 Task: Search one way flight ticket for 3 adults, 3 children in premium economy from Monterey: Monterey Regional Airport (was Monterey Peninsula Airport) to Springfield: Abraham Lincoln Capital Airport on 5-2-2023. Number of bags: 9 checked bags. Price is upto 89000. Outbound departure time preference is 11:45.
Action: Mouse moved to (229, 385)
Screenshot: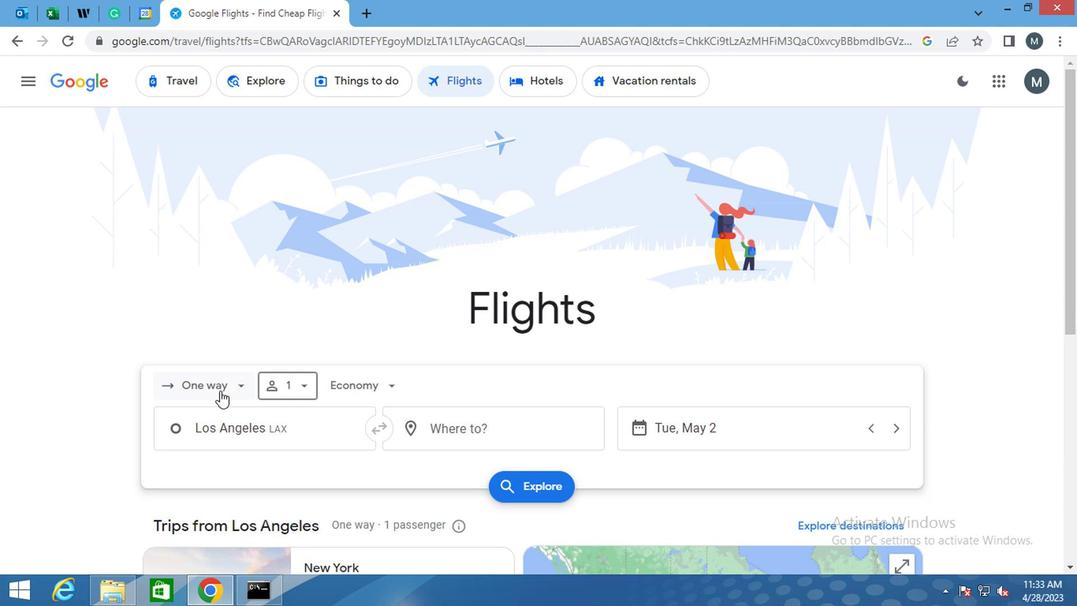 
Action: Mouse pressed left at (229, 385)
Screenshot: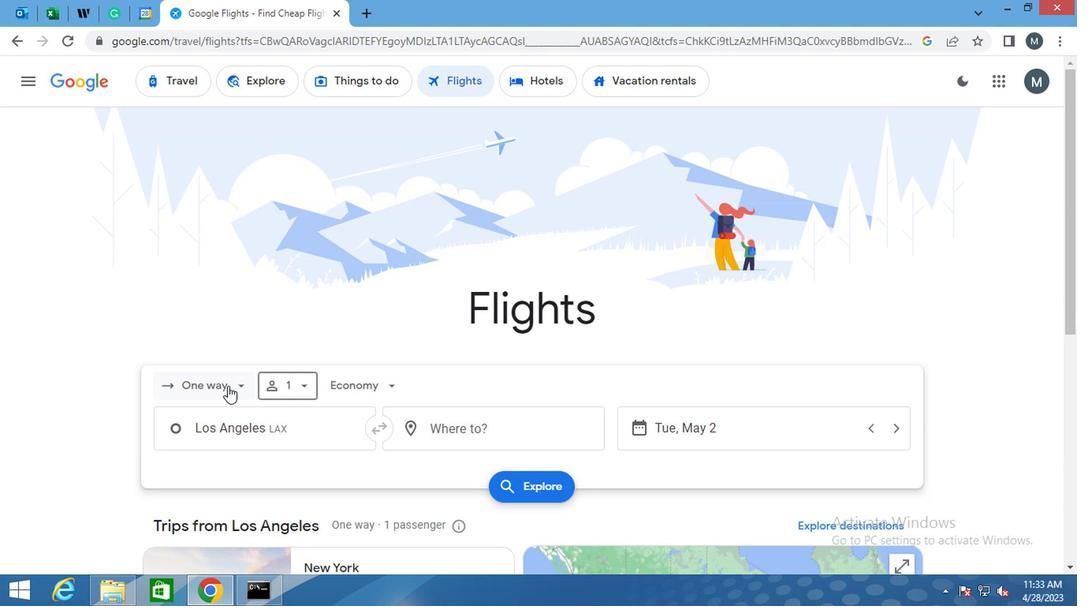 
Action: Mouse moved to (217, 317)
Screenshot: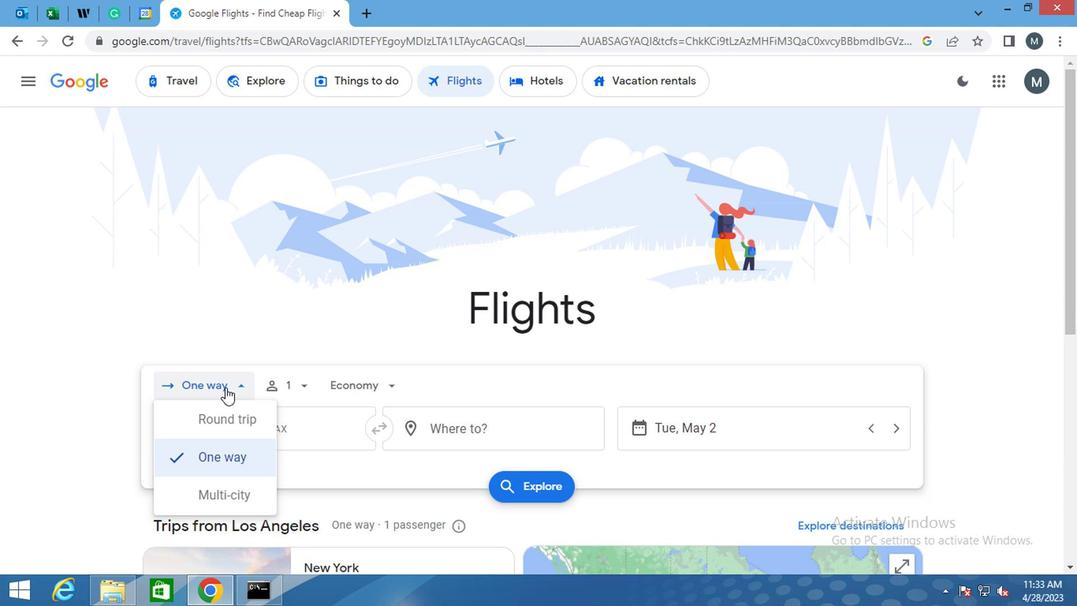
Action: Mouse scrolled (217, 316) with delta (0, 0)
Screenshot: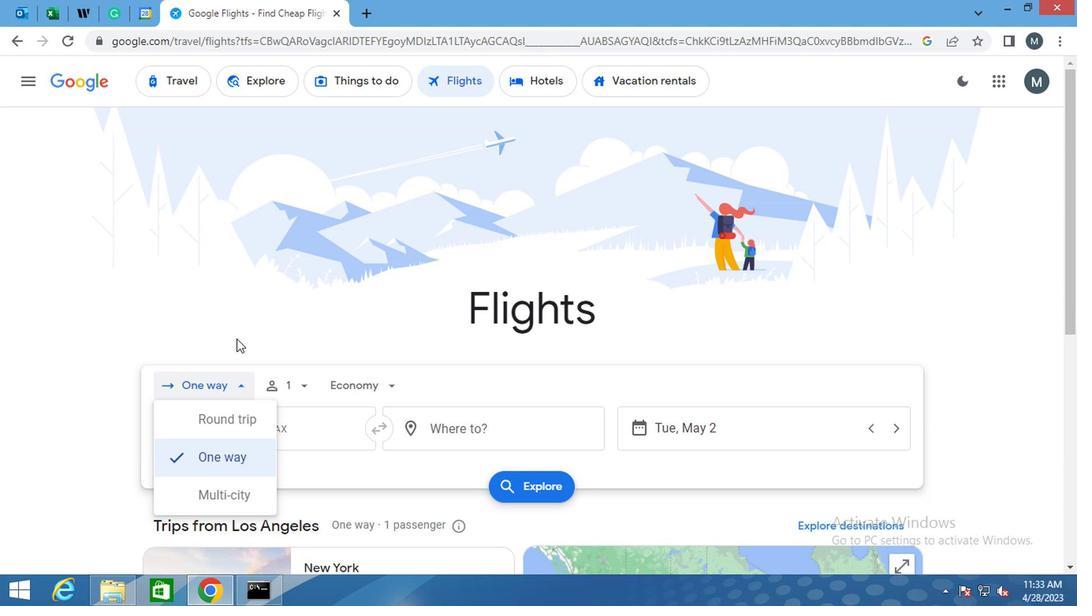 
Action: Mouse moved to (212, 373)
Screenshot: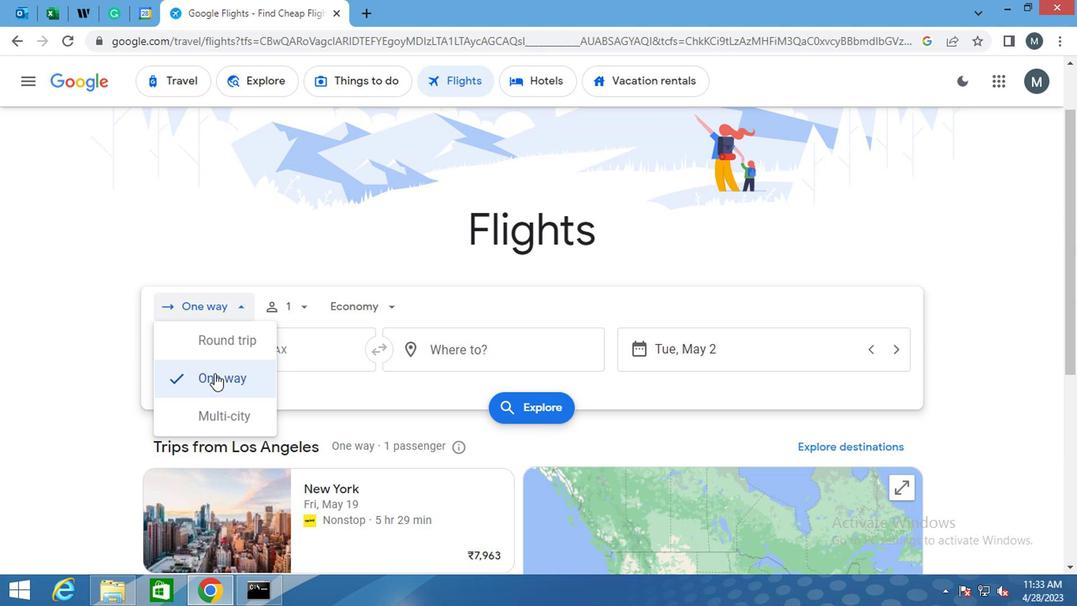 
Action: Mouse pressed left at (212, 373)
Screenshot: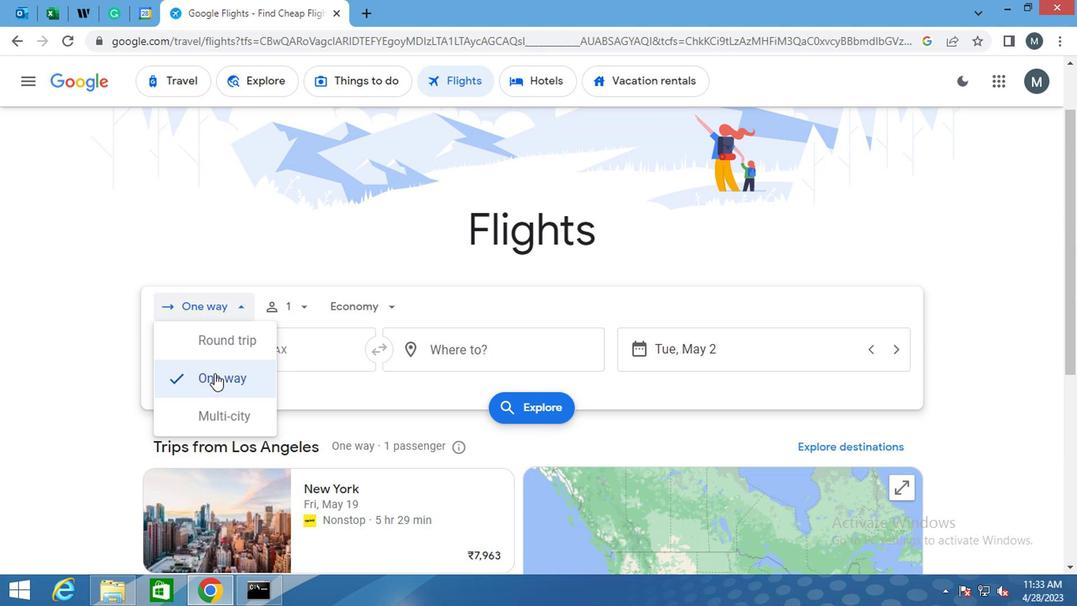 
Action: Mouse moved to (300, 309)
Screenshot: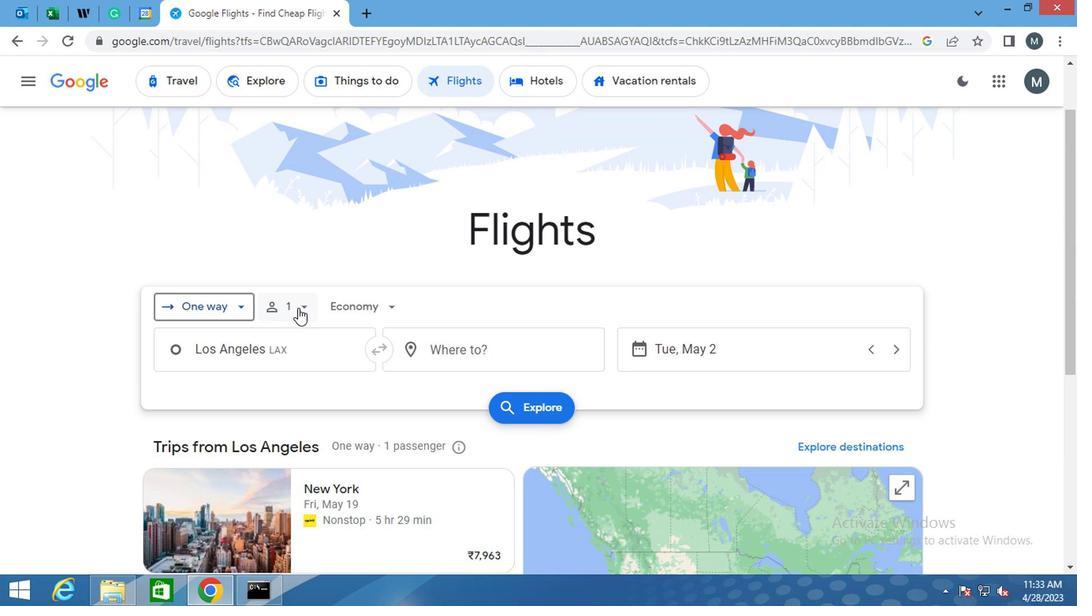 
Action: Mouse pressed left at (300, 309)
Screenshot: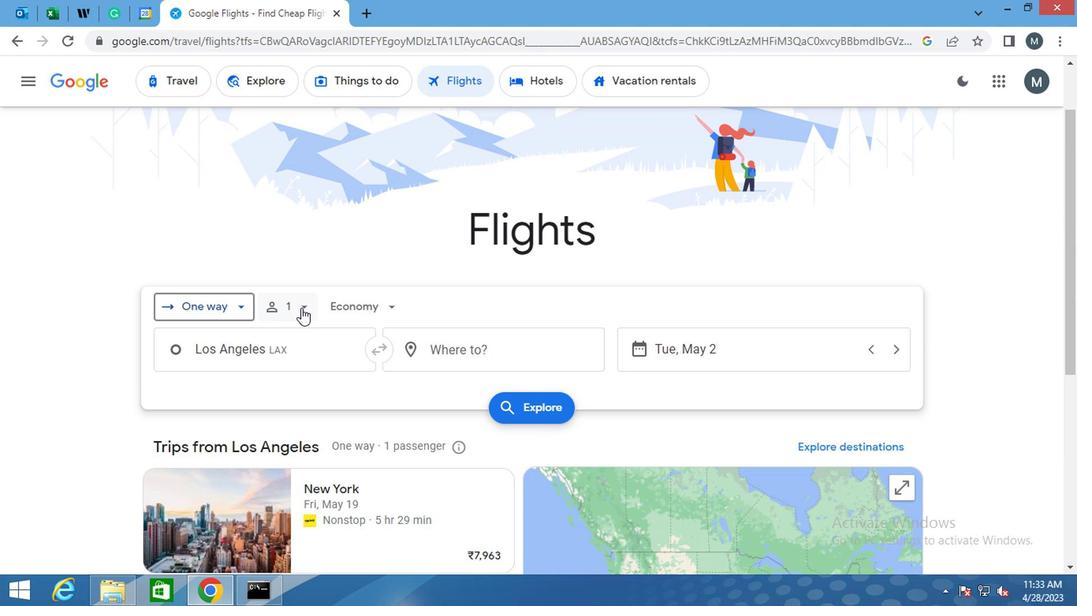 
Action: Mouse moved to (417, 351)
Screenshot: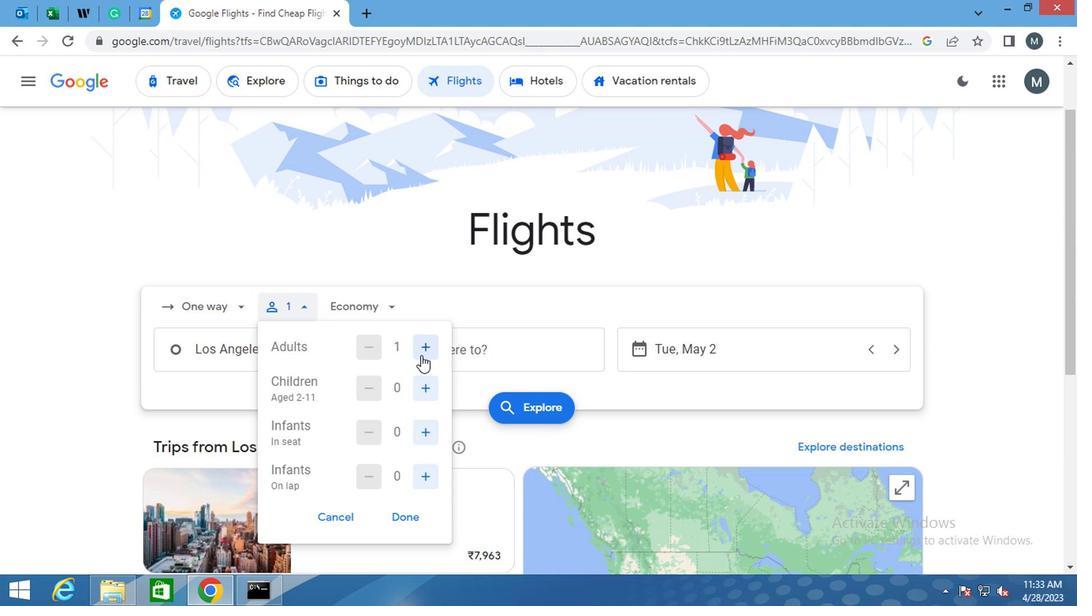 
Action: Mouse pressed left at (417, 351)
Screenshot: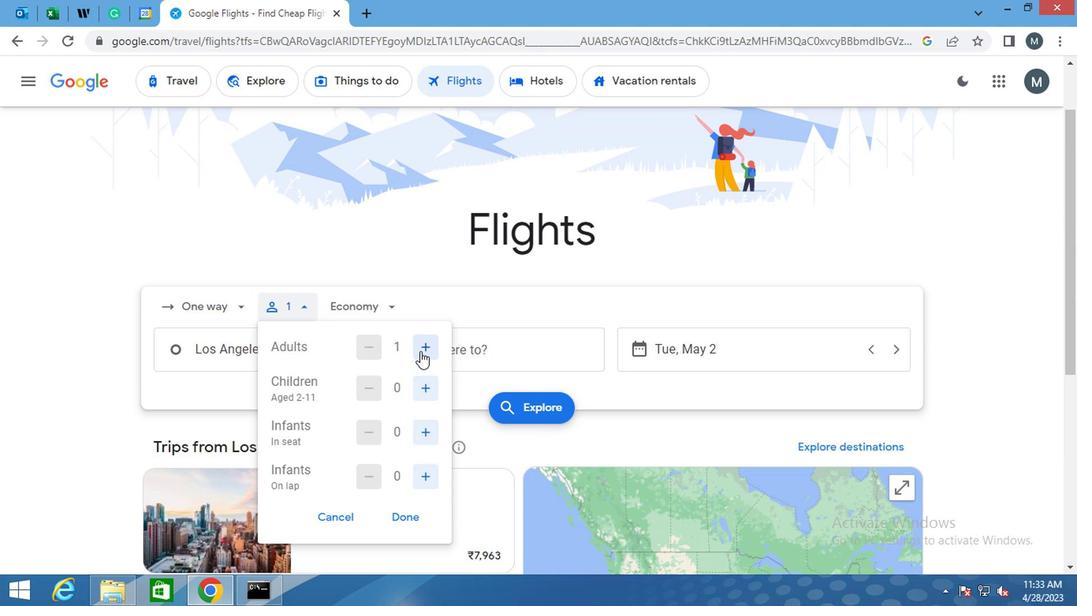 
Action: Mouse moved to (419, 350)
Screenshot: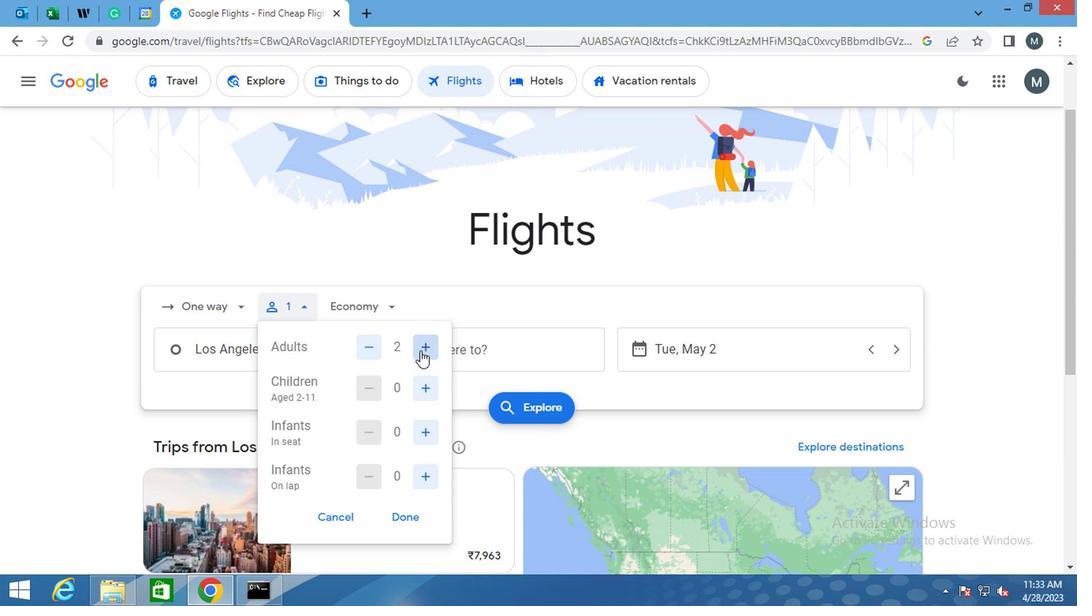 
Action: Mouse pressed left at (419, 350)
Screenshot: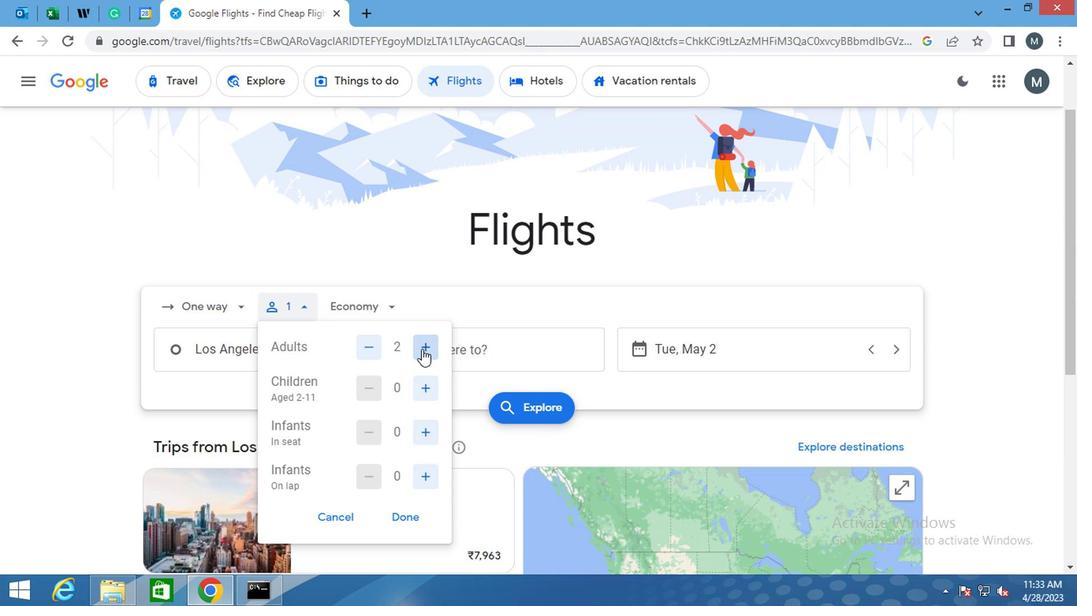 
Action: Mouse moved to (421, 392)
Screenshot: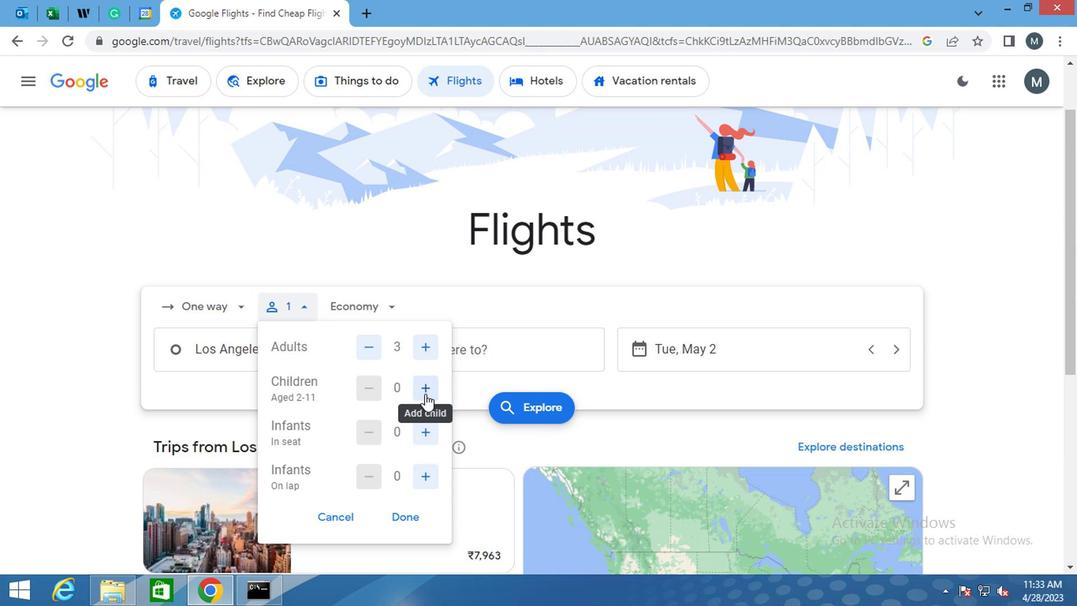 
Action: Mouse pressed left at (421, 392)
Screenshot: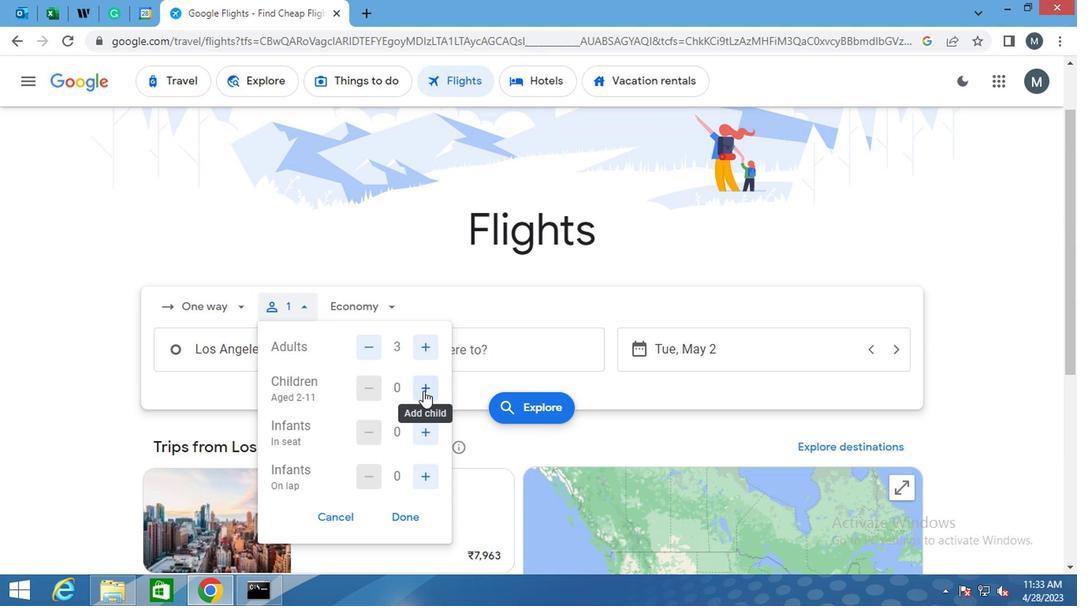 
Action: Mouse pressed left at (421, 392)
Screenshot: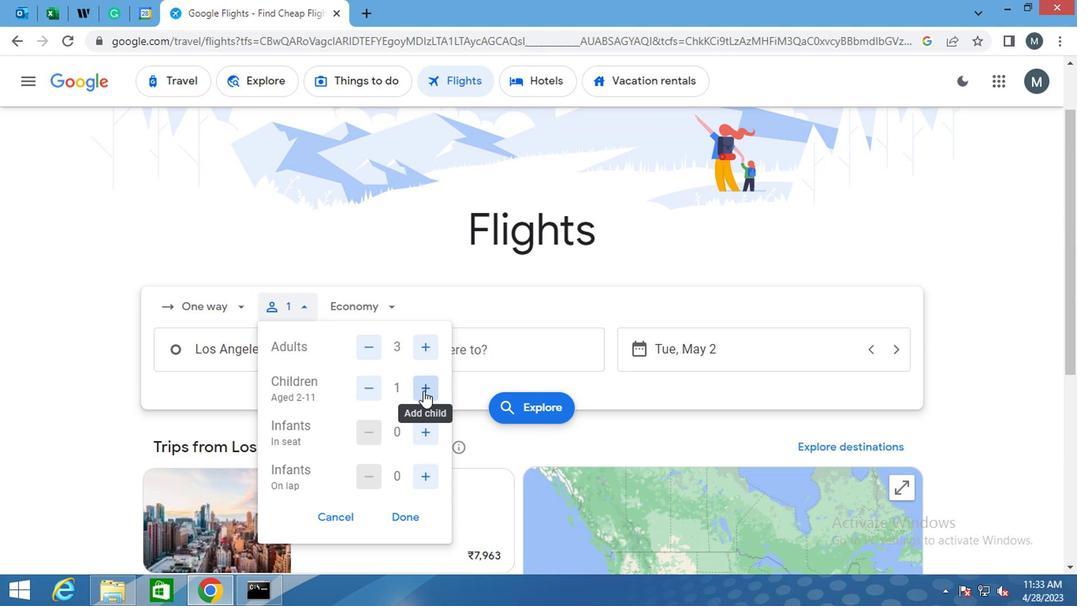 
Action: Mouse pressed left at (421, 392)
Screenshot: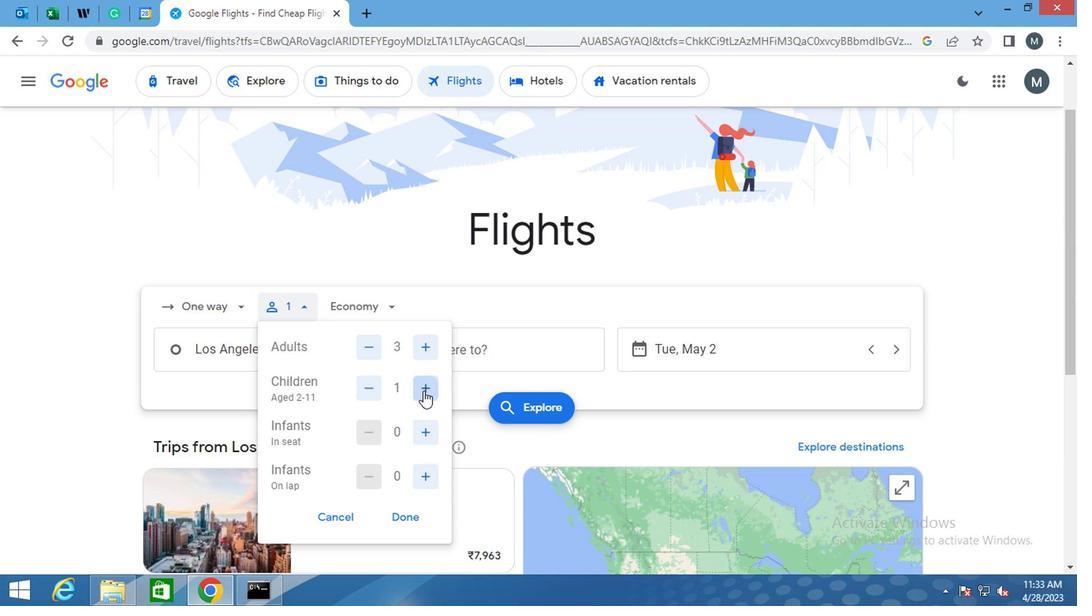 
Action: Mouse moved to (405, 360)
Screenshot: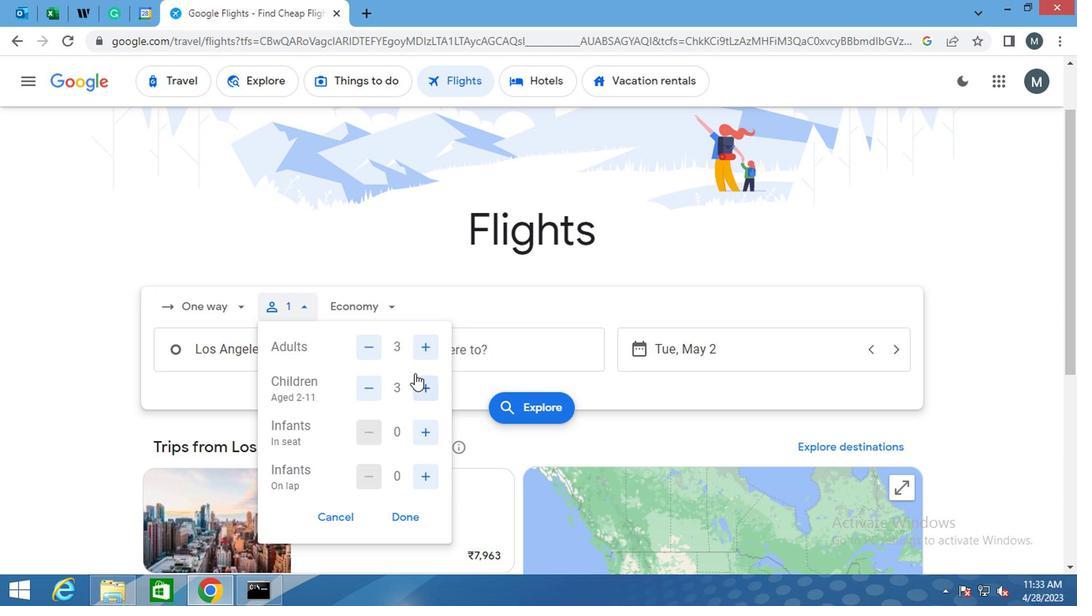 
Action: Mouse scrolled (405, 359) with delta (0, 0)
Screenshot: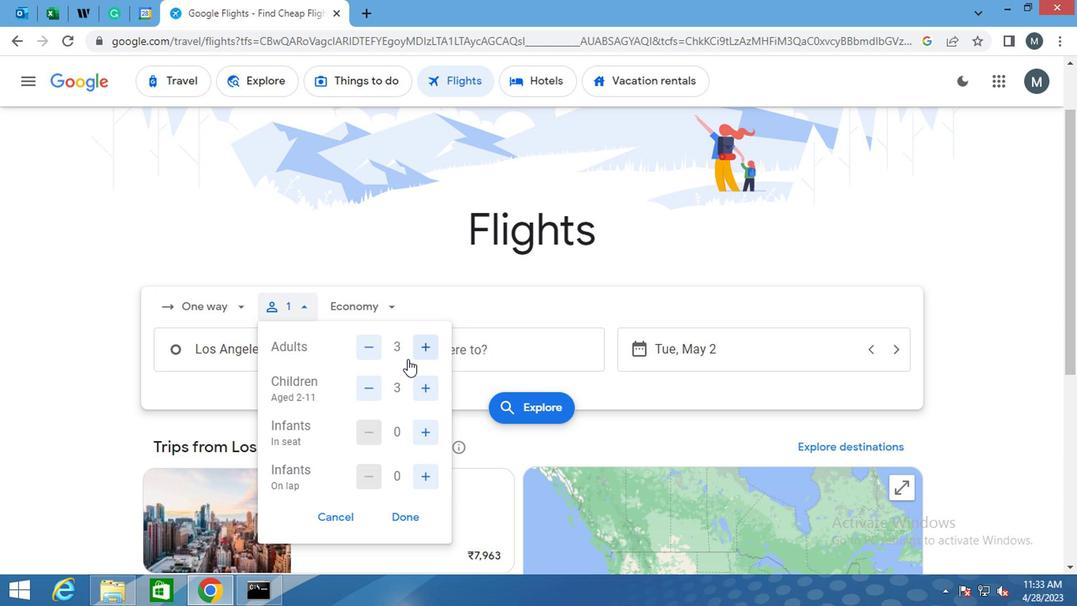 
Action: Mouse moved to (406, 435)
Screenshot: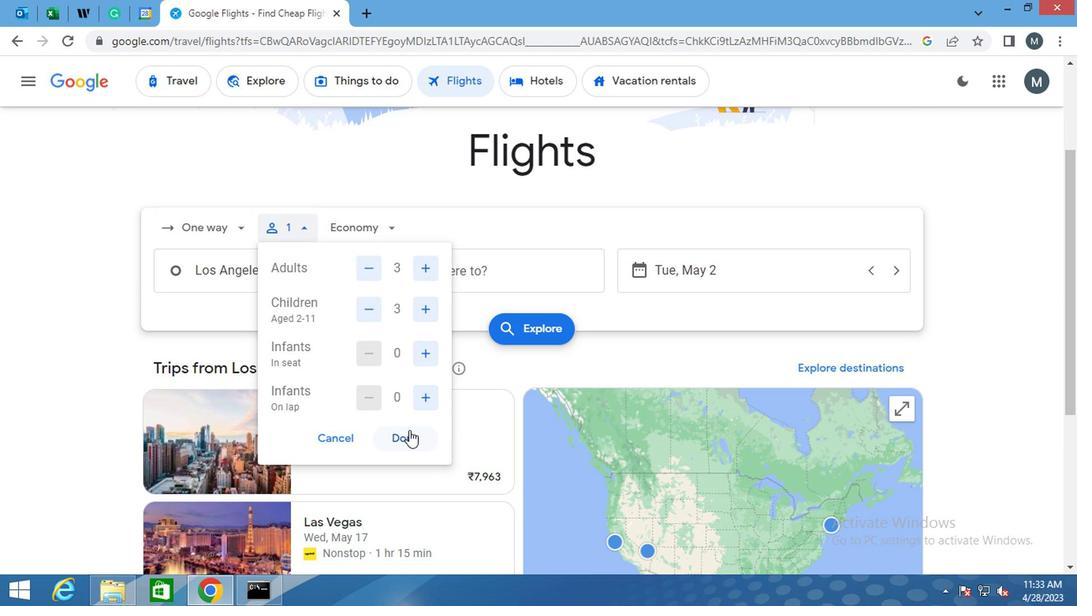 
Action: Mouse pressed left at (406, 435)
Screenshot: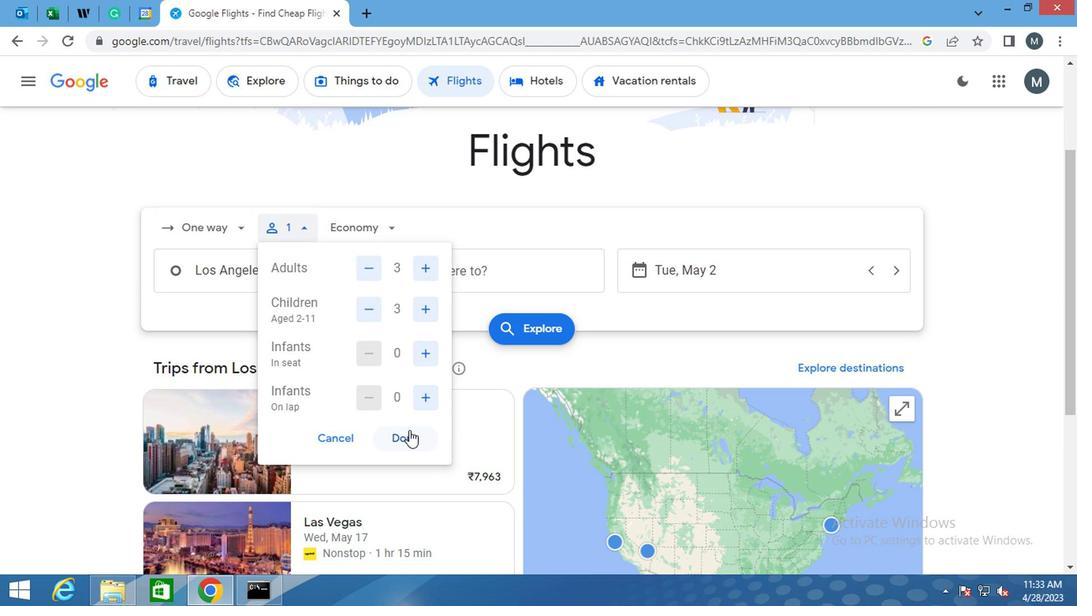 
Action: Mouse moved to (351, 234)
Screenshot: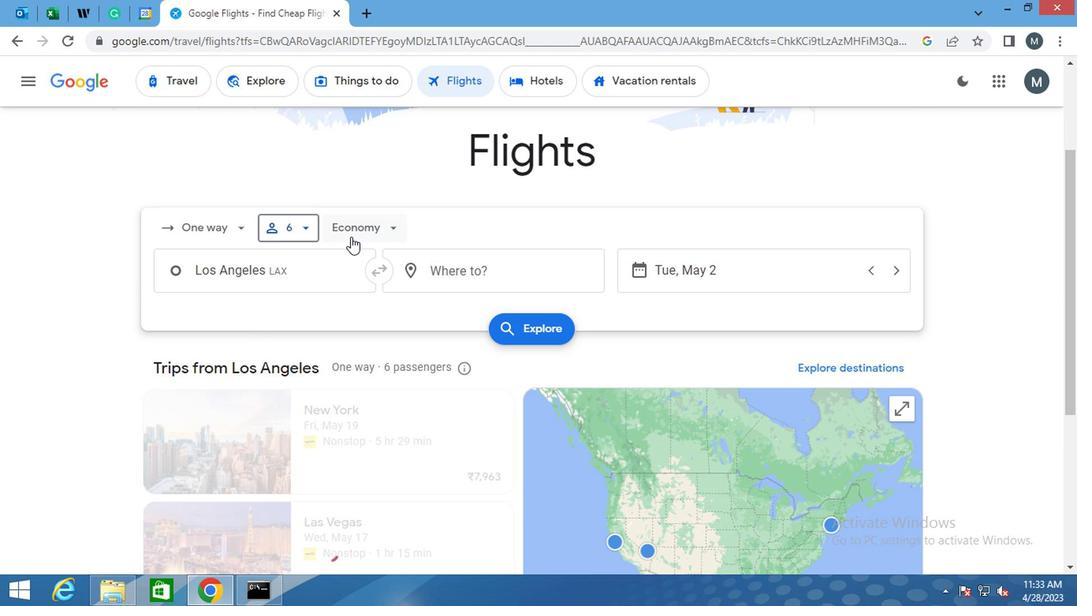 
Action: Mouse pressed left at (351, 234)
Screenshot: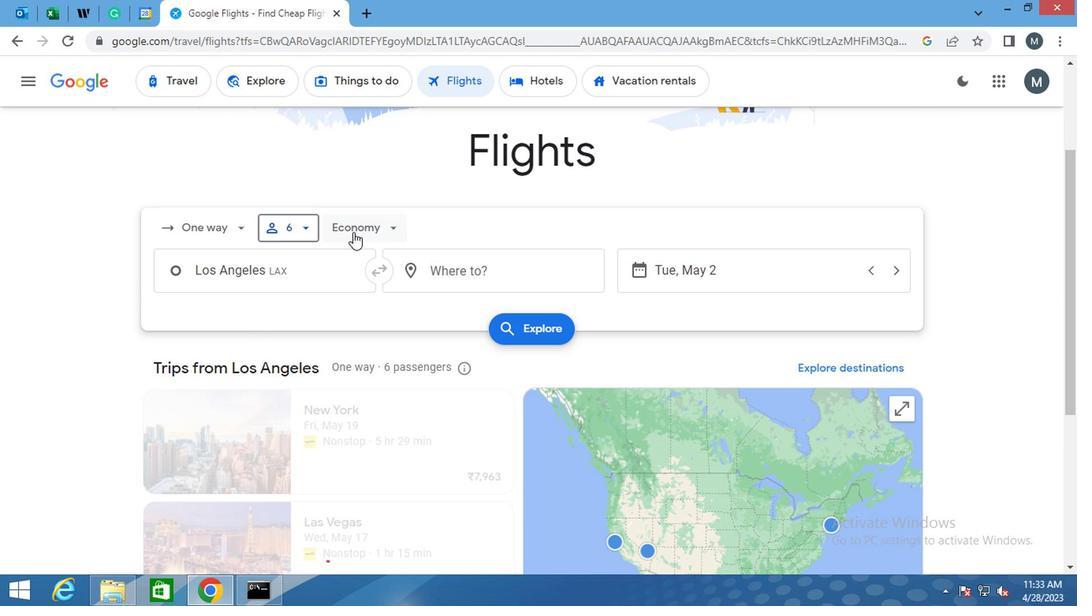 
Action: Mouse moved to (406, 301)
Screenshot: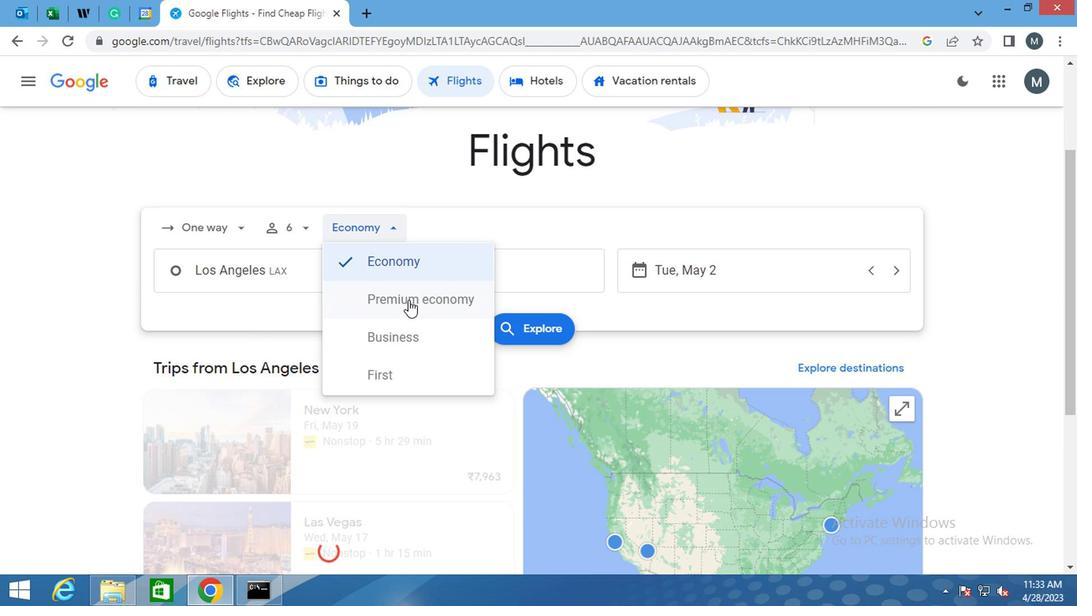 
Action: Mouse pressed left at (406, 301)
Screenshot: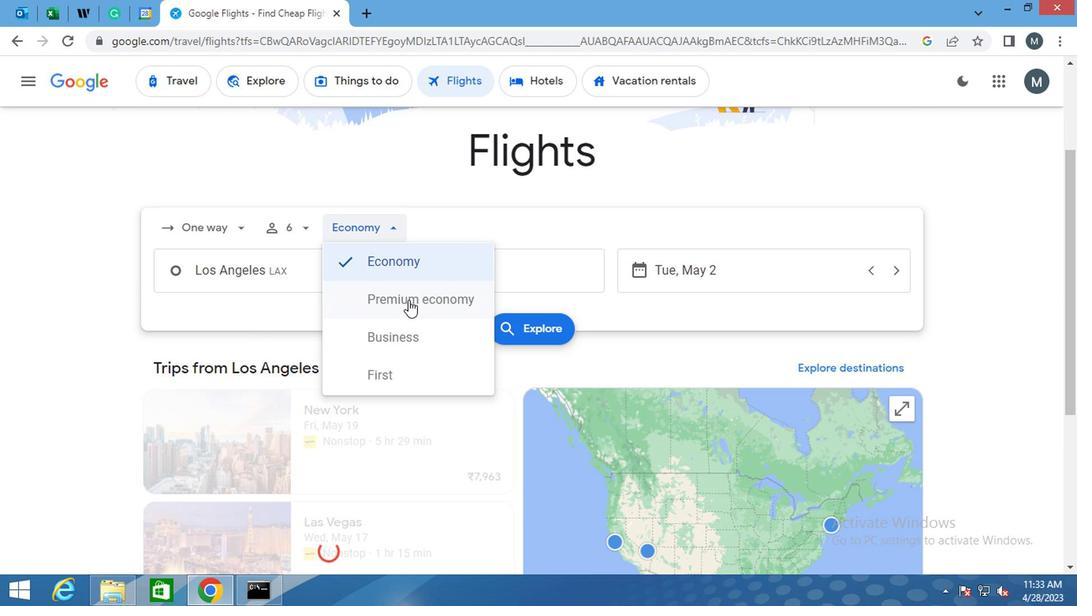 
Action: Mouse moved to (287, 273)
Screenshot: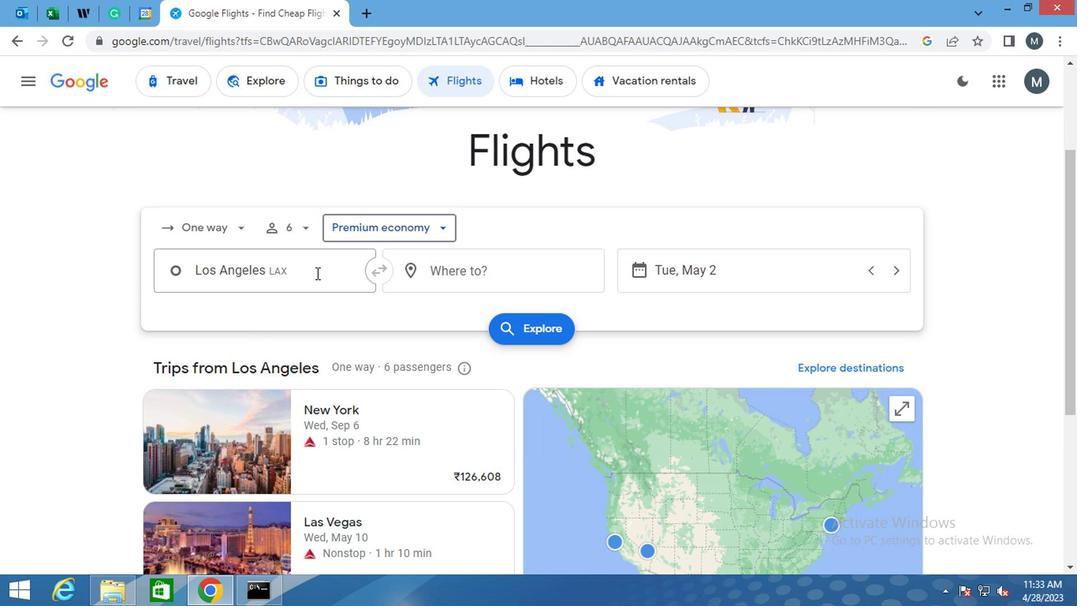 
Action: Mouse pressed left at (287, 273)
Screenshot: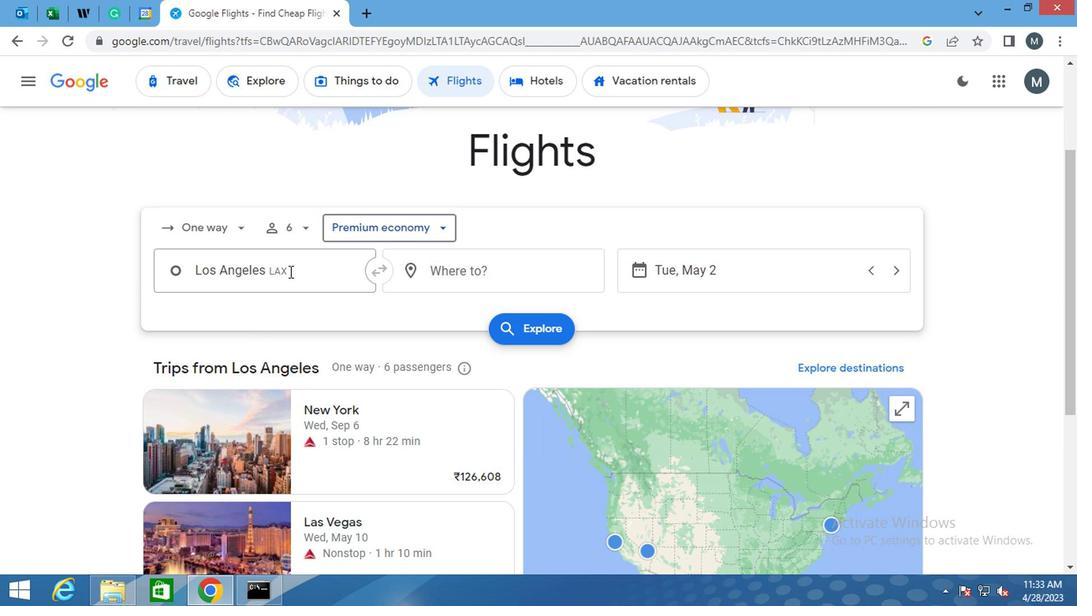 
Action: Mouse moved to (285, 271)
Screenshot: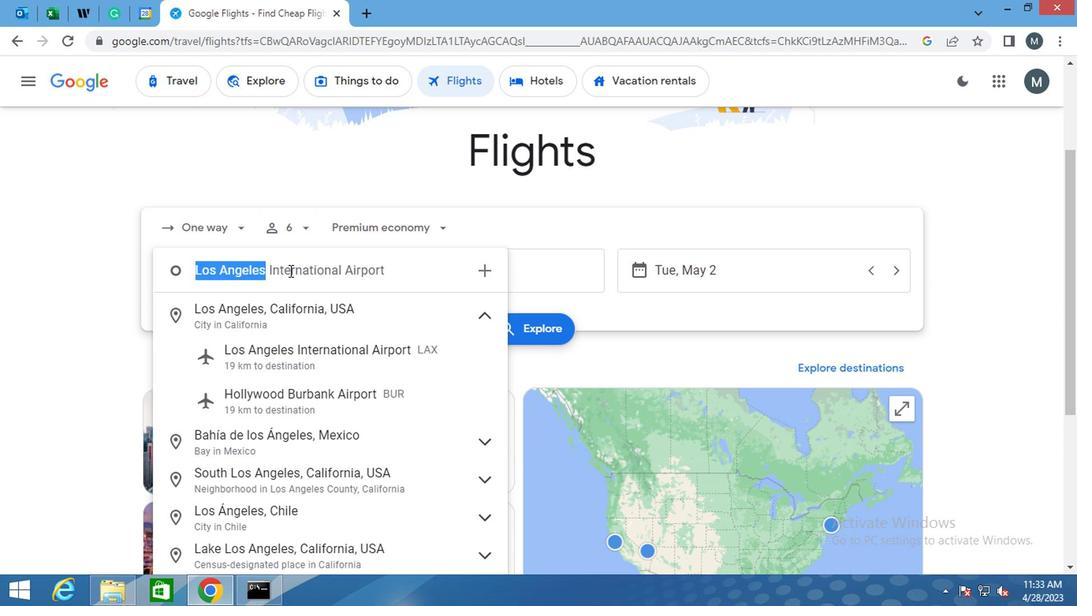 
Action: Key pressed <Key.shift>MONTEREY<Key.space><Key.shift>RE
Screenshot: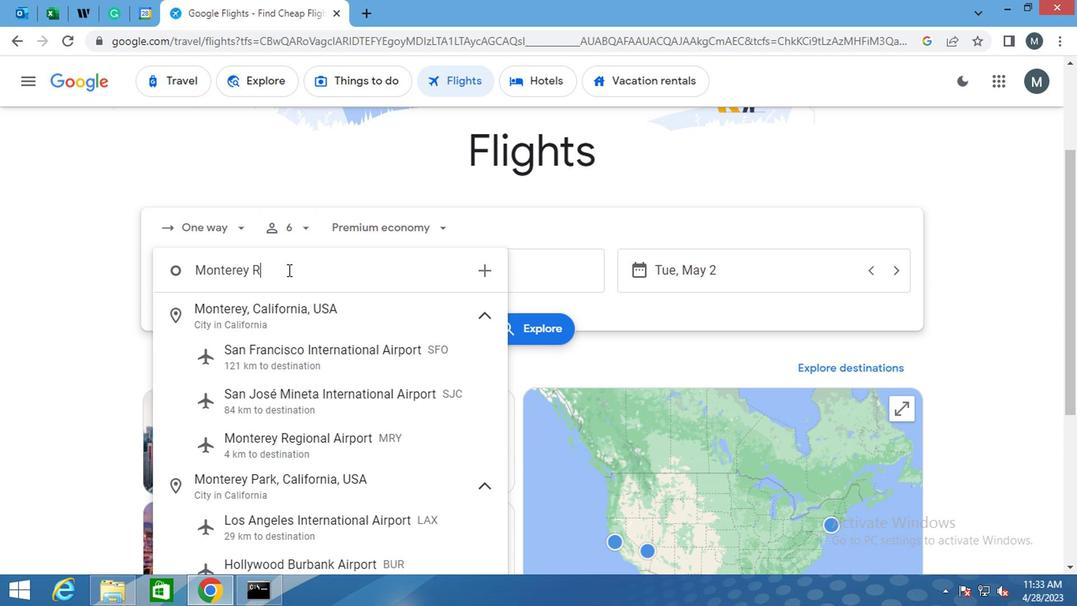 
Action: Mouse moved to (305, 323)
Screenshot: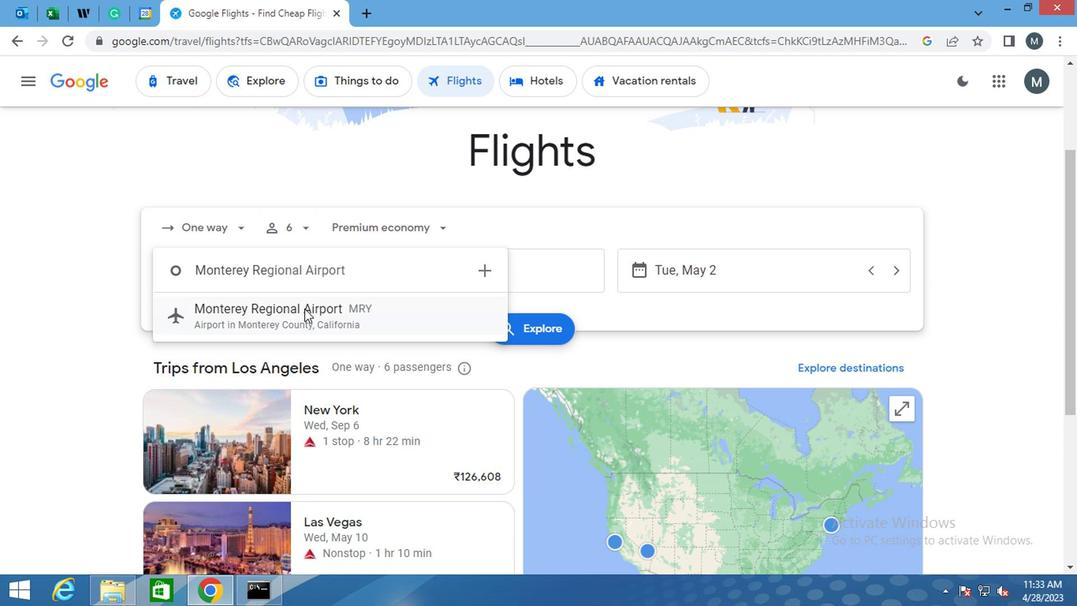 
Action: Mouse pressed left at (305, 323)
Screenshot: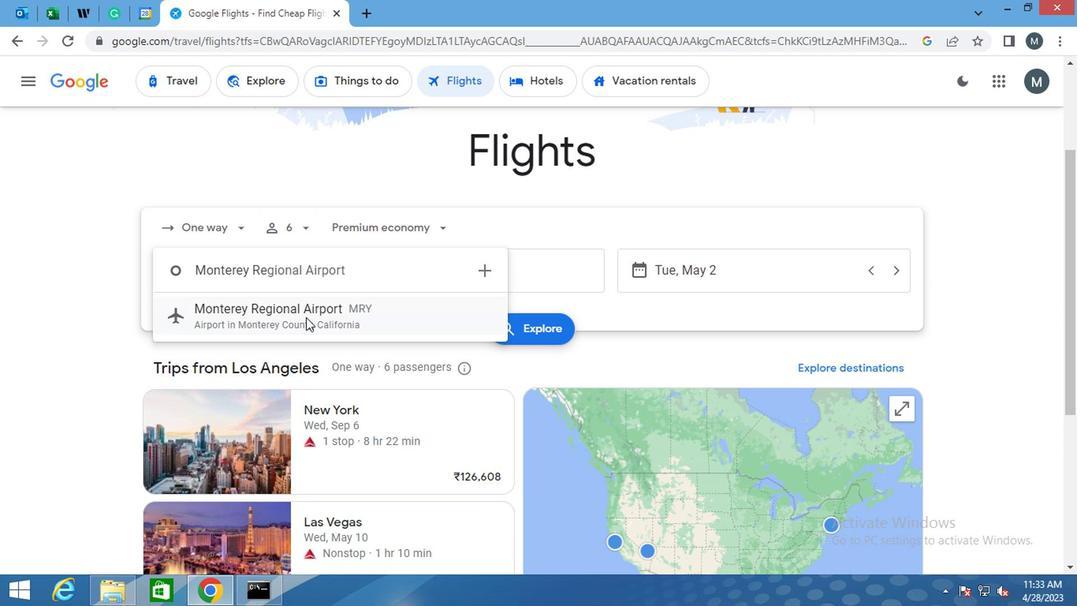 
Action: Mouse moved to (446, 272)
Screenshot: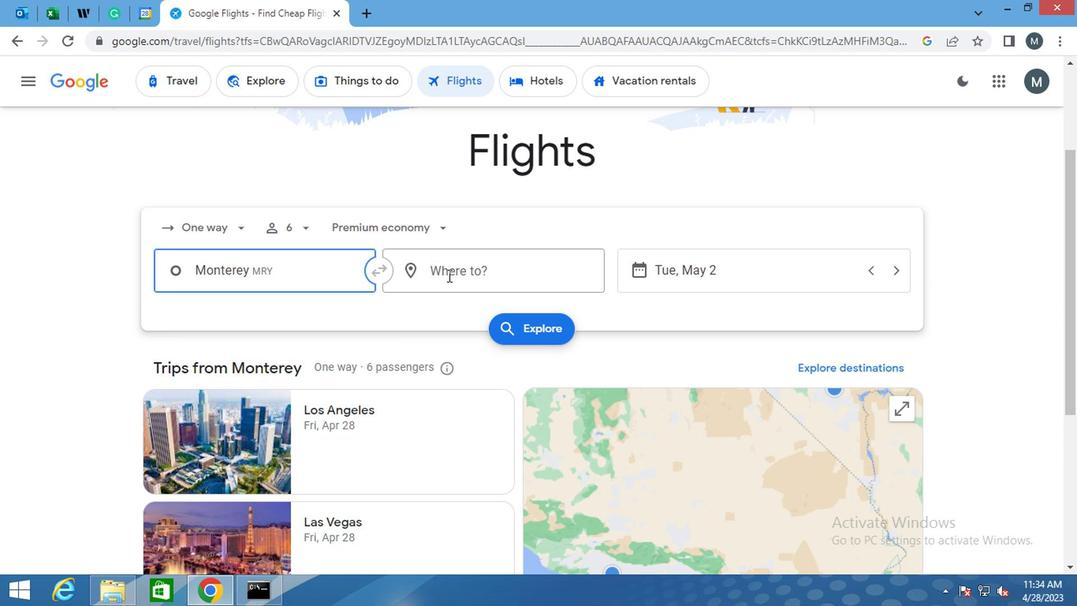 
Action: Mouse pressed left at (446, 272)
Screenshot: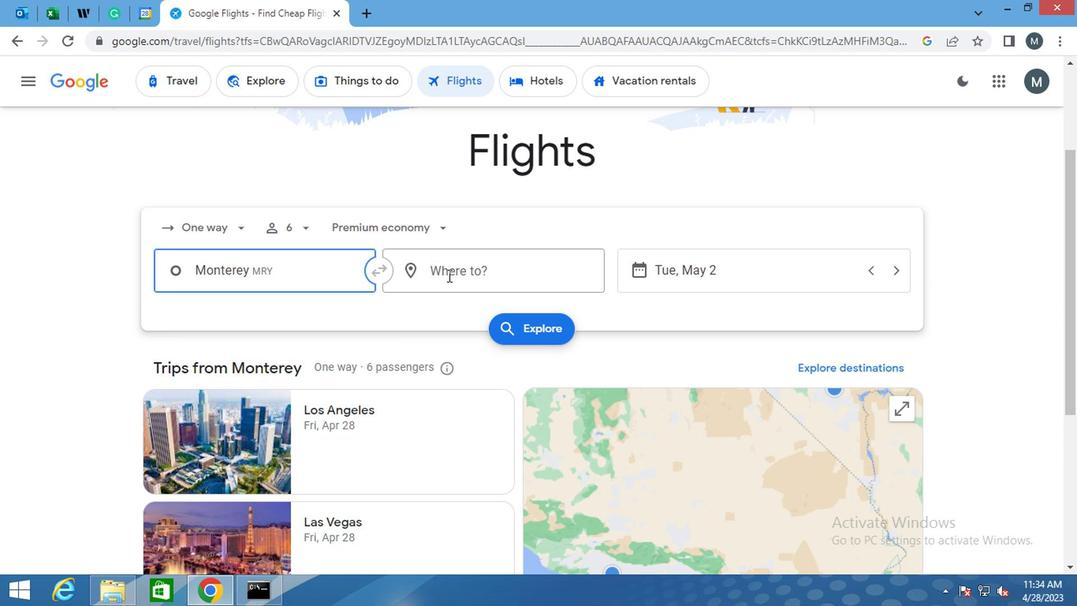 
Action: Mouse moved to (446, 271)
Screenshot: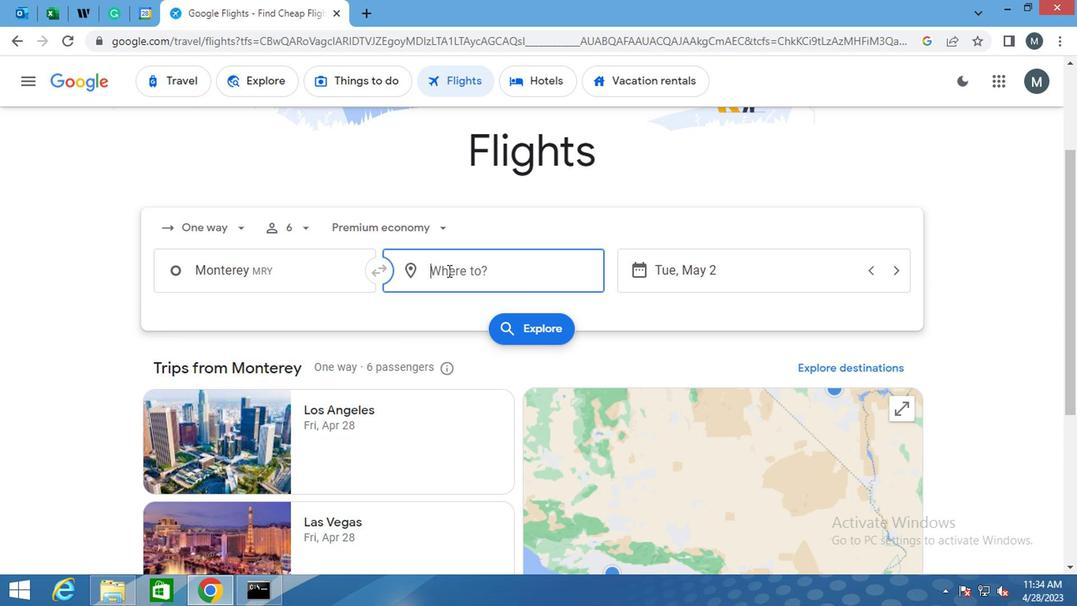 
Action: Key pressed <Key.shift>SPRINGG<Key.backspace>FIR<Key.backspace>ELD
Screenshot: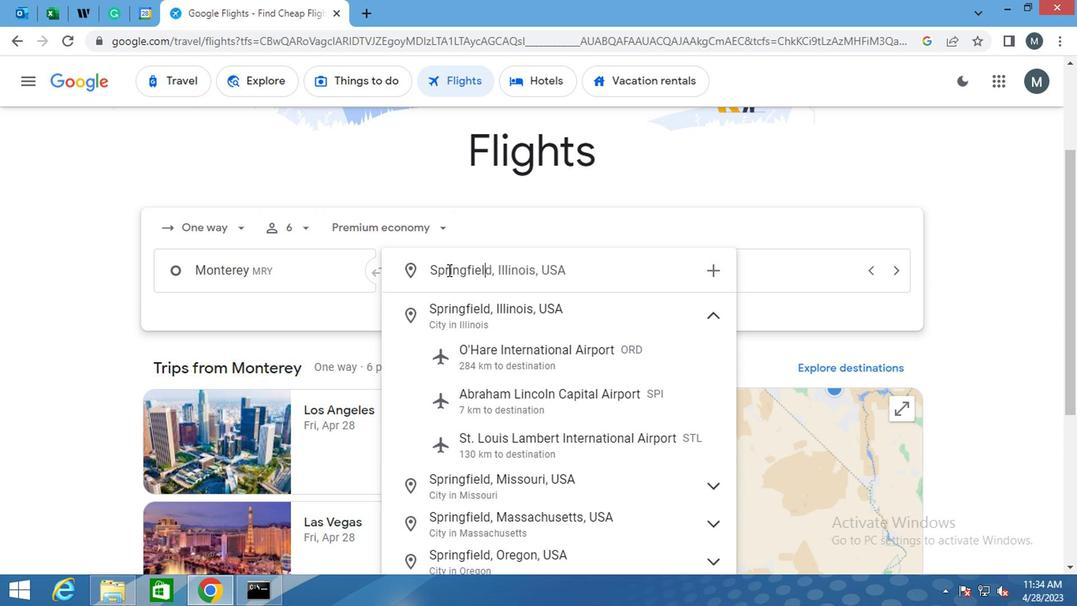 
Action: Mouse moved to (509, 358)
Screenshot: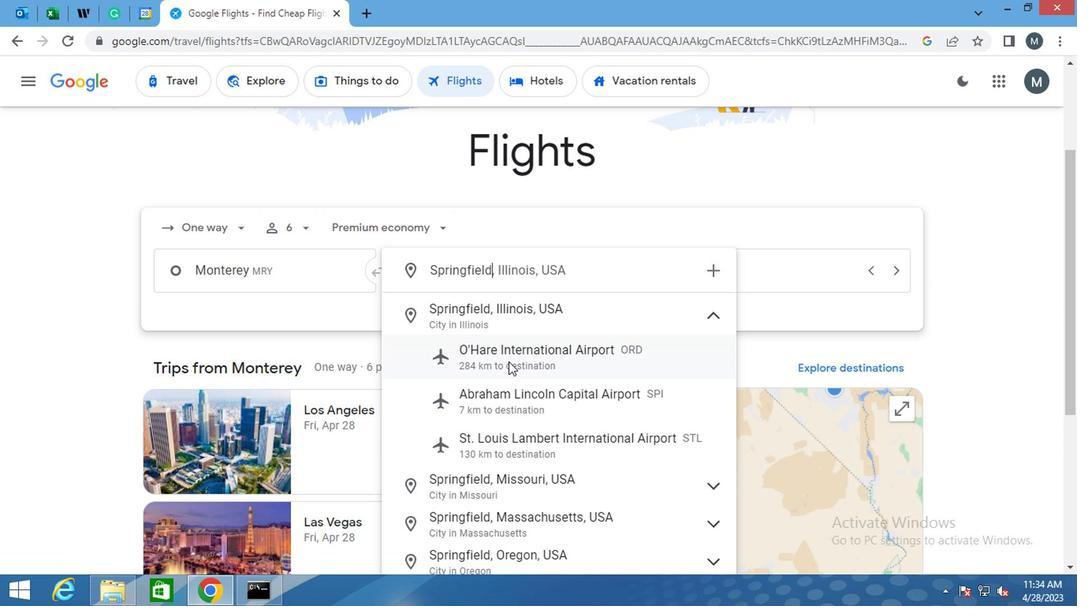 
Action: Mouse scrolled (509, 357) with delta (0, 0)
Screenshot: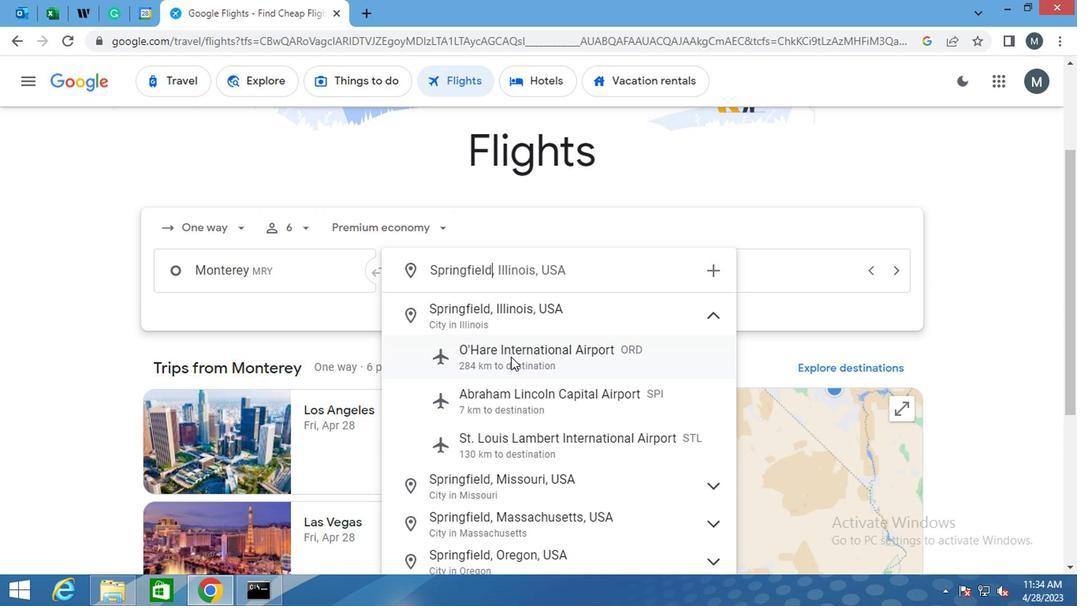 
Action: Mouse moved to (548, 410)
Screenshot: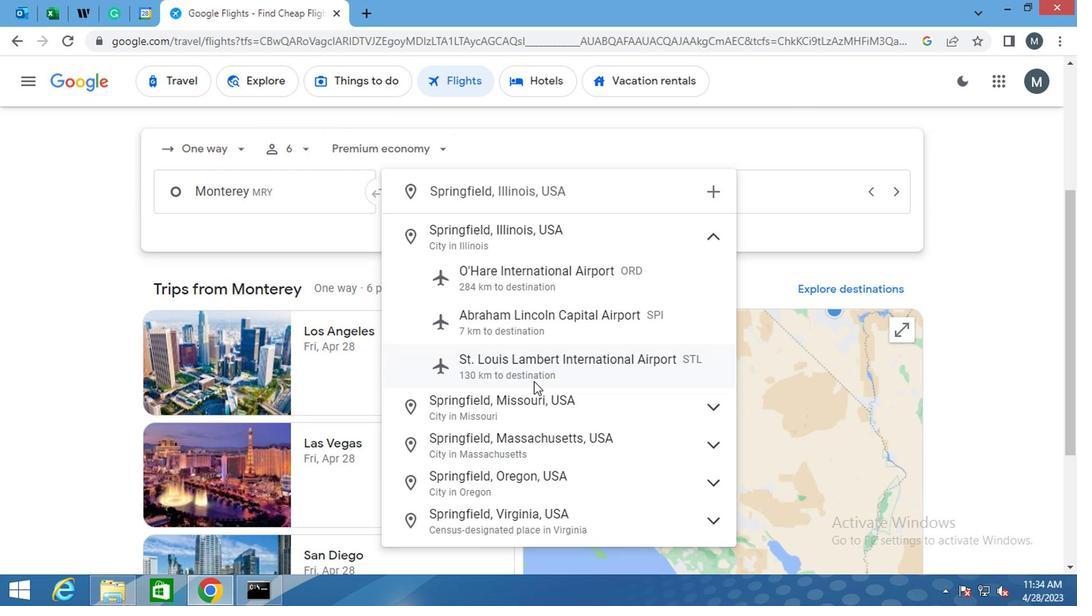 
Action: Mouse scrolled (548, 409) with delta (0, -1)
Screenshot: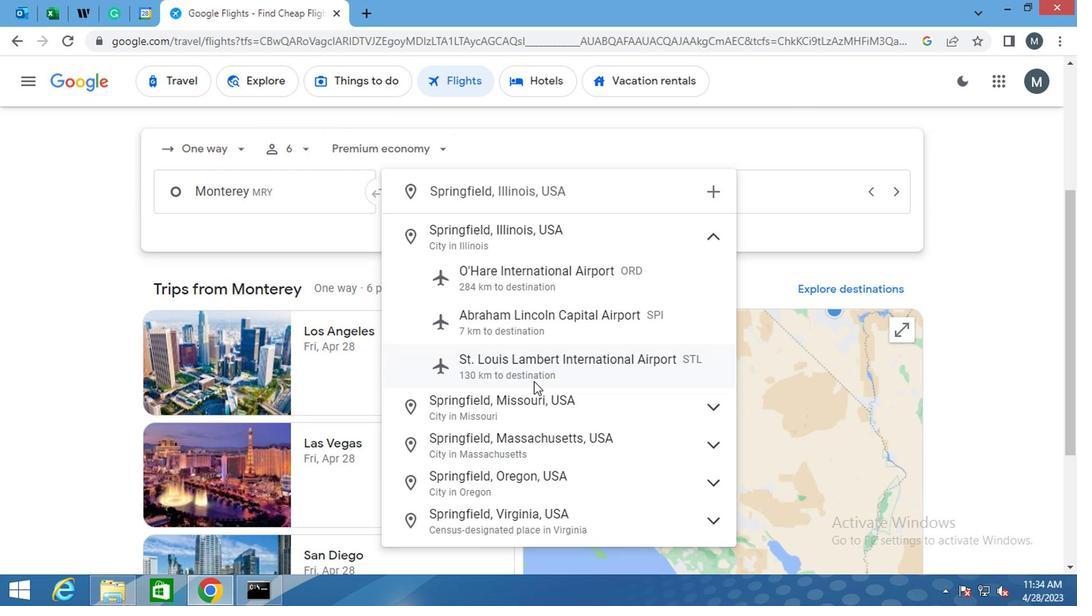 
Action: Mouse moved to (529, 391)
Screenshot: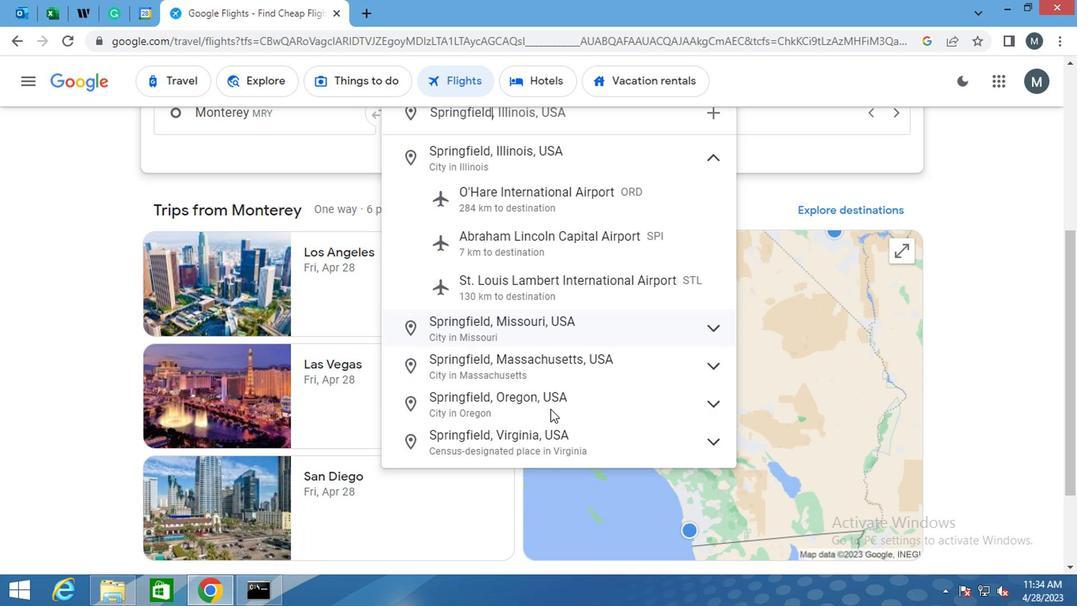 
Action: Mouse scrolled (529, 392) with delta (0, 1)
Screenshot: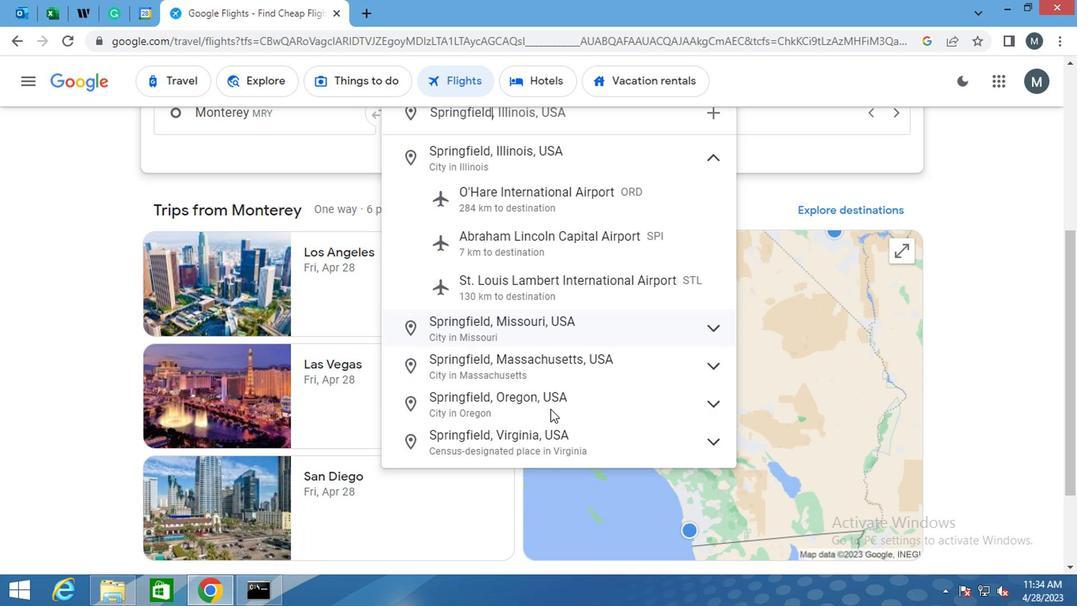 
Action: Mouse moved to (529, 389)
Screenshot: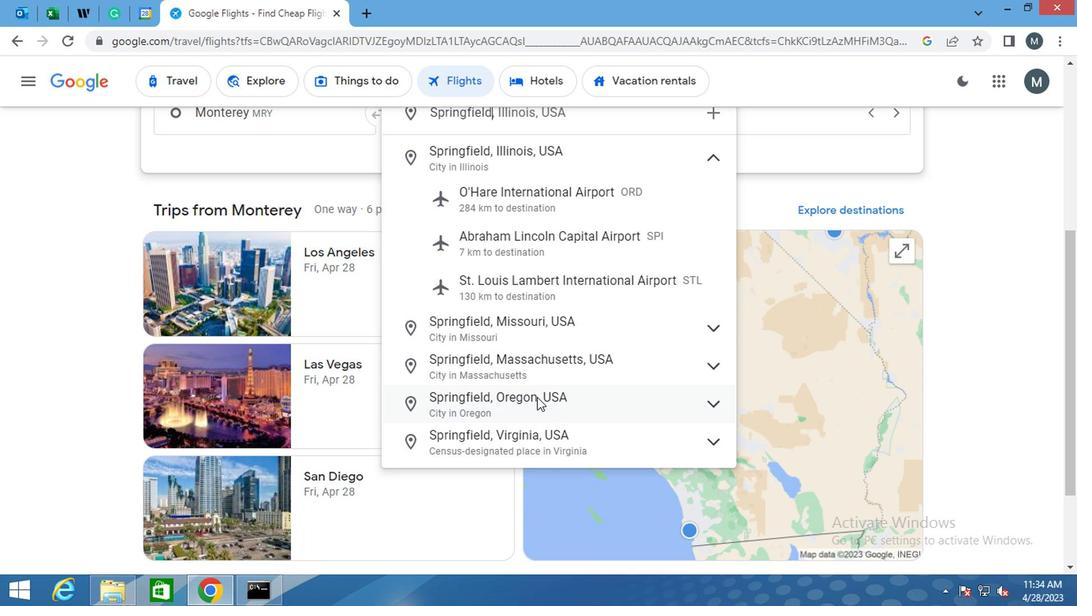 
Action: Mouse scrolled (529, 390) with delta (0, 1)
Screenshot: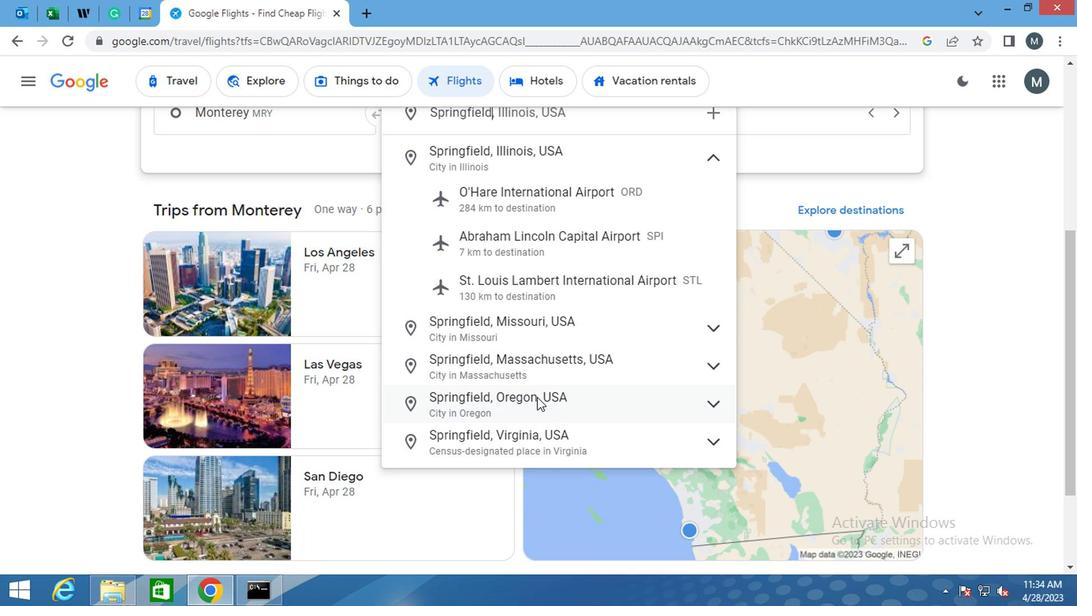 
Action: Mouse moved to (543, 291)
Screenshot: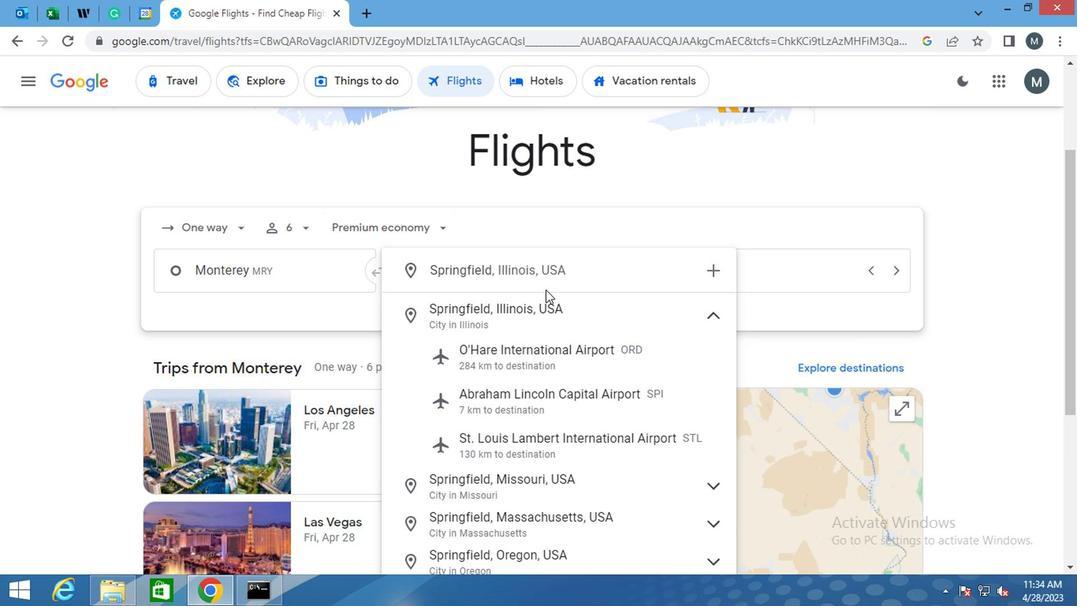 
Action: Key pressed ,<Key.space><Key.shift>ABRA<Key.backspace><Key.backspace><Key.backspace><Key.backspace><Key.shift>AB<Key.backspace><Key.backspace>LI
Screenshot: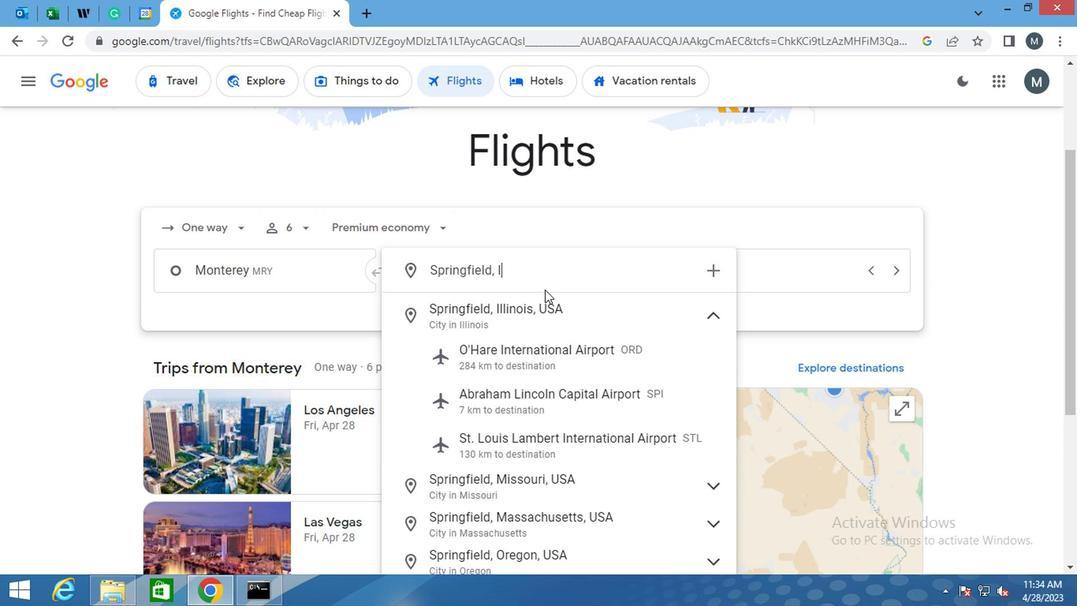 
Action: Mouse moved to (574, 389)
Screenshot: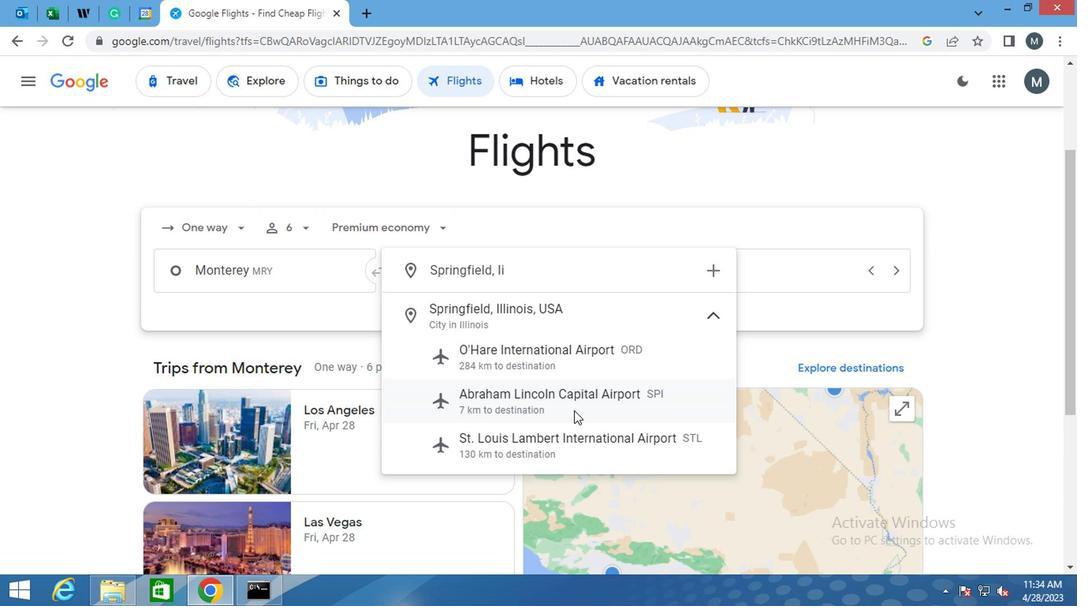 
Action: Mouse pressed left at (574, 389)
Screenshot: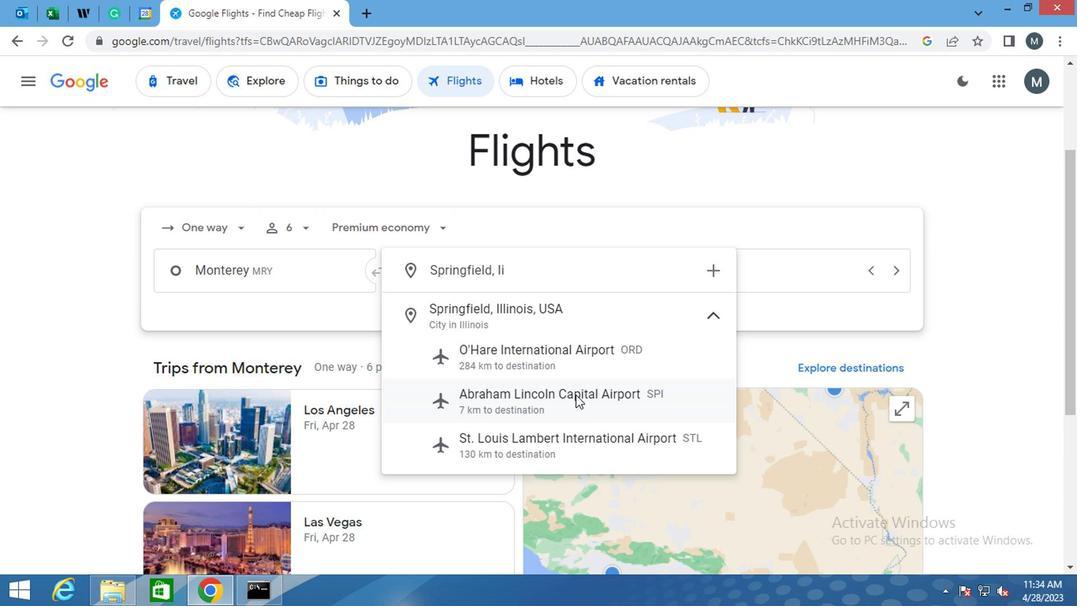 
Action: Mouse moved to (707, 273)
Screenshot: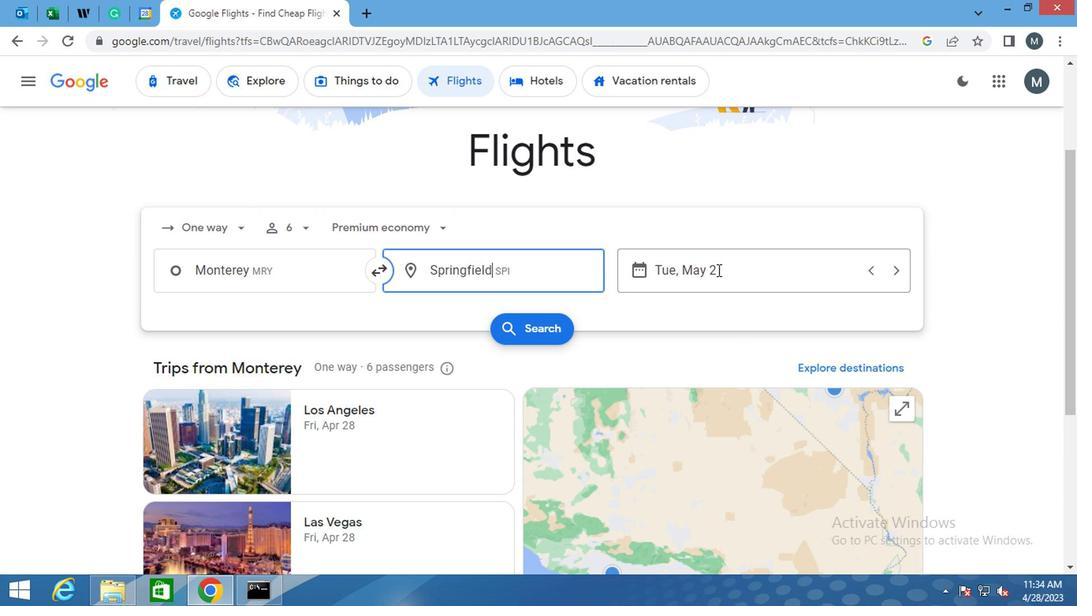 
Action: Mouse pressed left at (707, 273)
Screenshot: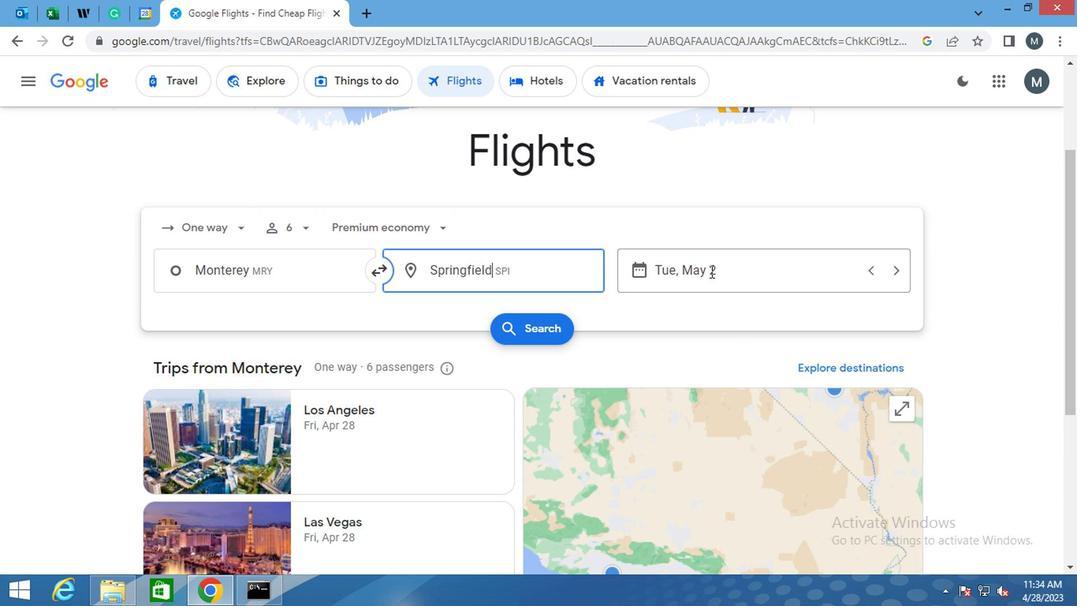 
Action: Mouse moved to (722, 271)
Screenshot: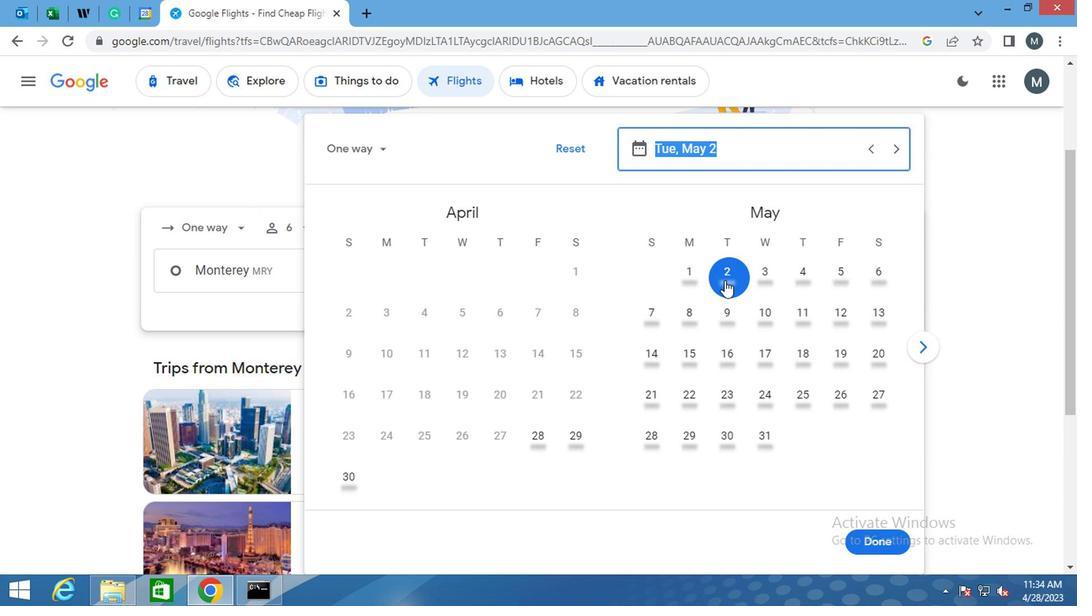 
Action: Mouse pressed left at (722, 271)
Screenshot: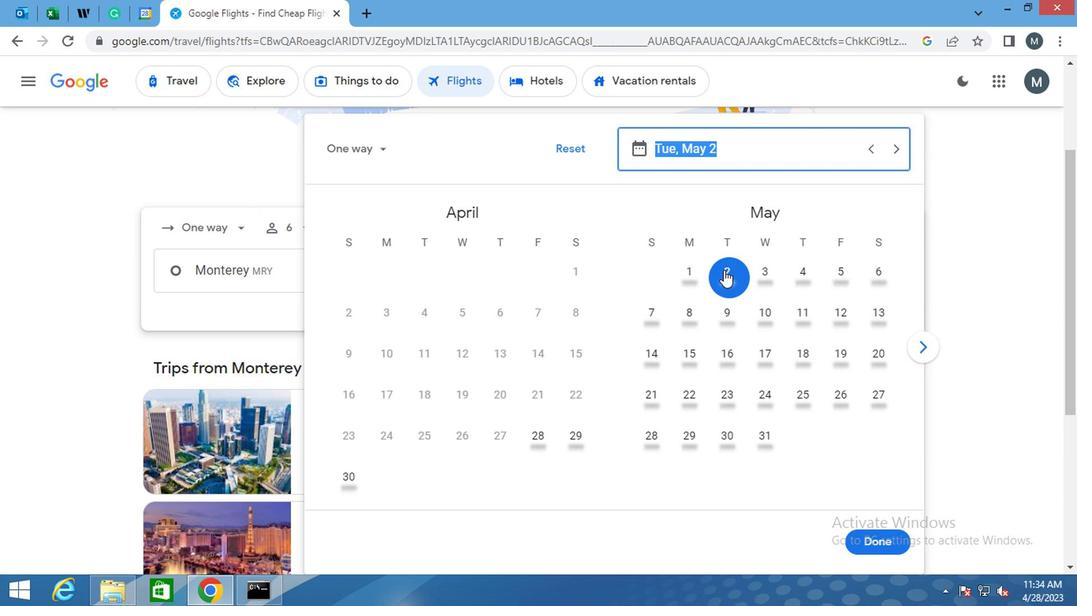 
Action: Mouse moved to (881, 541)
Screenshot: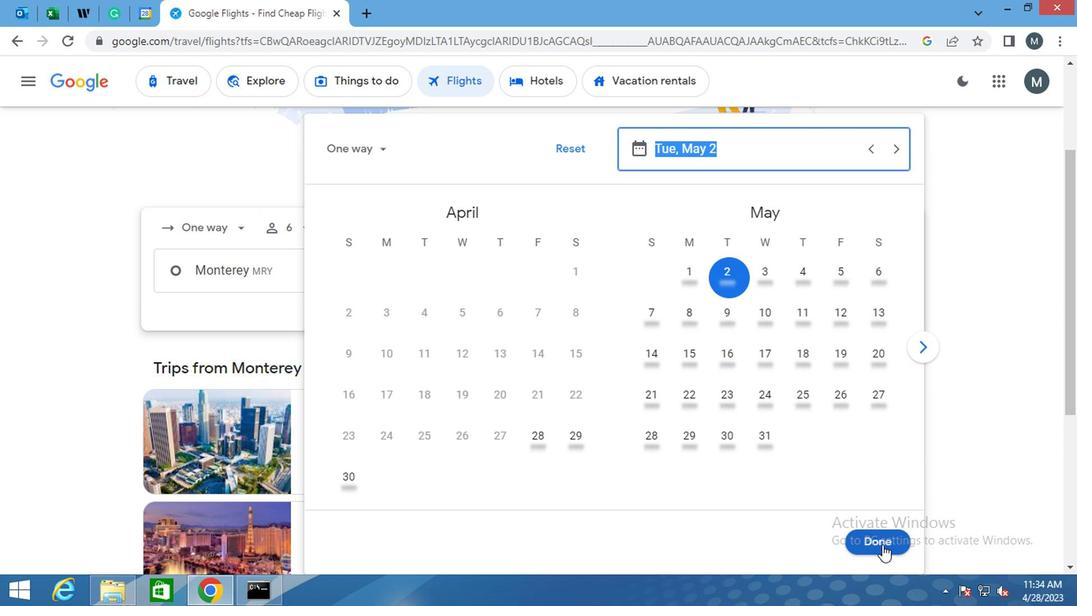 
Action: Mouse pressed left at (881, 541)
Screenshot: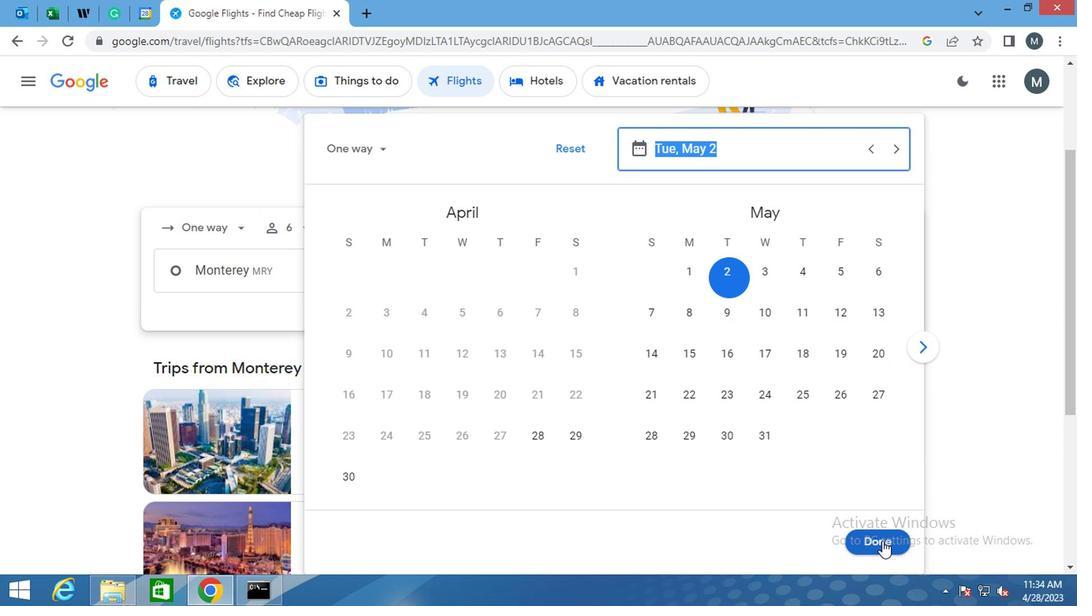 
Action: Mouse moved to (198, 373)
Screenshot: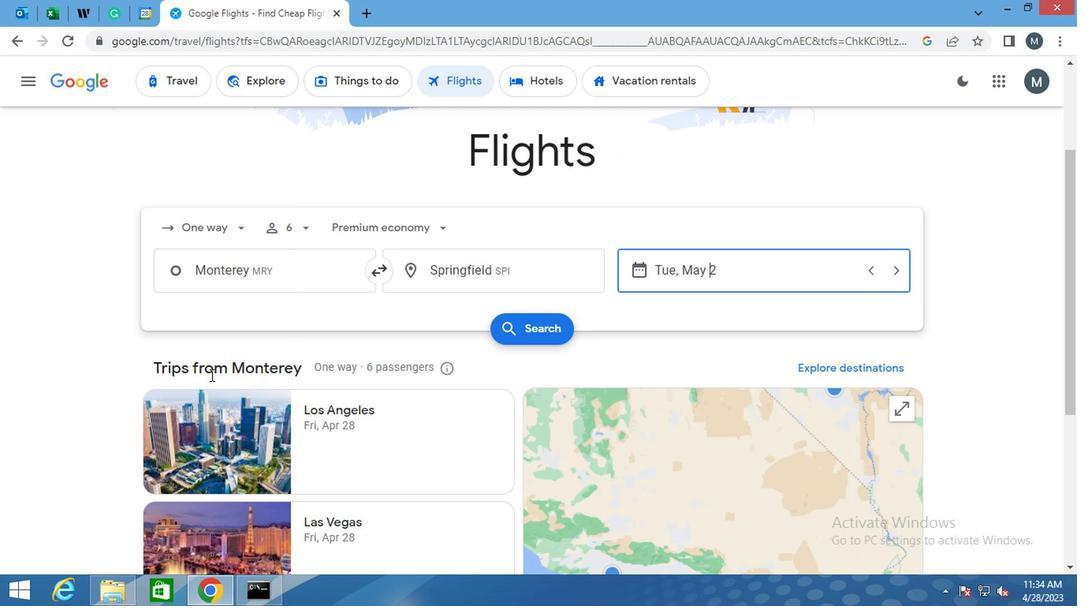 
Action: Mouse scrolled (198, 373) with delta (0, 0)
Screenshot: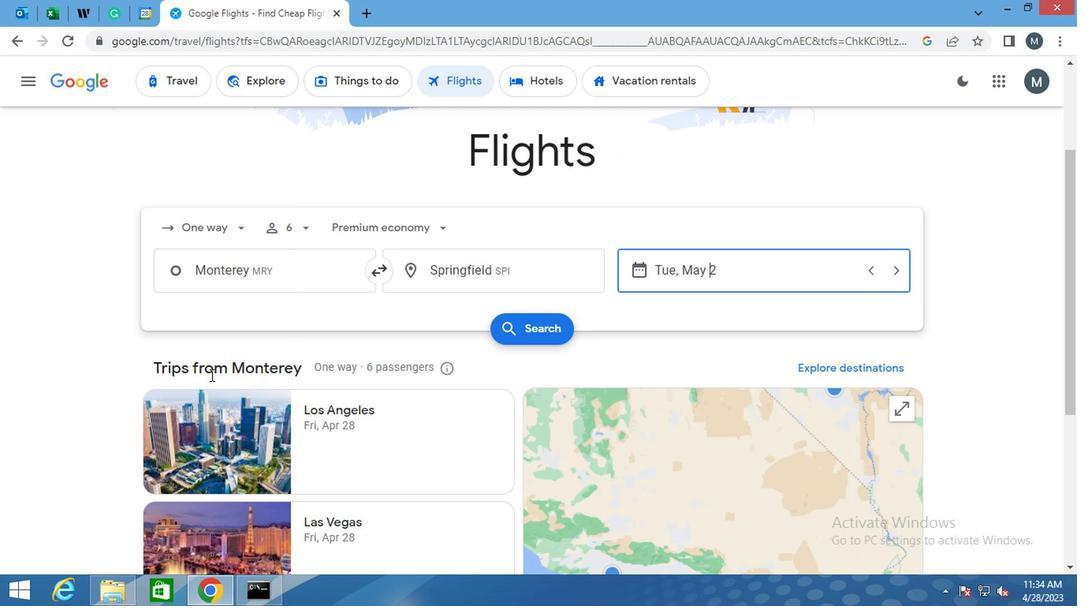 
Action: Mouse scrolled (198, 373) with delta (0, 0)
Screenshot: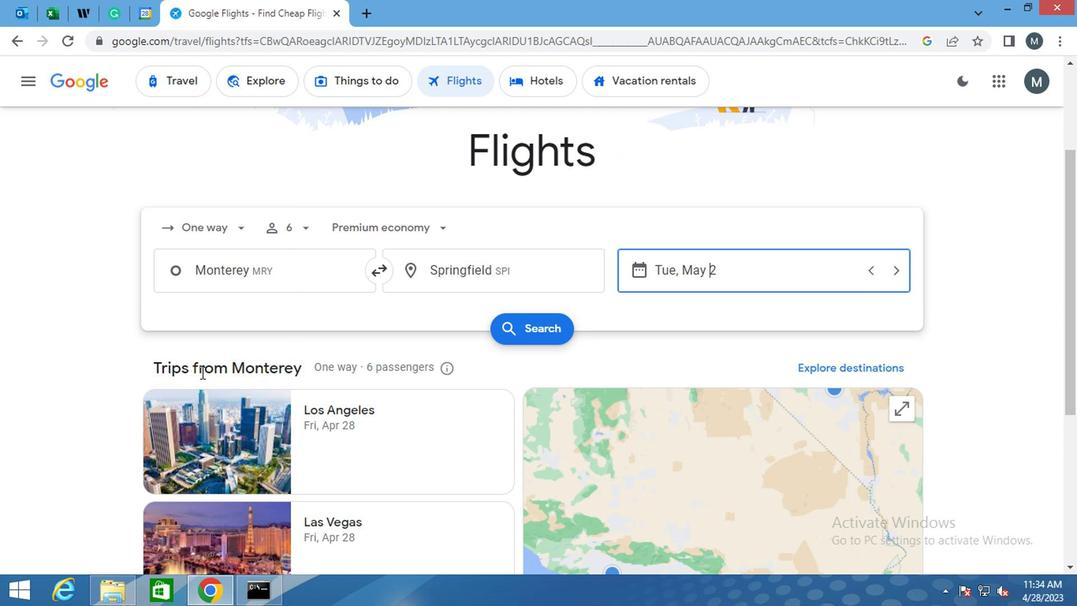 
Action: Mouse moved to (501, 171)
Screenshot: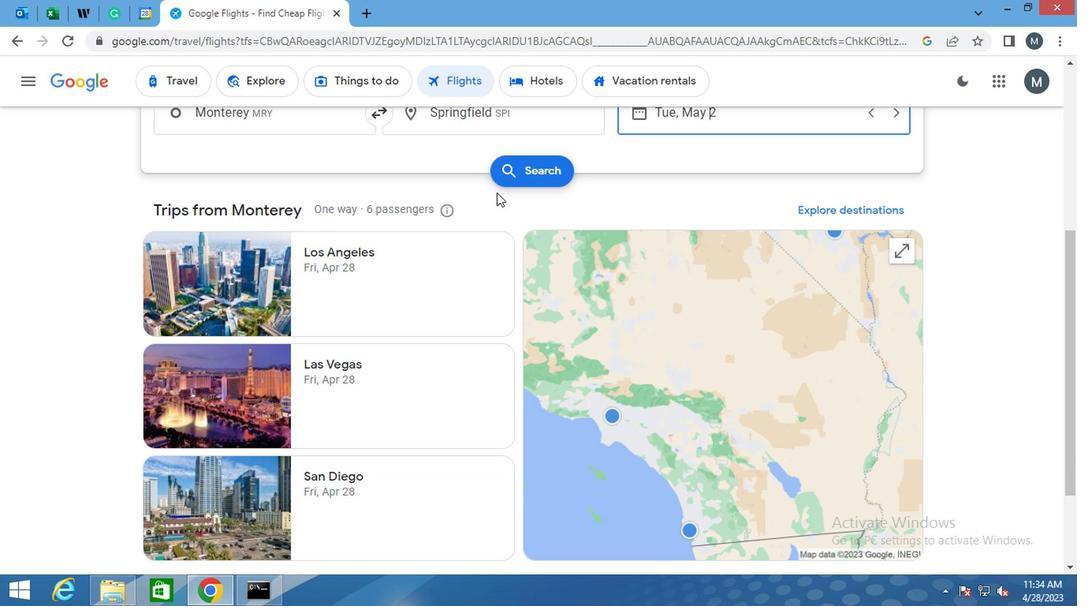 
Action: Mouse pressed left at (501, 171)
Screenshot: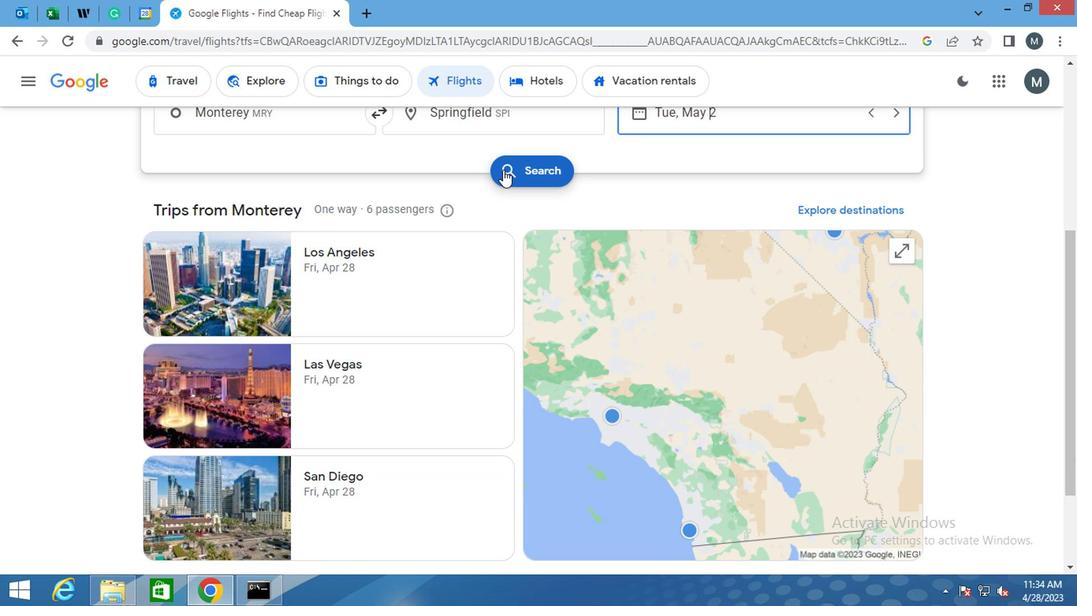 
Action: Mouse moved to (179, 230)
Screenshot: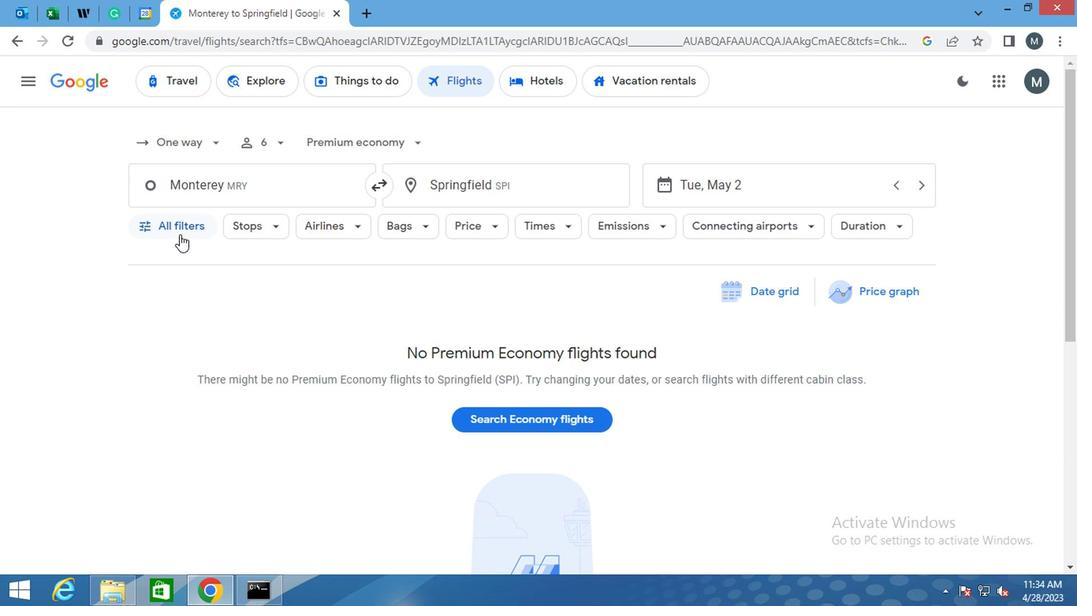 
Action: Mouse pressed left at (179, 230)
Screenshot: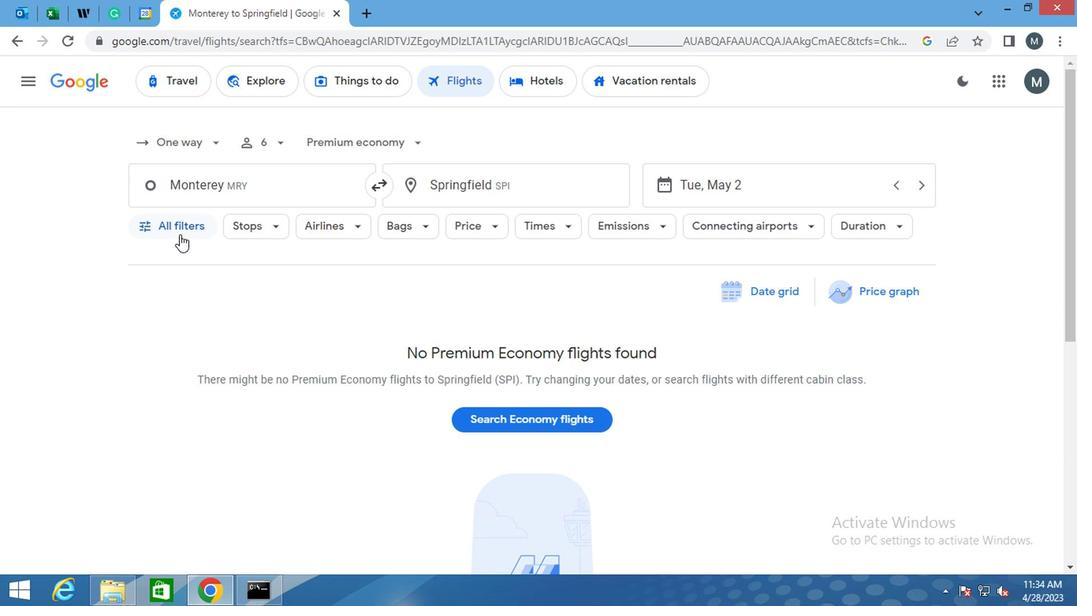 
Action: Mouse moved to (248, 318)
Screenshot: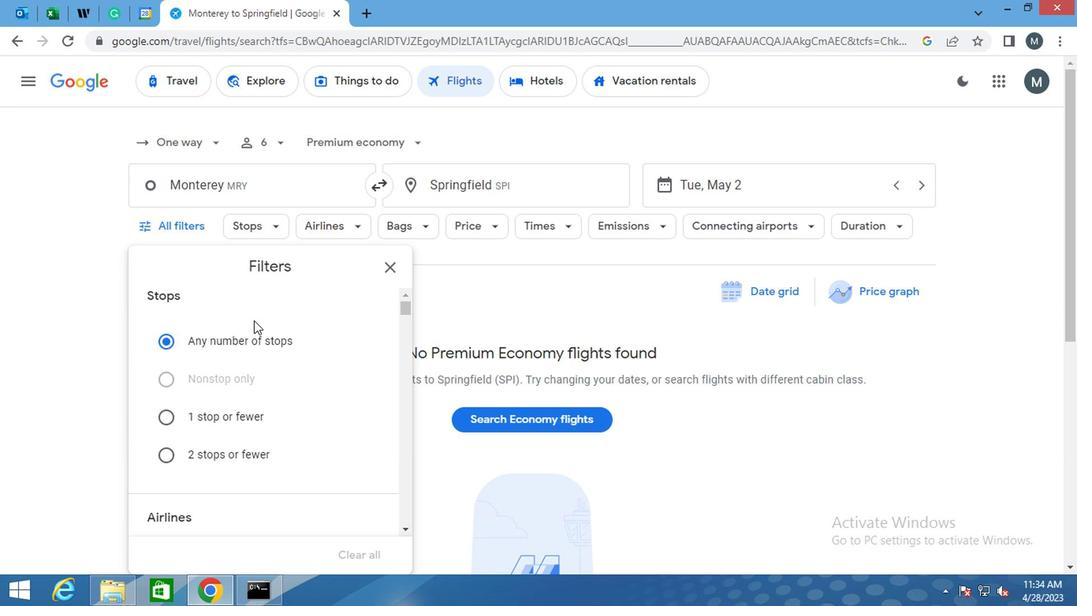 
Action: Mouse scrolled (248, 317) with delta (0, -1)
Screenshot: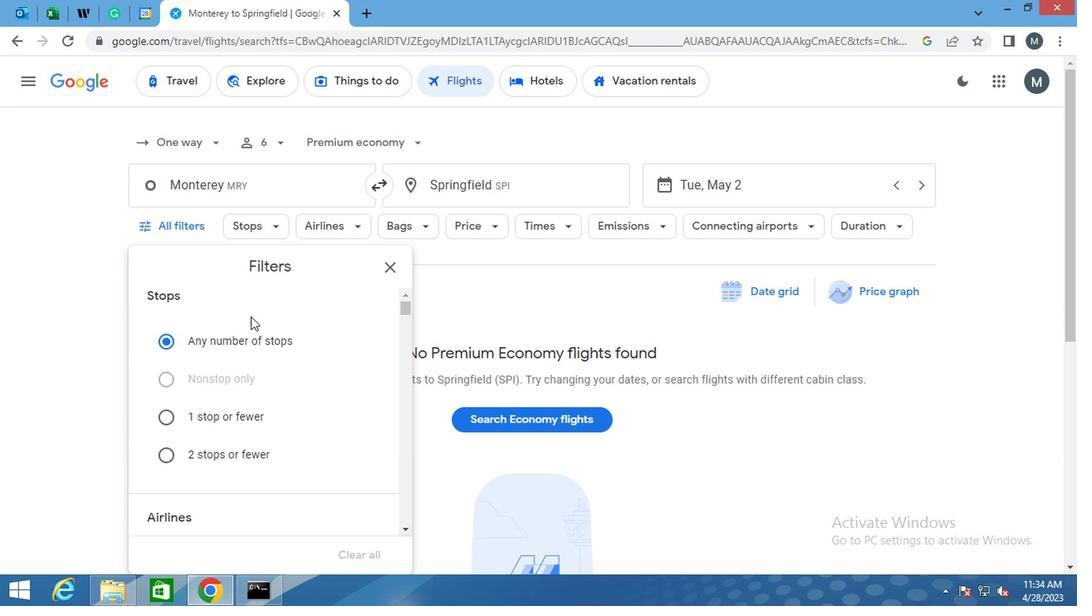 
Action: Mouse moved to (258, 344)
Screenshot: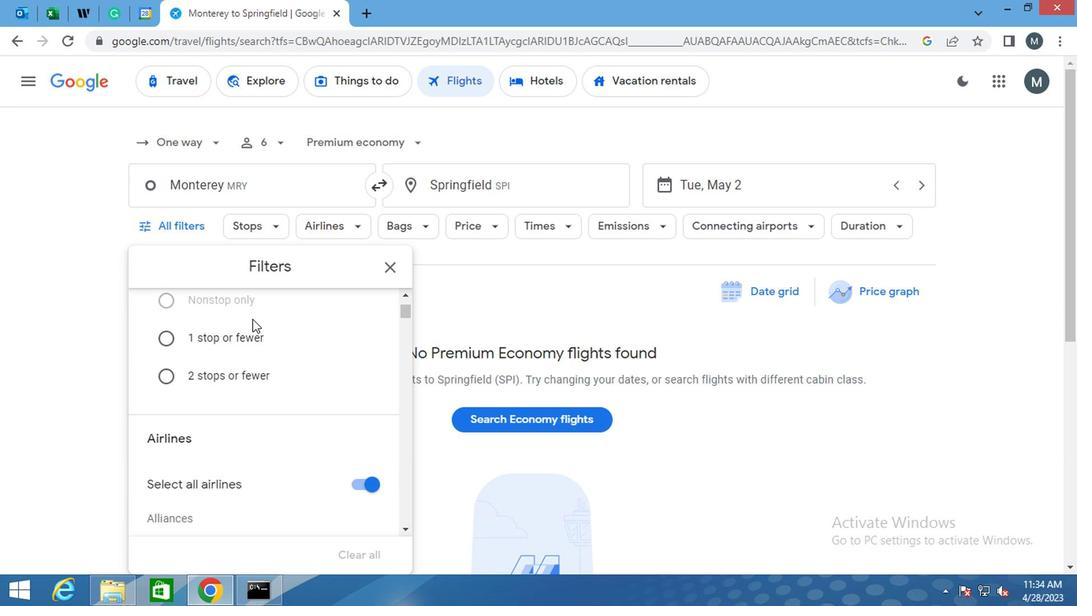 
Action: Mouse scrolled (258, 344) with delta (0, 0)
Screenshot: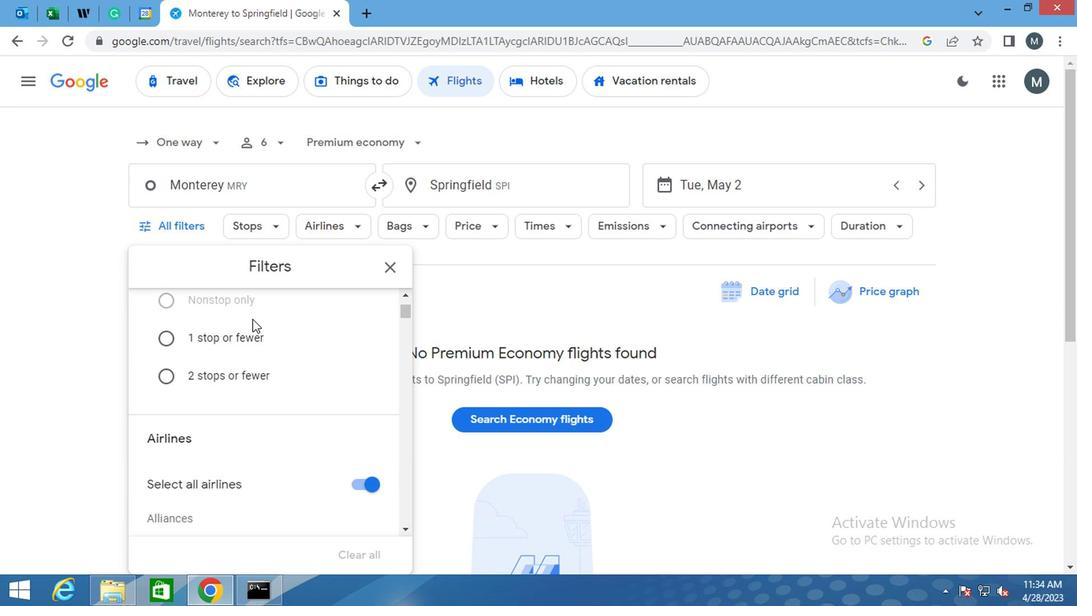 
Action: Mouse moved to (258, 346)
Screenshot: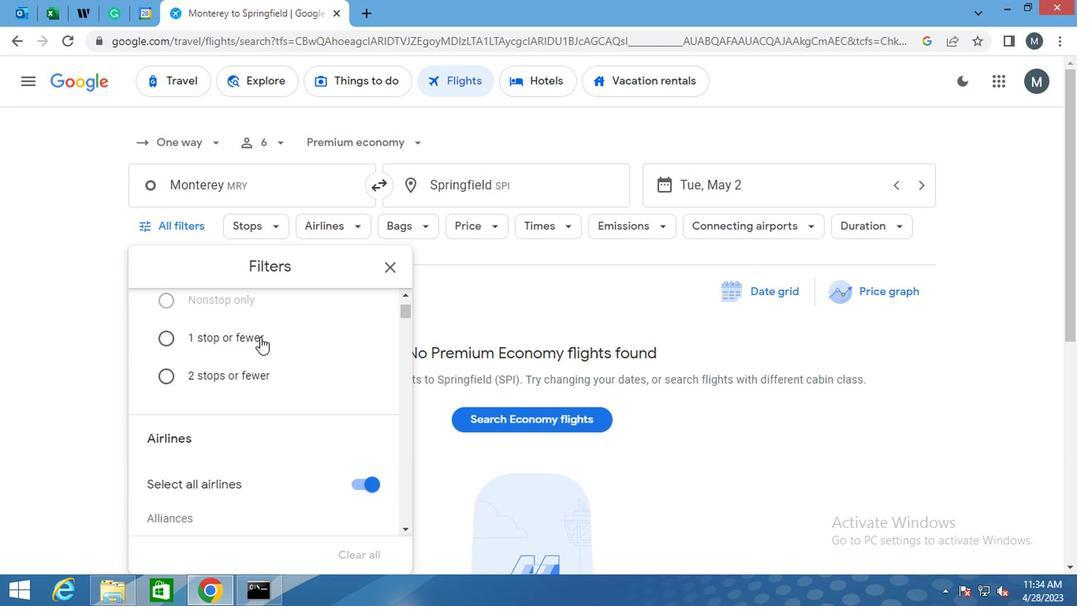 
Action: Mouse scrolled (258, 345) with delta (0, 0)
Screenshot: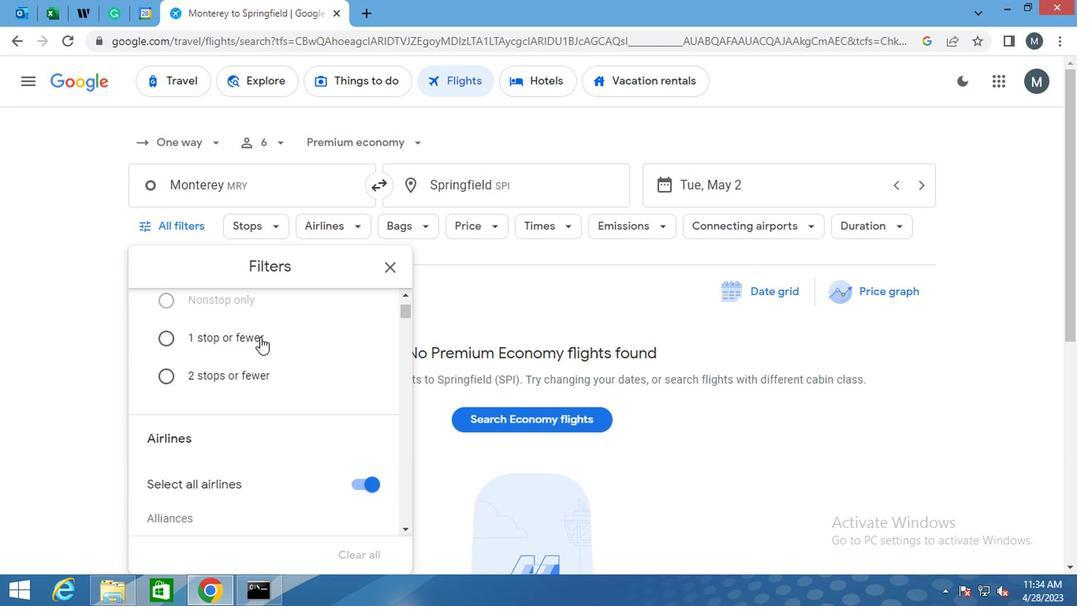 
Action: Mouse moved to (258, 358)
Screenshot: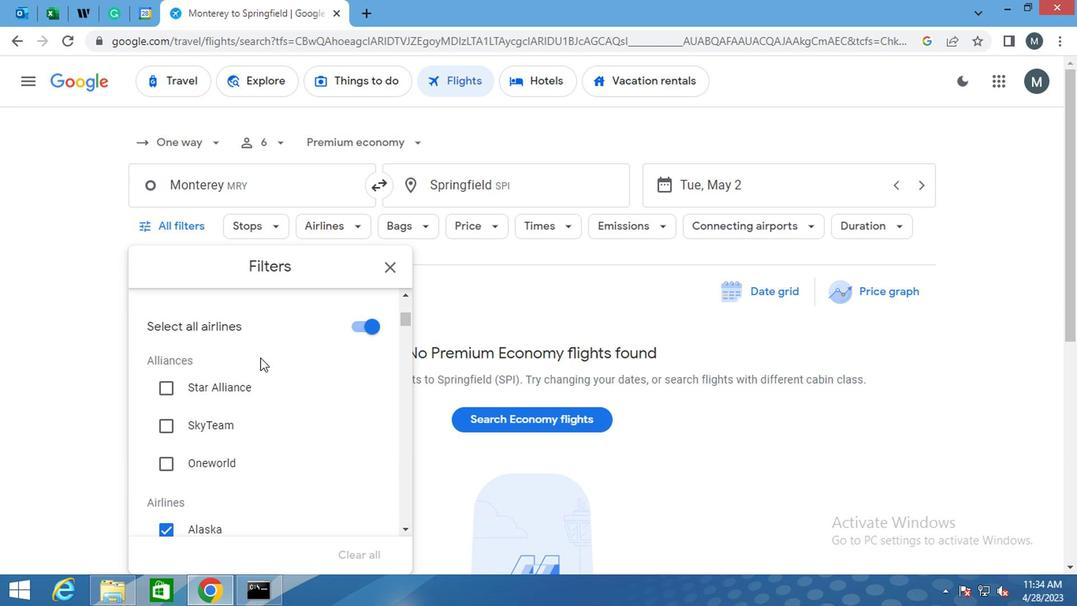 
Action: Mouse scrolled (258, 357) with delta (0, 0)
Screenshot: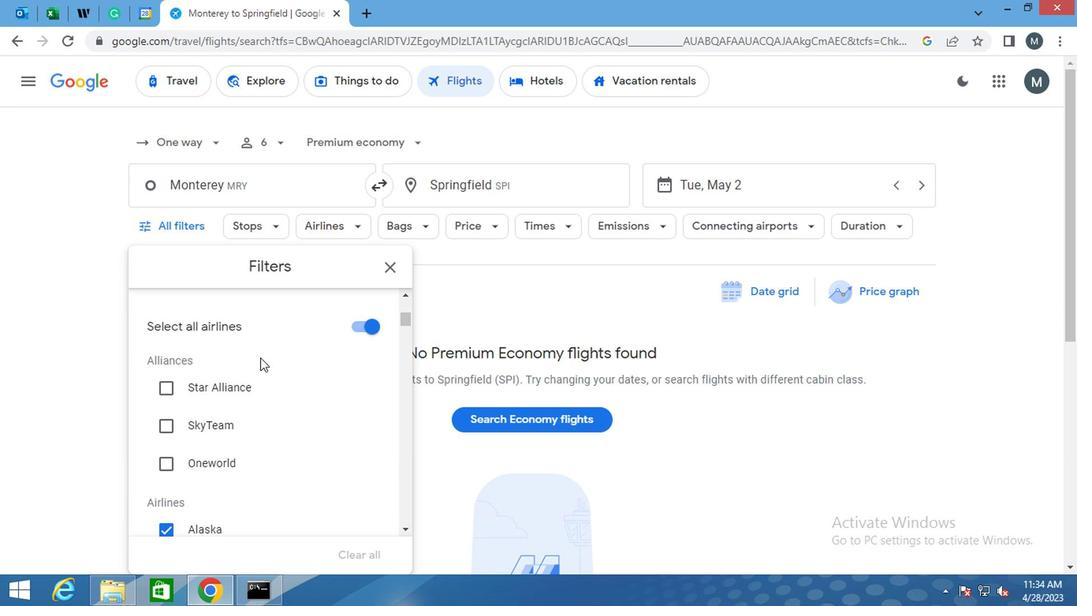 
Action: Mouse moved to (262, 355)
Screenshot: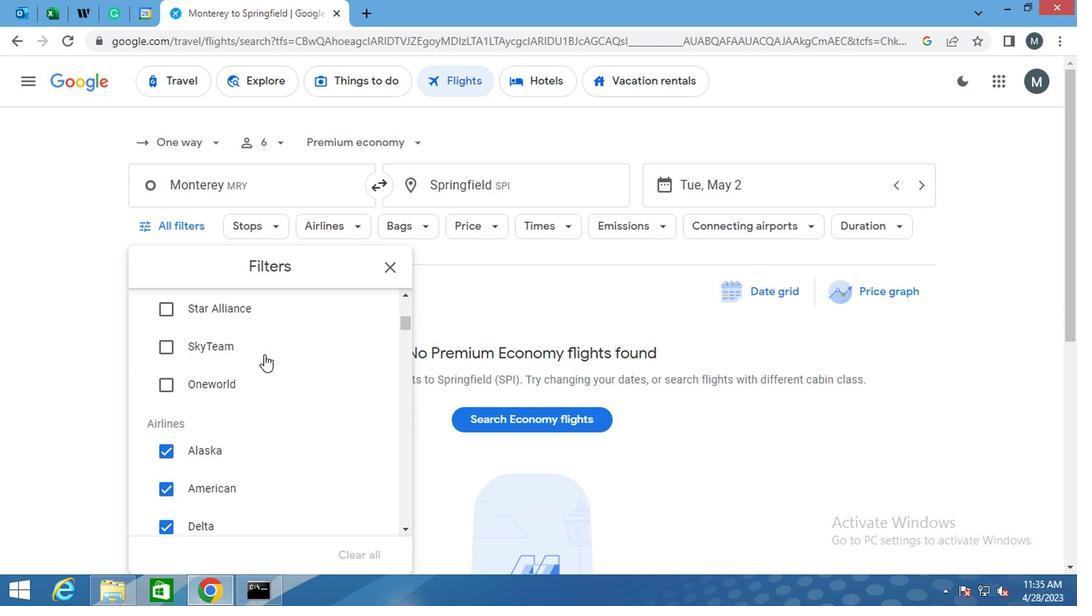 
Action: Mouse scrolled (262, 355) with delta (0, 0)
Screenshot: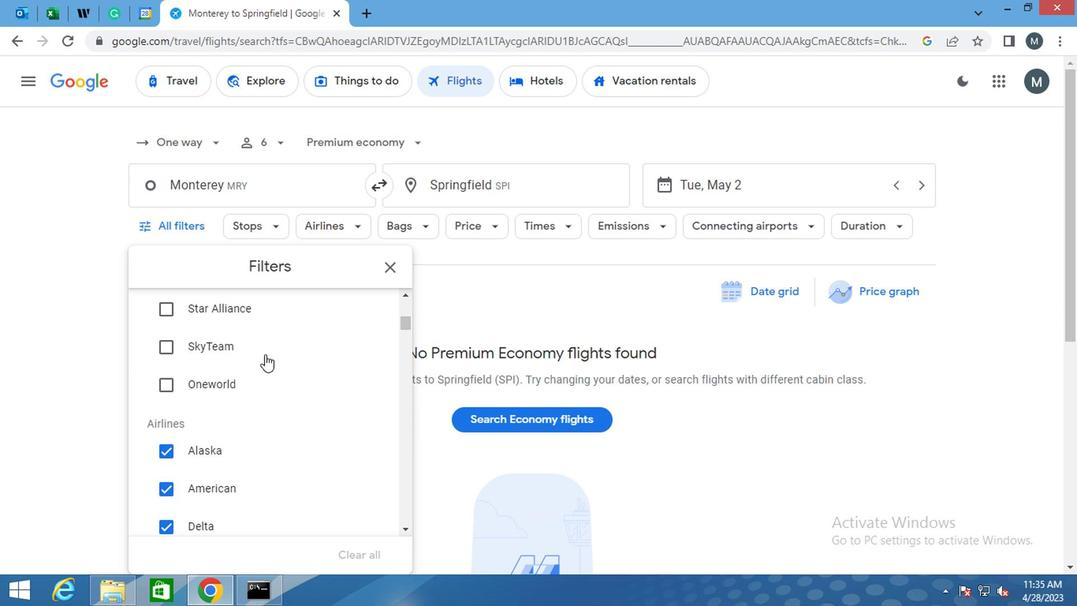 
Action: Mouse moved to (266, 365)
Screenshot: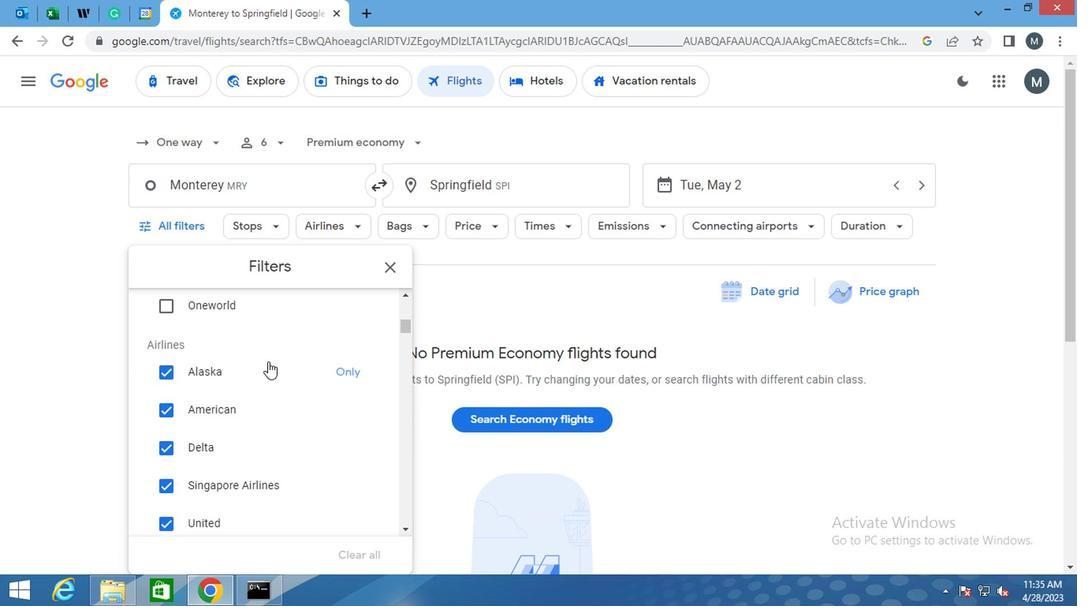 
Action: Mouse scrolled (266, 365) with delta (0, 0)
Screenshot: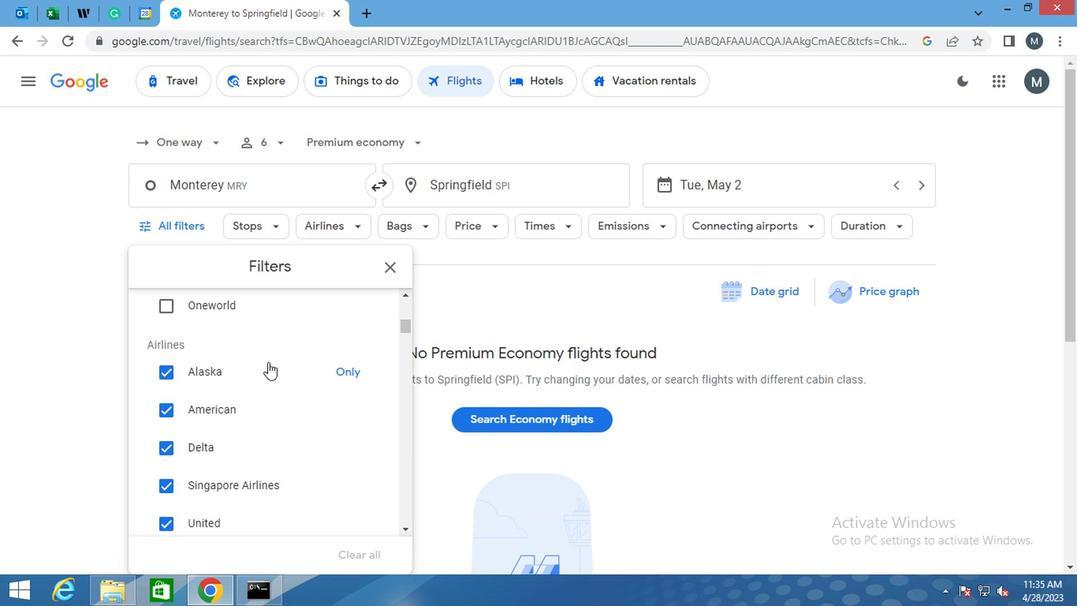 
Action: Mouse moved to (264, 373)
Screenshot: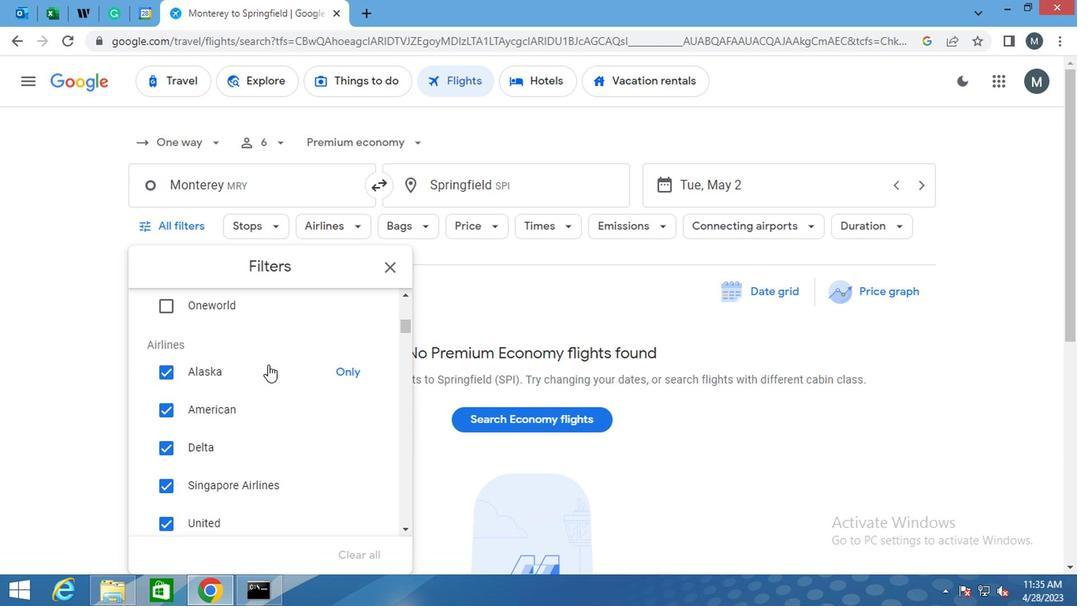 
Action: Mouse scrolled (264, 372) with delta (0, -1)
Screenshot: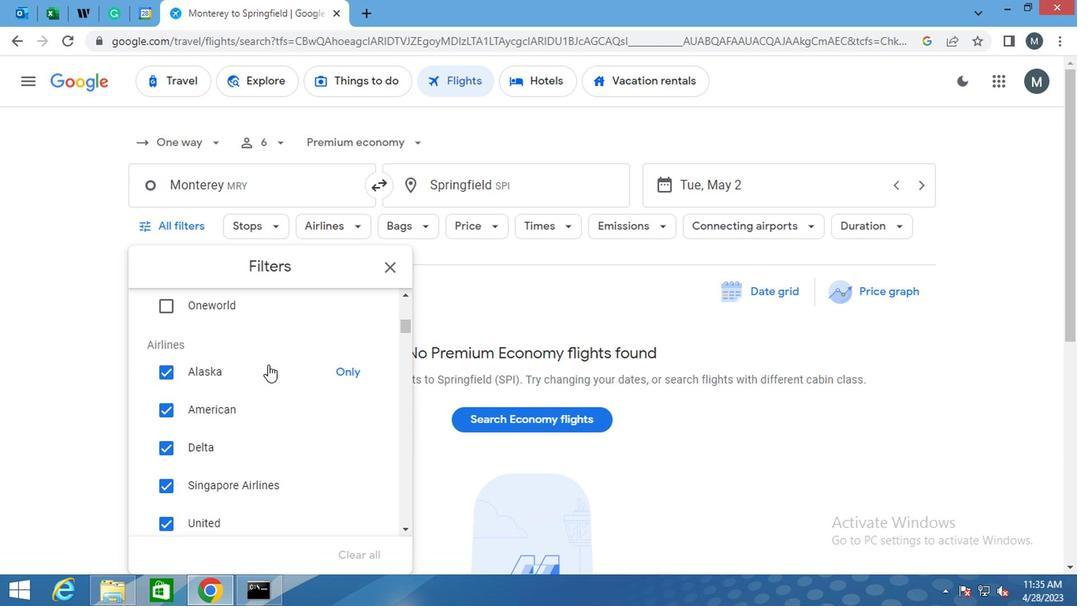 
Action: Mouse moved to (264, 373)
Screenshot: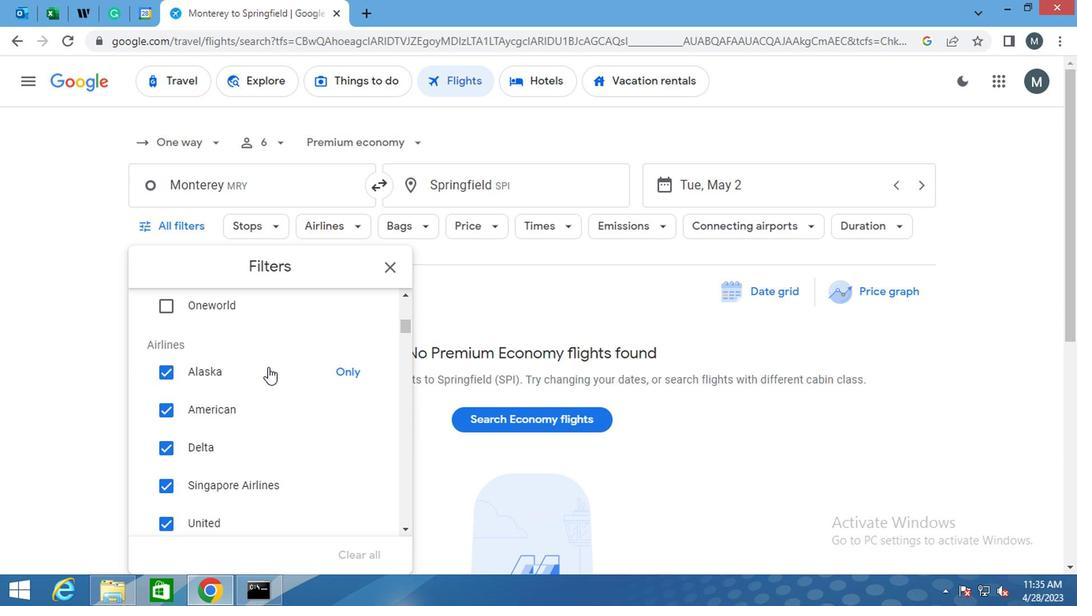 
Action: Mouse scrolled (264, 372) with delta (0, -1)
Screenshot: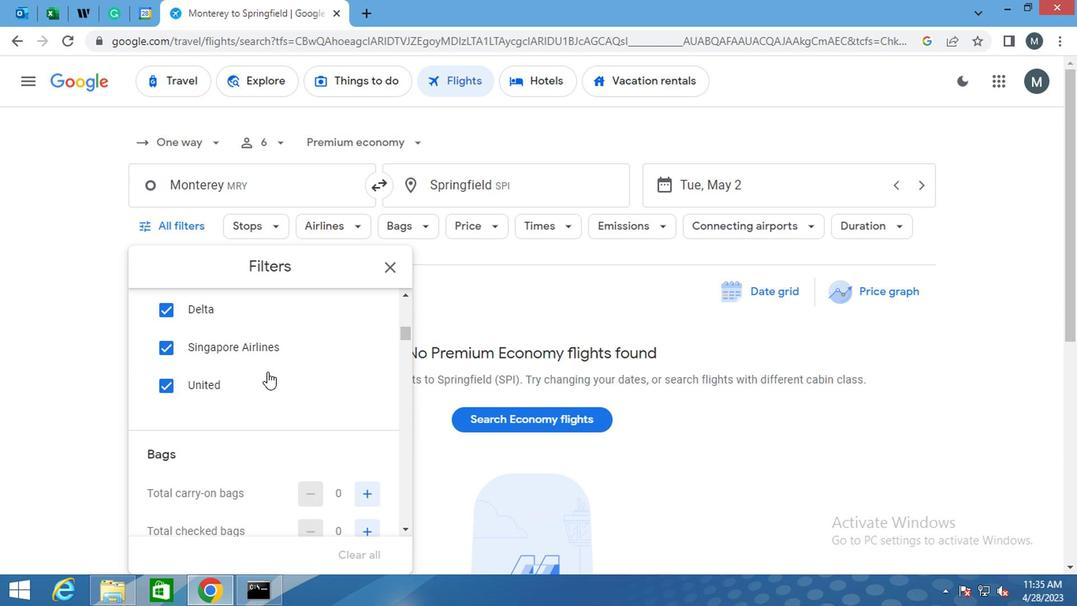 
Action: Mouse moved to (364, 426)
Screenshot: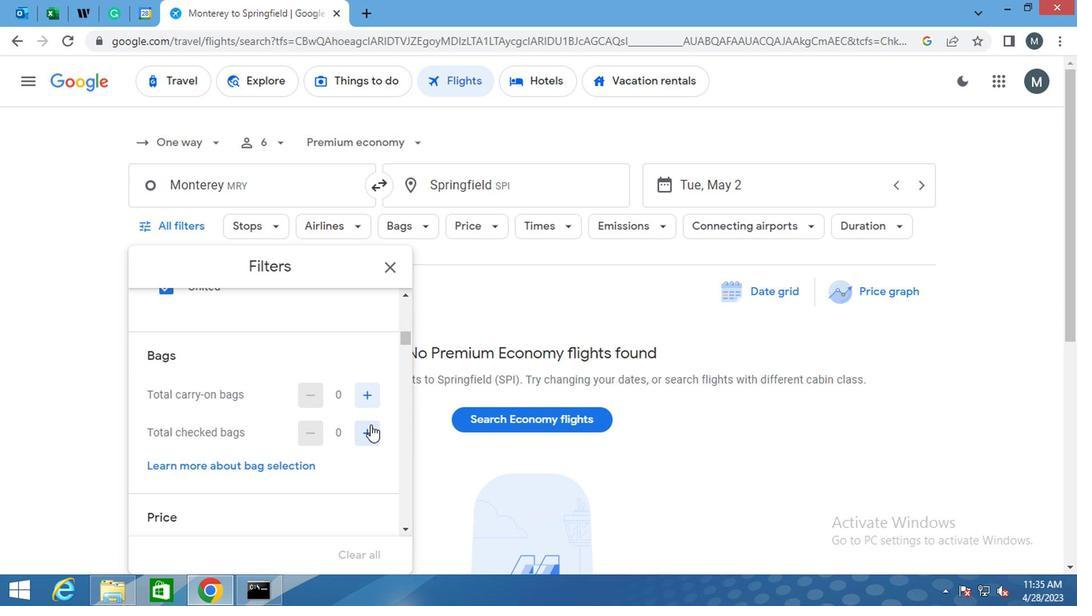 
Action: Mouse pressed left at (364, 426)
Screenshot: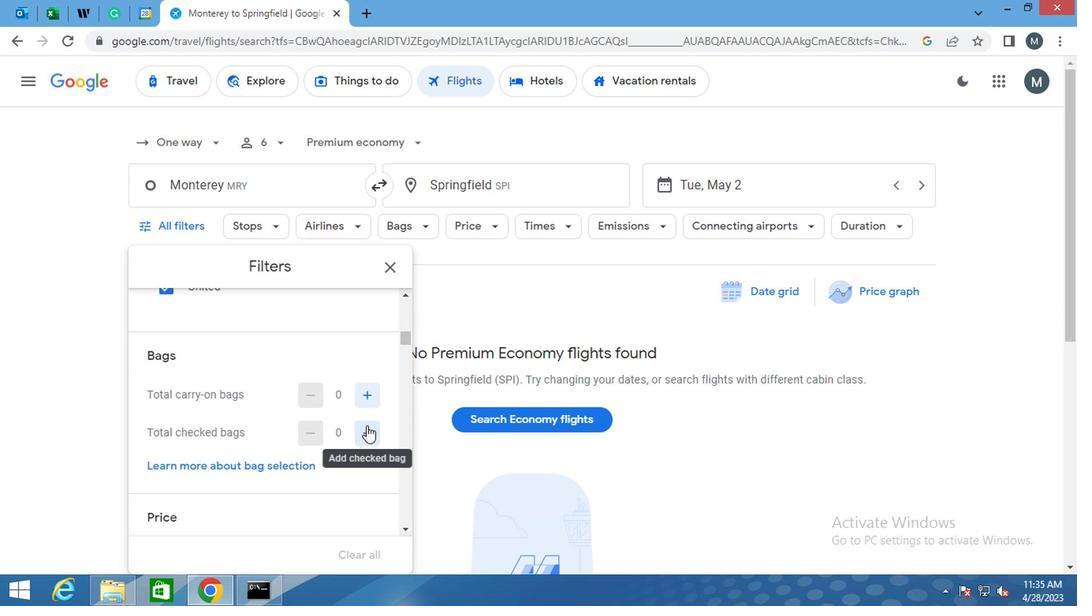 
Action: Mouse moved to (367, 431)
Screenshot: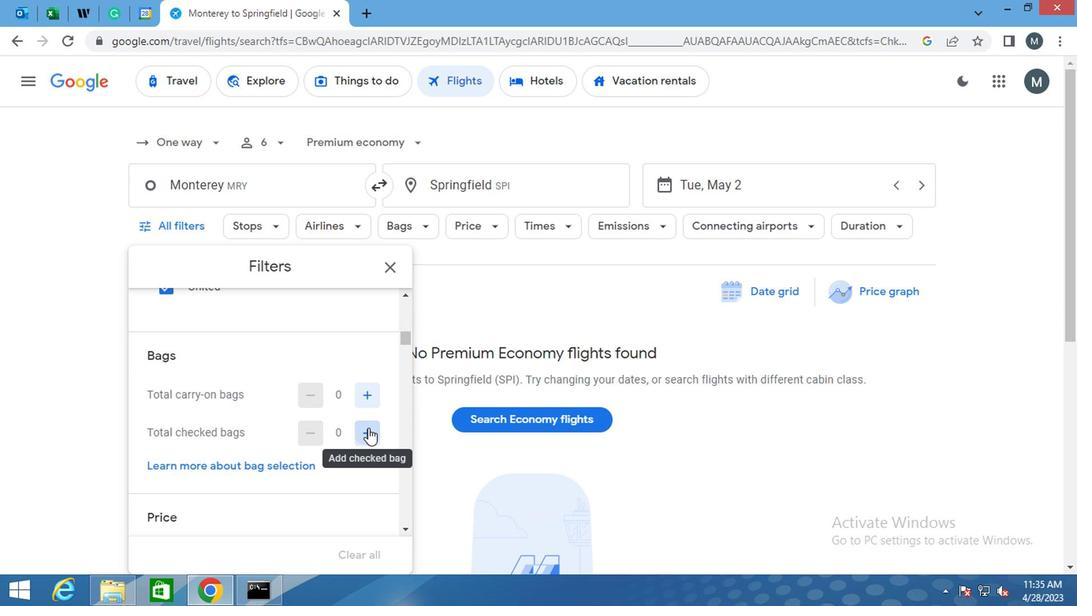 
Action: Mouse pressed left at (367, 431)
Screenshot: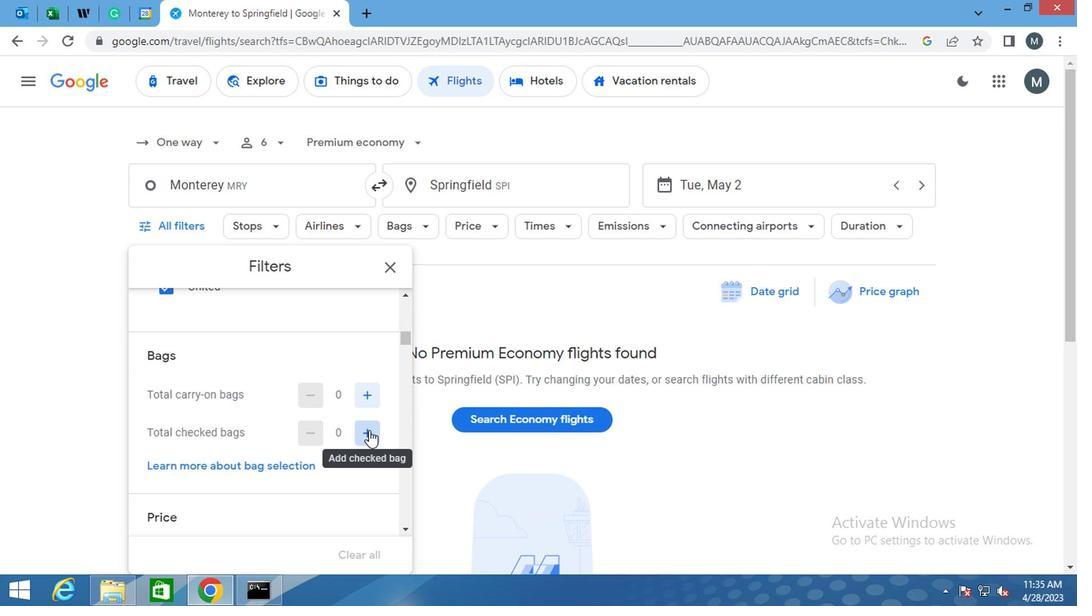 
Action: Mouse moved to (367, 432)
Screenshot: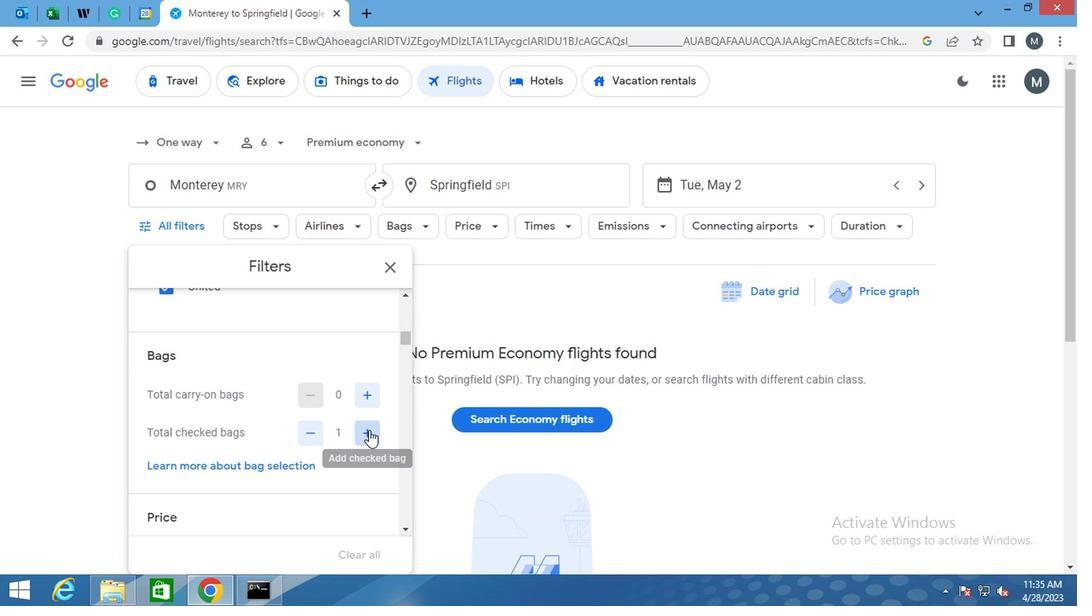 
Action: Mouse pressed left at (367, 432)
Screenshot: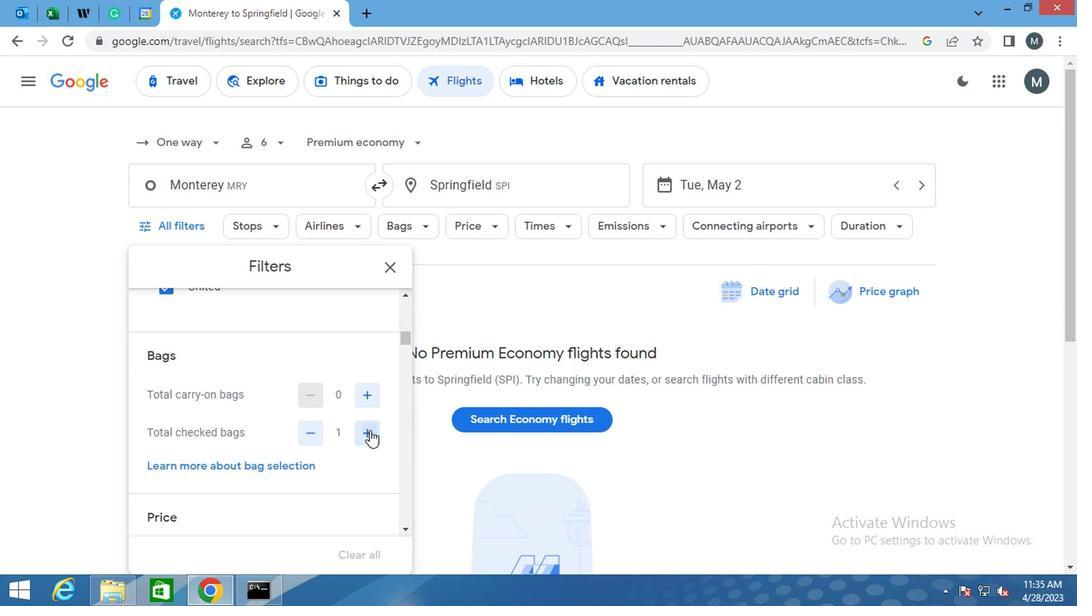 
Action: Mouse pressed left at (367, 432)
Screenshot: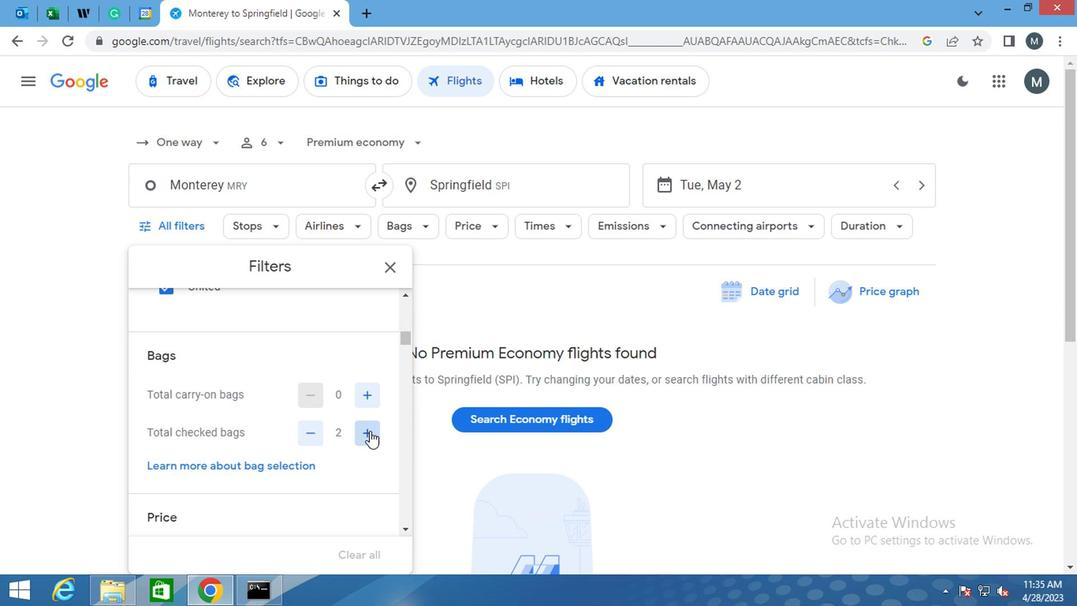 
Action: Mouse moved to (369, 432)
Screenshot: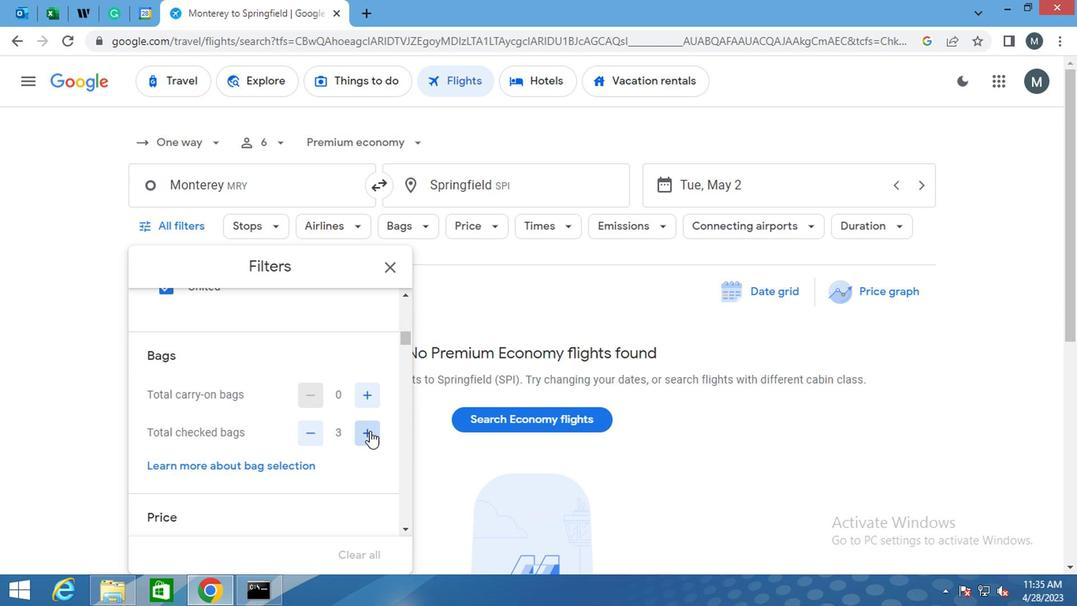 
Action: Mouse pressed left at (369, 432)
Screenshot: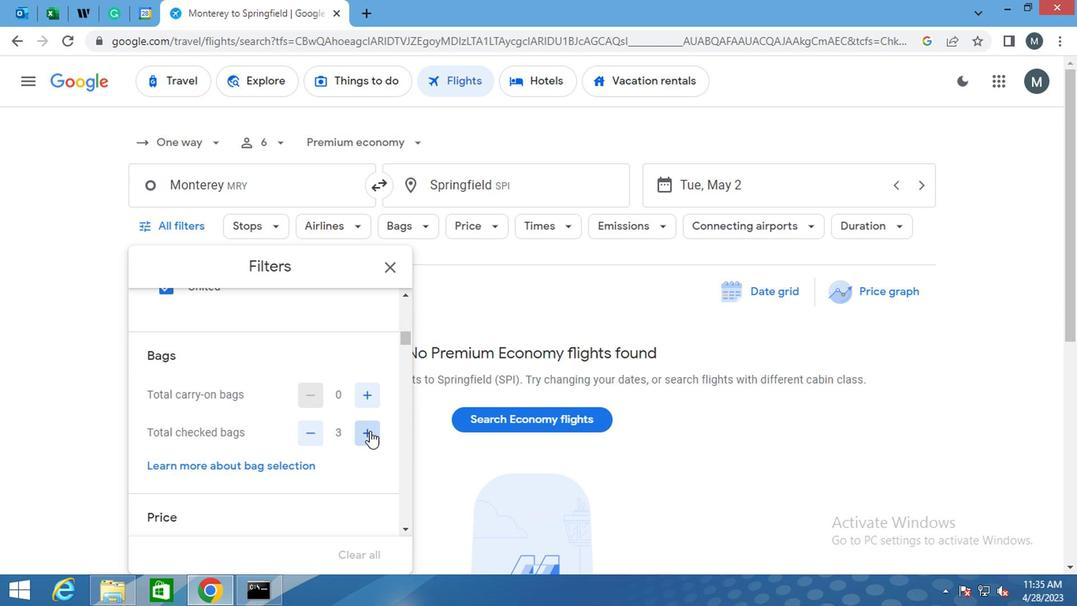 
Action: Mouse pressed left at (369, 432)
Screenshot: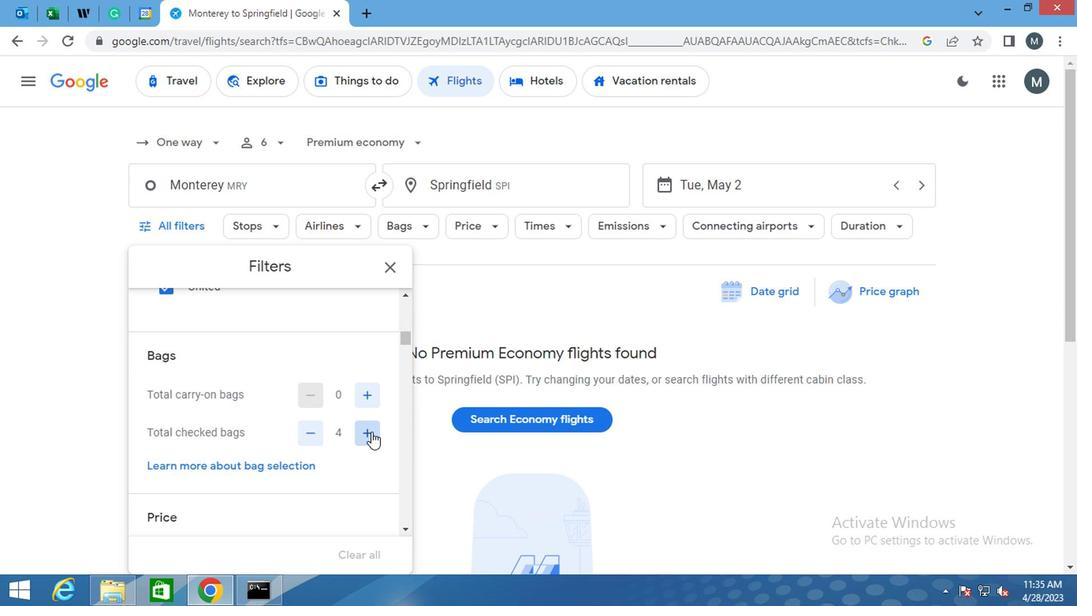 
Action: Mouse pressed left at (369, 432)
Screenshot: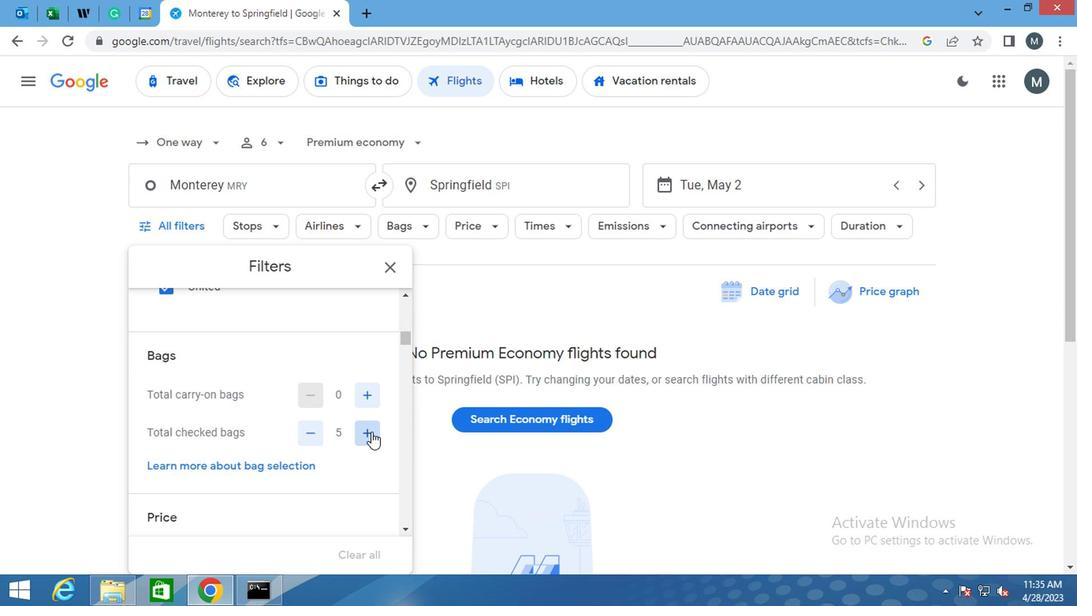 
Action: Mouse pressed left at (369, 432)
Screenshot: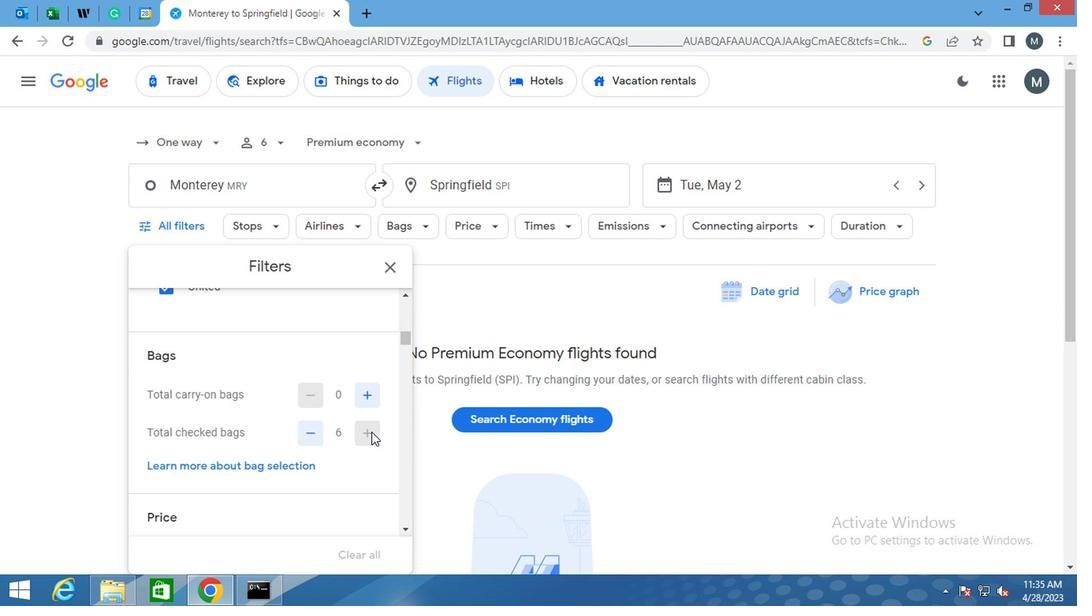 
Action: Mouse pressed left at (369, 432)
Screenshot: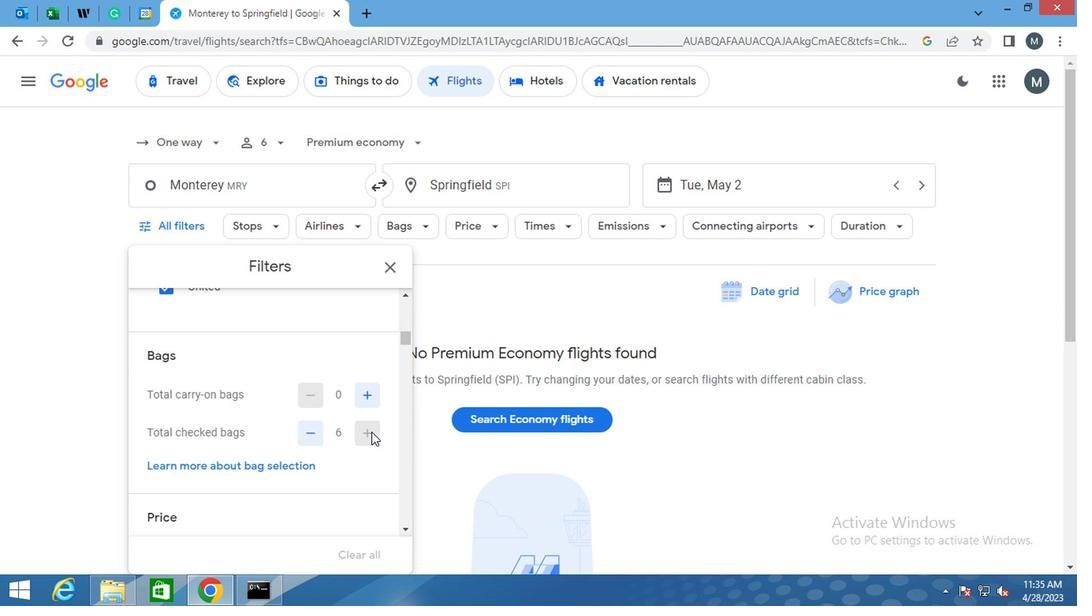 
Action: Mouse moved to (295, 417)
Screenshot: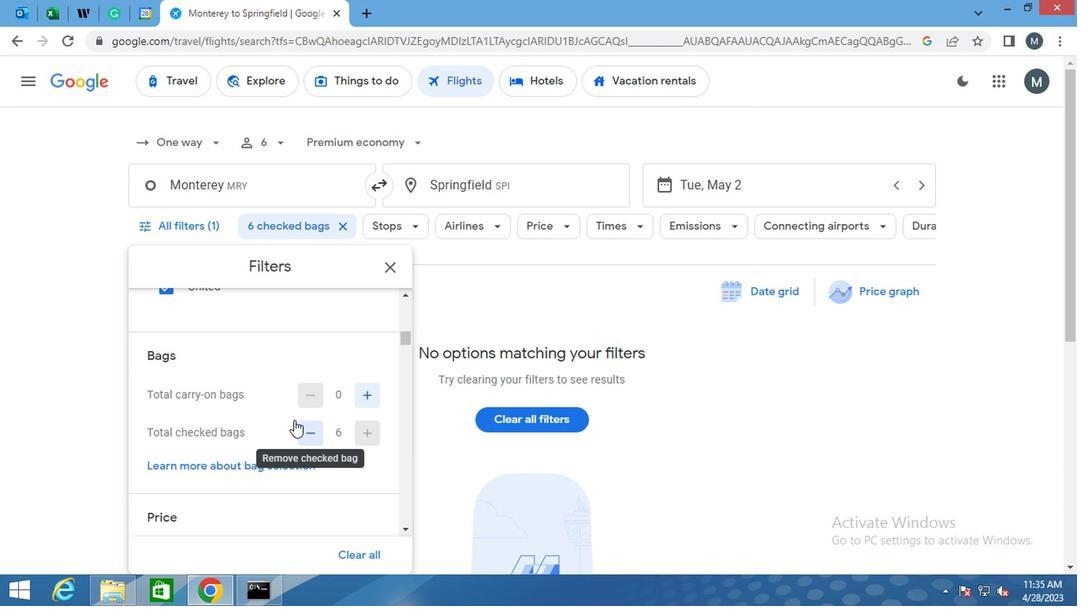 
Action: Mouse scrolled (295, 416) with delta (0, 0)
Screenshot: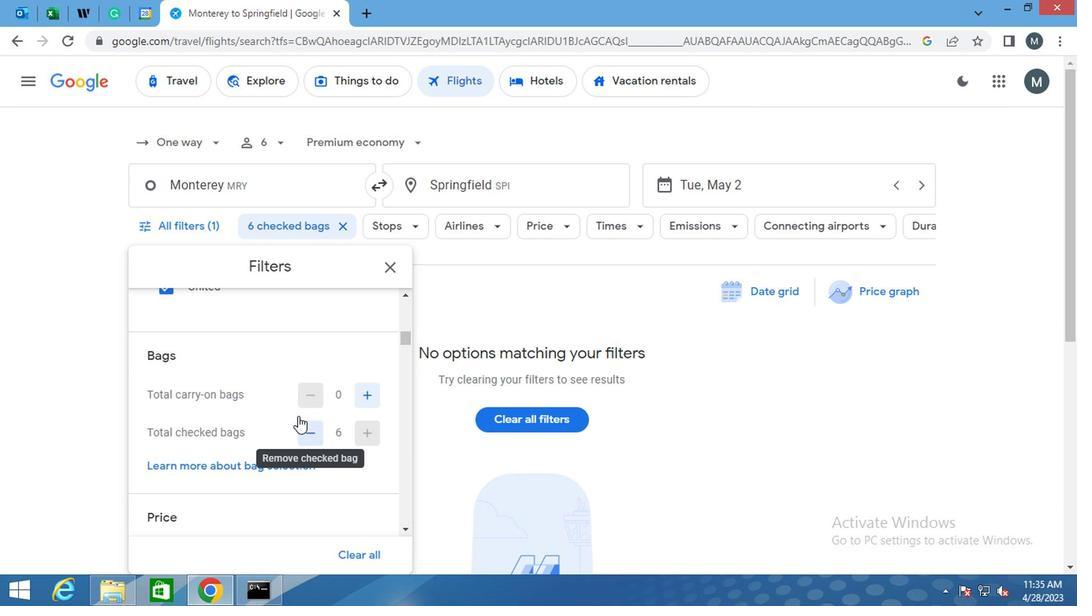 
Action: Mouse moved to (291, 406)
Screenshot: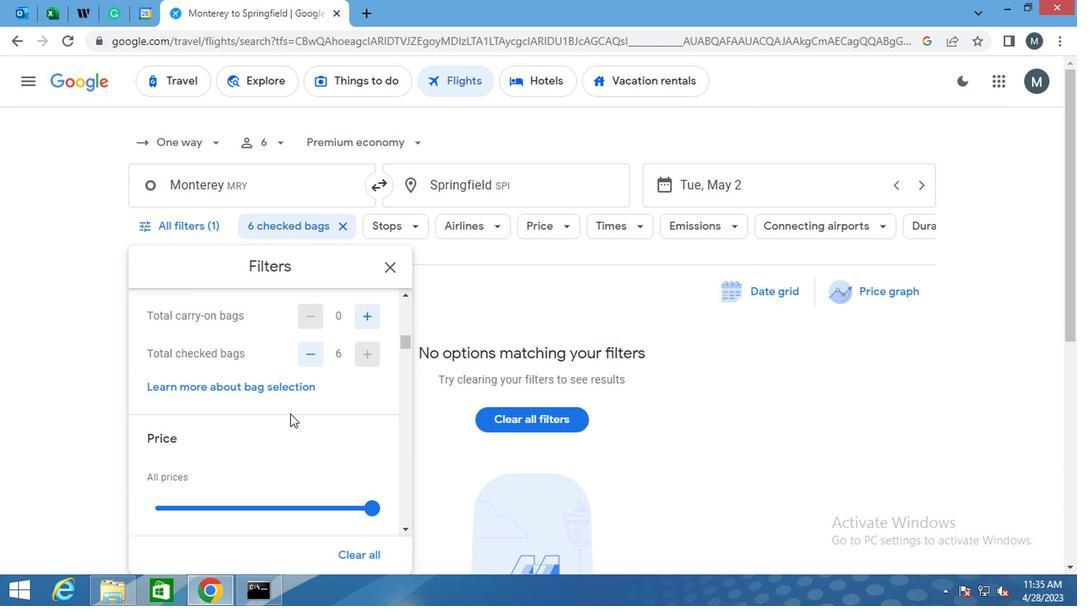 
Action: Mouse scrolled (291, 406) with delta (0, 0)
Screenshot: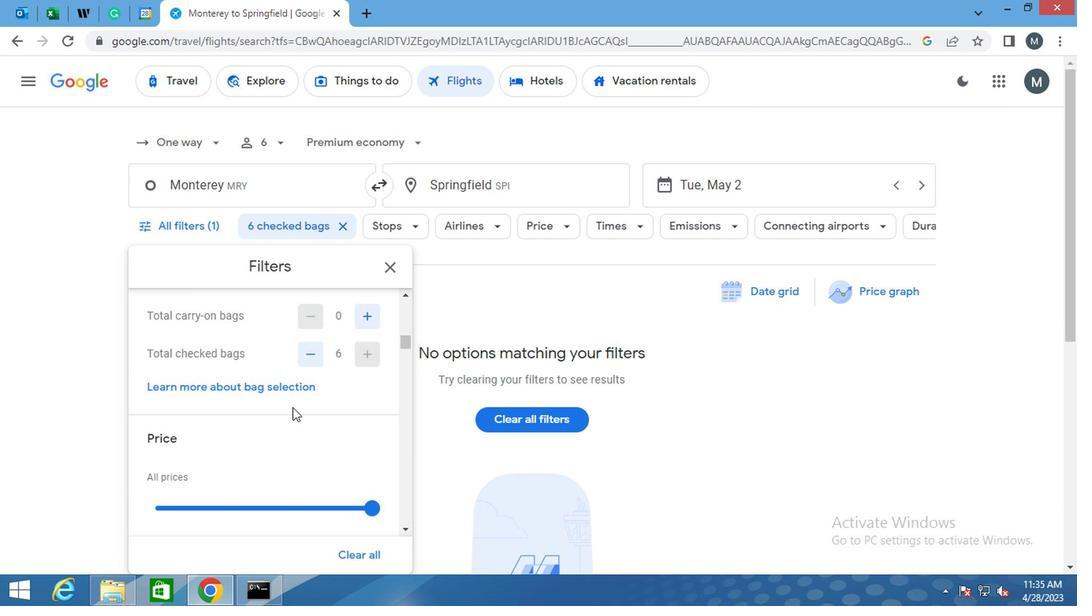 
Action: Mouse moved to (268, 424)
Screenshot: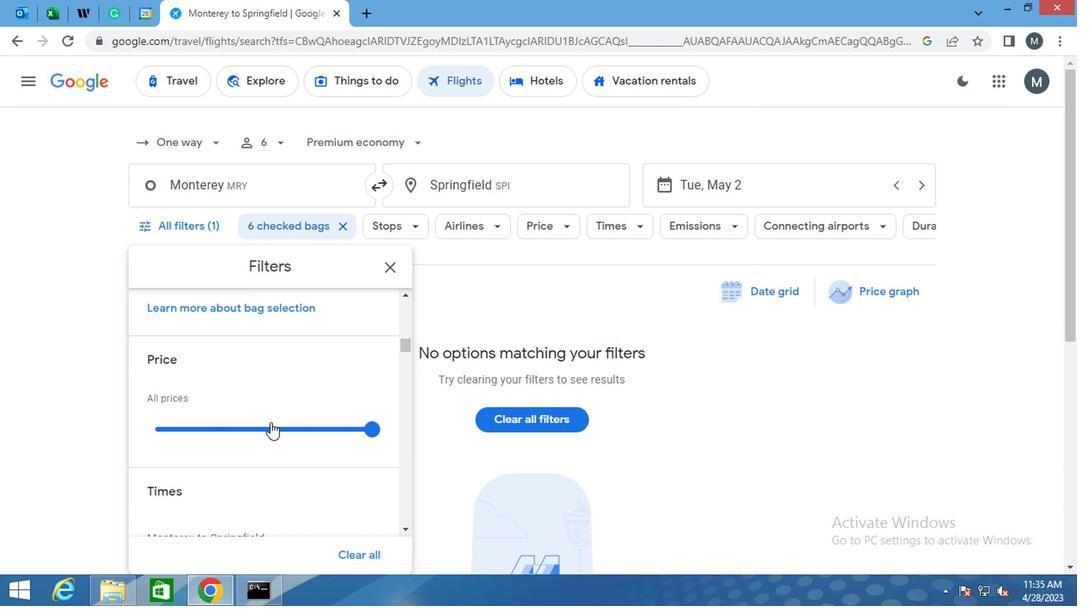 
Action: Mouse pressed left at (268, 424)
Screenshot: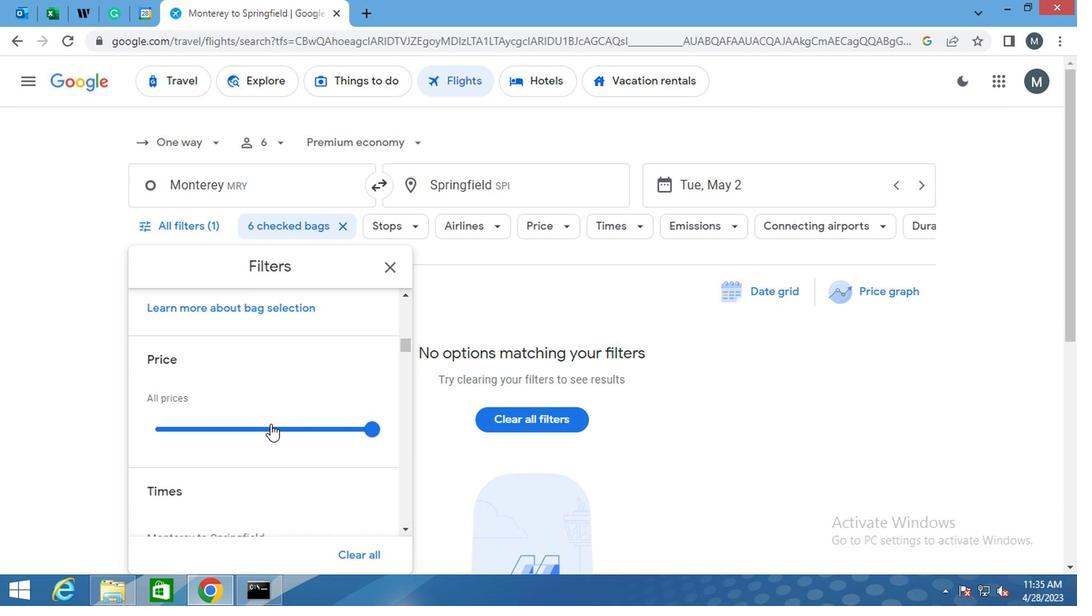 
Action: Mouse pressed left at (268, 424)
Screenshot: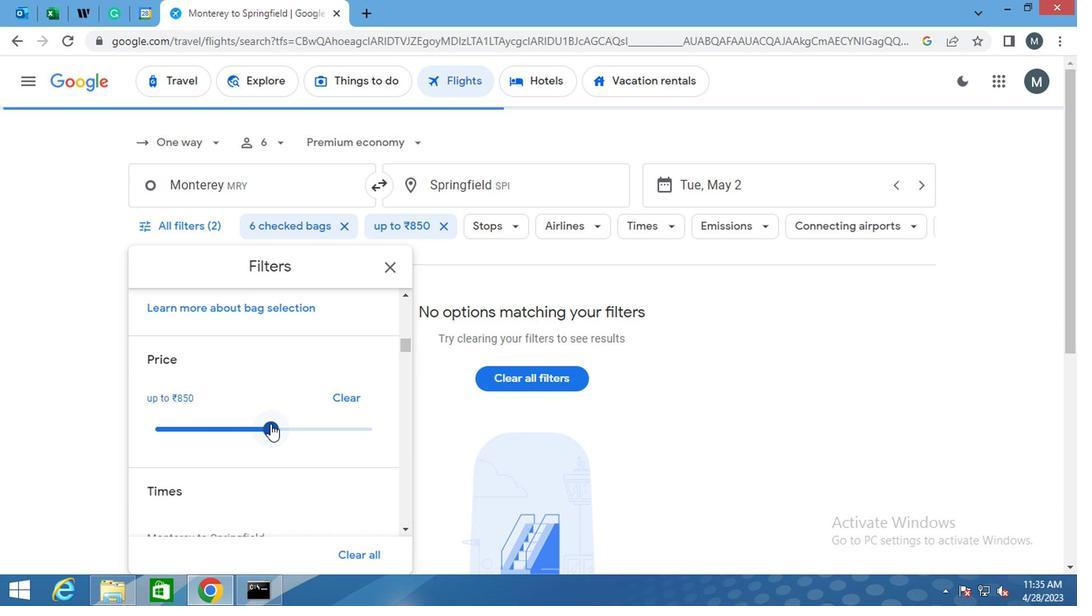 
Action: Mouse moved to (276, 416)
Screenshot: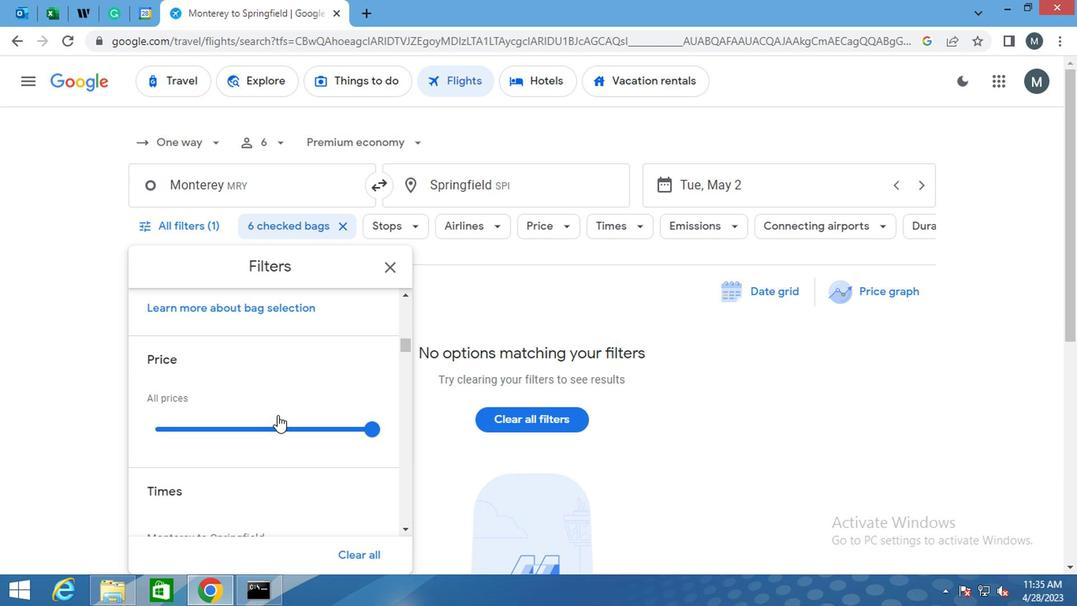 
Action: Mouse scrolled (276, 415) with delta (0, 0)
Screenshot: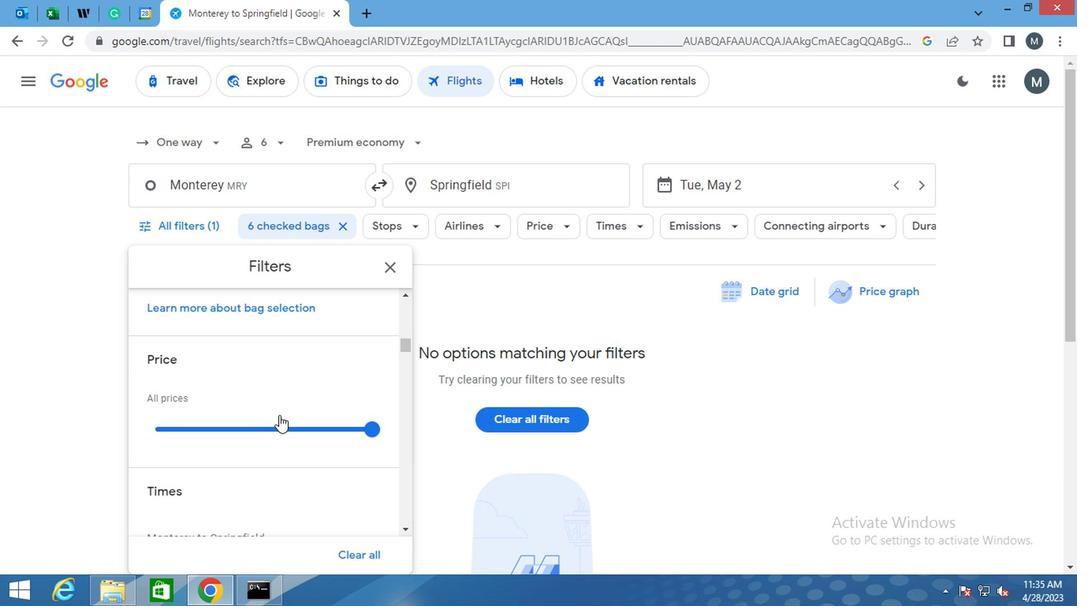 
Action: Mouse scrolled (276, 415) with delta (0, 0)
Screenshot: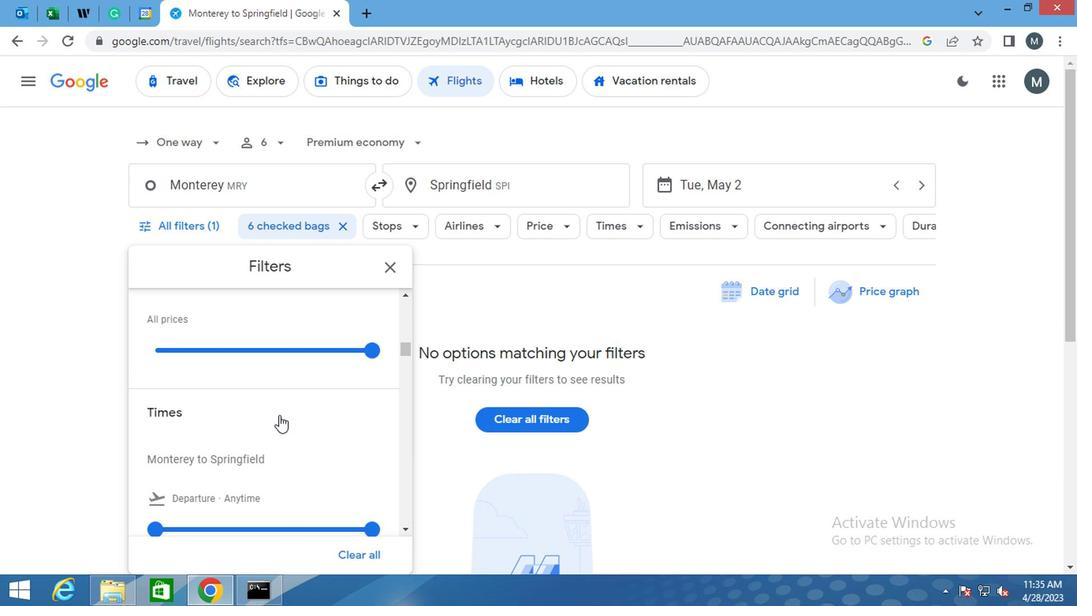 
Action: Mouse moved to (149, 455)
Screenshot: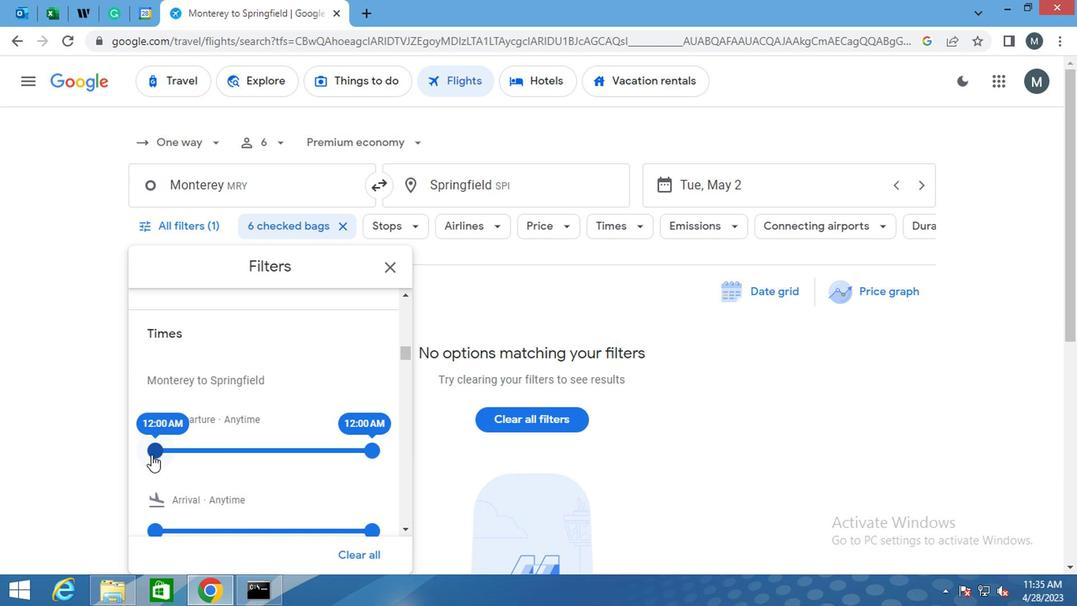
Action: Mouse pressed left at (149, 455)
Screenshot: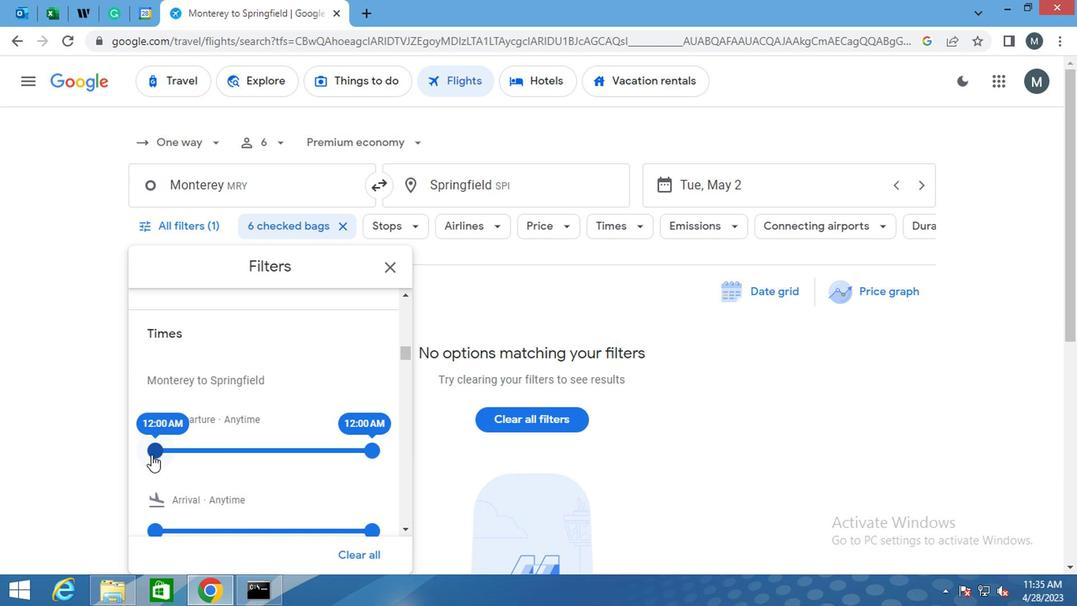 
Action: Mouse moved to (155, 449)
Screenshot: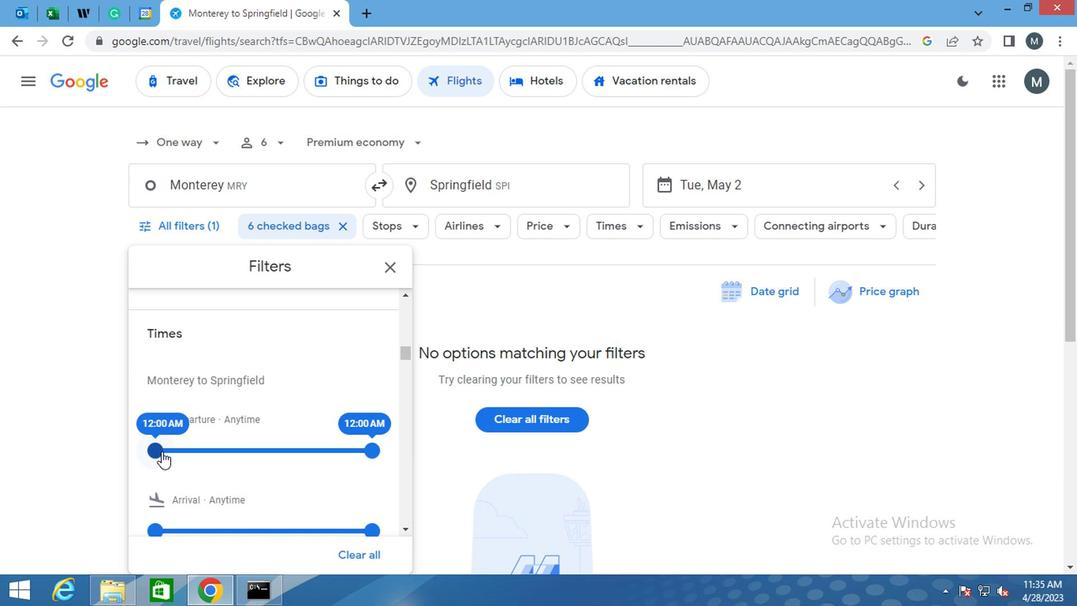 
Action: Mouse pressed left at (155, 449)
Screenshot: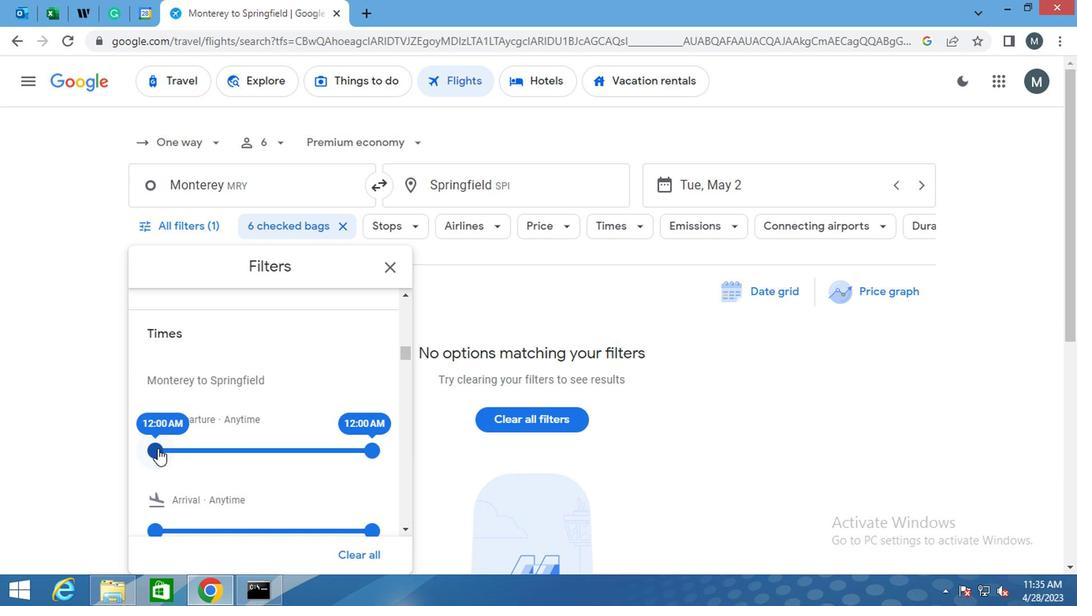 
Action: Mouse moved to (368, 451)
Screenshot: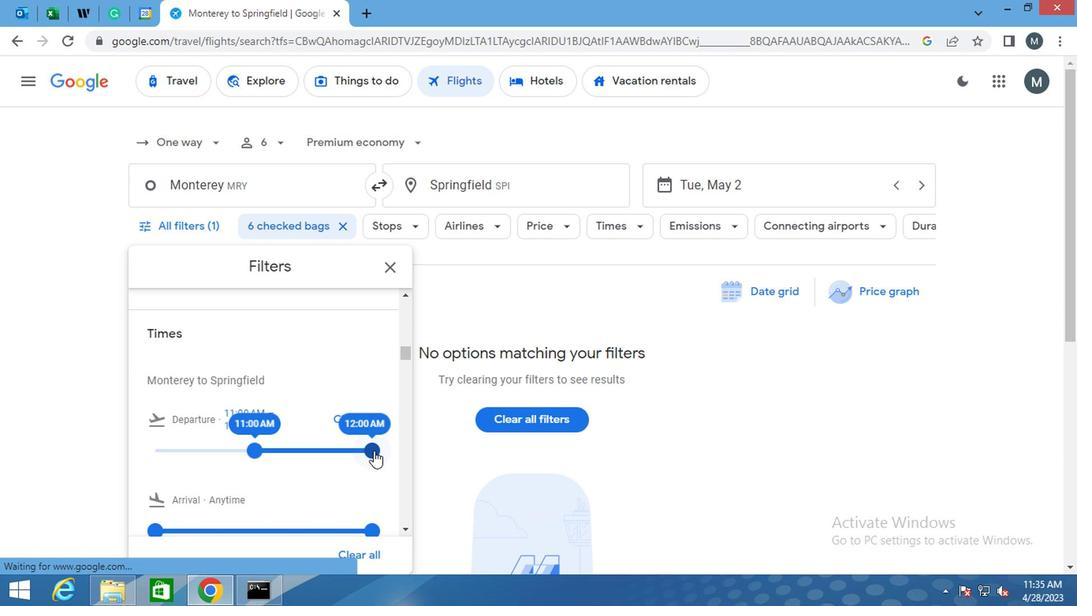 
Action: Mouse pressed left at (368, 451)
Screenshot: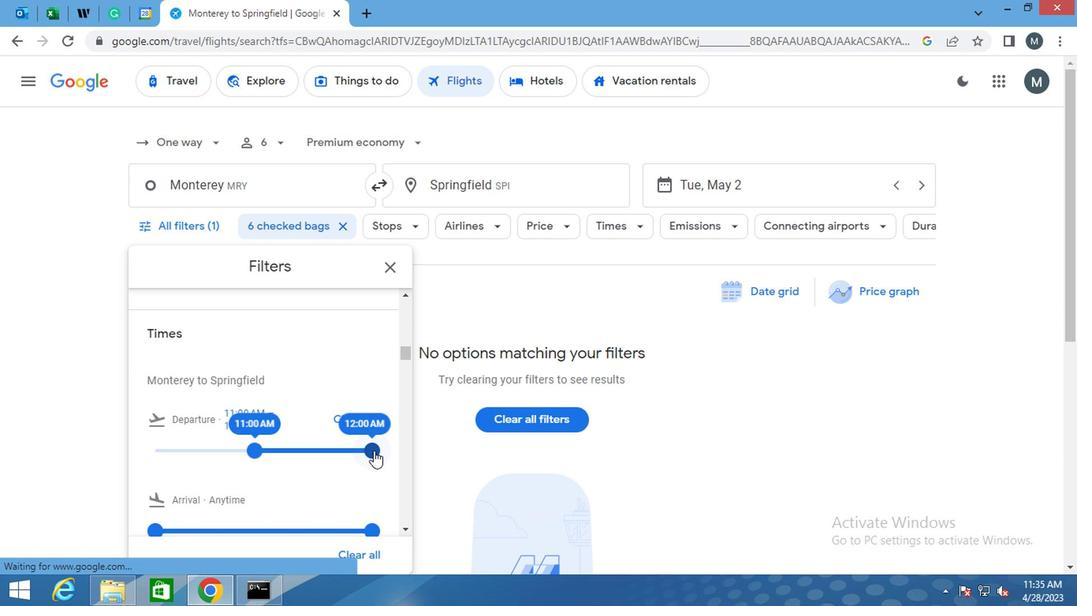 
Action: Mouse moved to (251, 447)
Screenshot: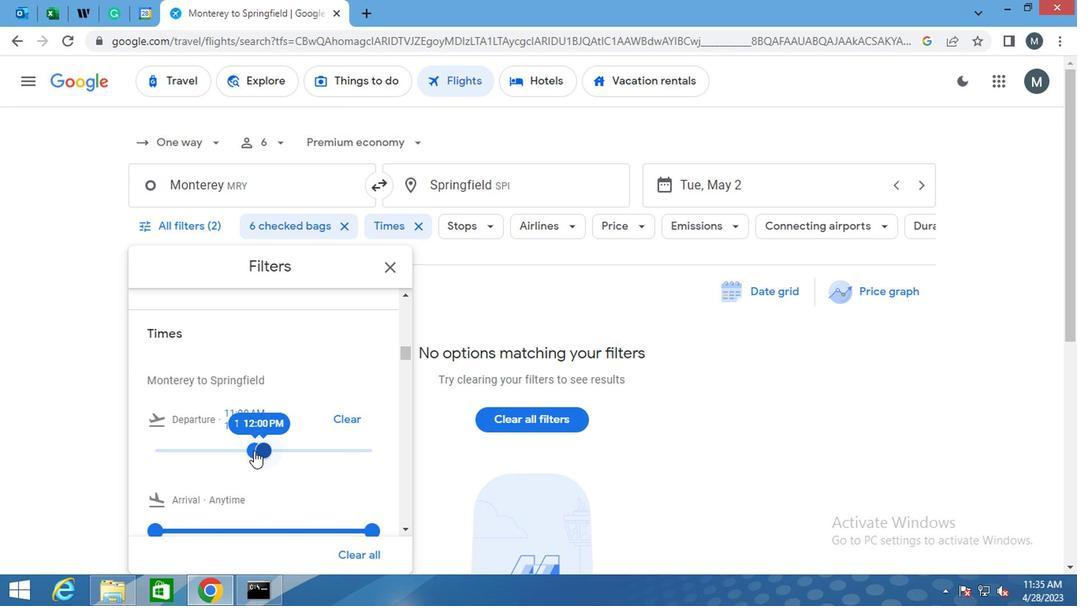 
Action: Mouse scrolled (251, 446) with delta (0, -1)
Screenshot: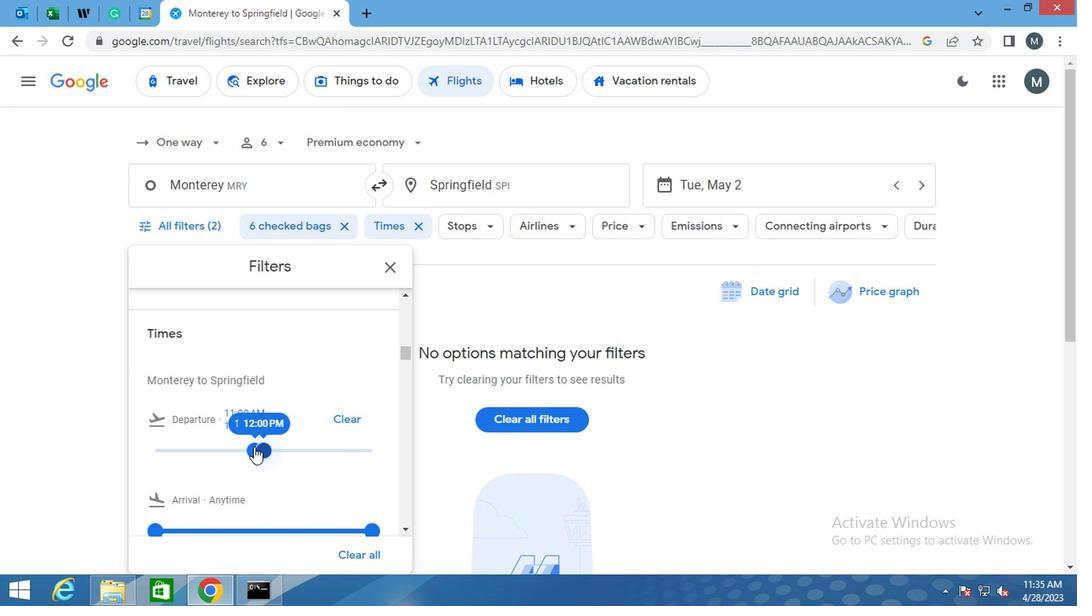 
Action: Mouse scrolled (251, 446) with delta (0, -1)
Screenshot: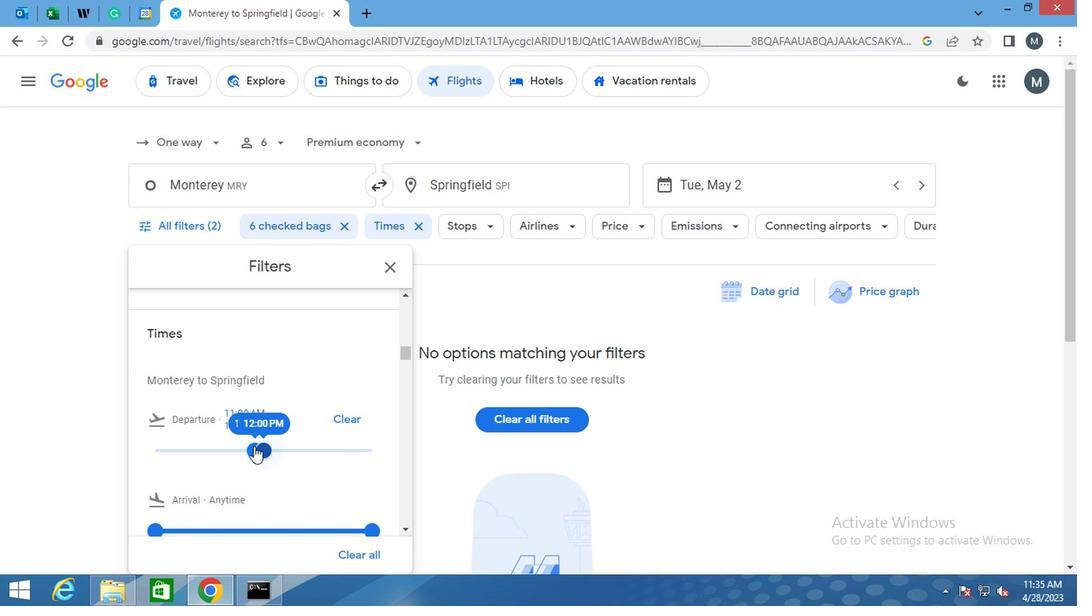 
Action: Mouse moved to (251, 447)
Screenshot: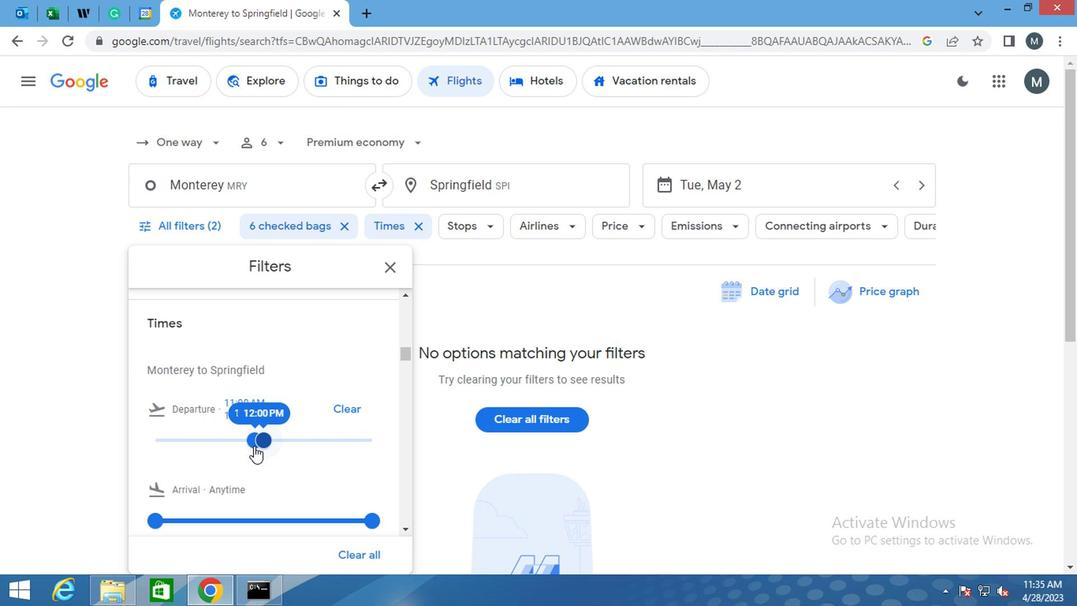 
Action: Mouse scrolled (251, 446) with delta (0, -1)
Screenshot: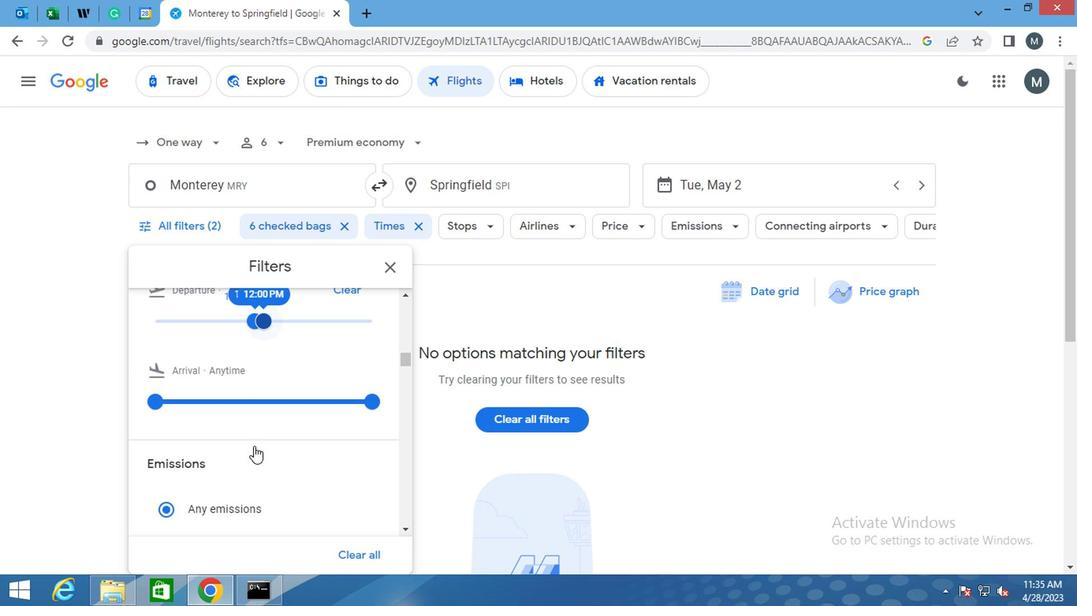 
Action: Mouse moved to (254, 451)
Screenshot: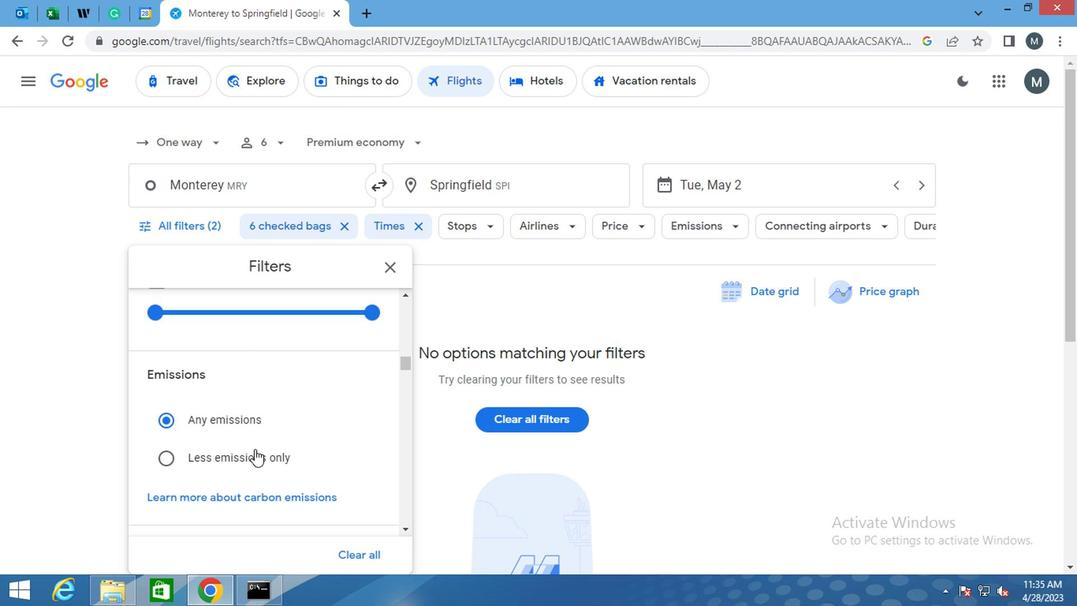 
Action: Mouse scrolled (254, 451) with delta (0, 0)
Screenshot: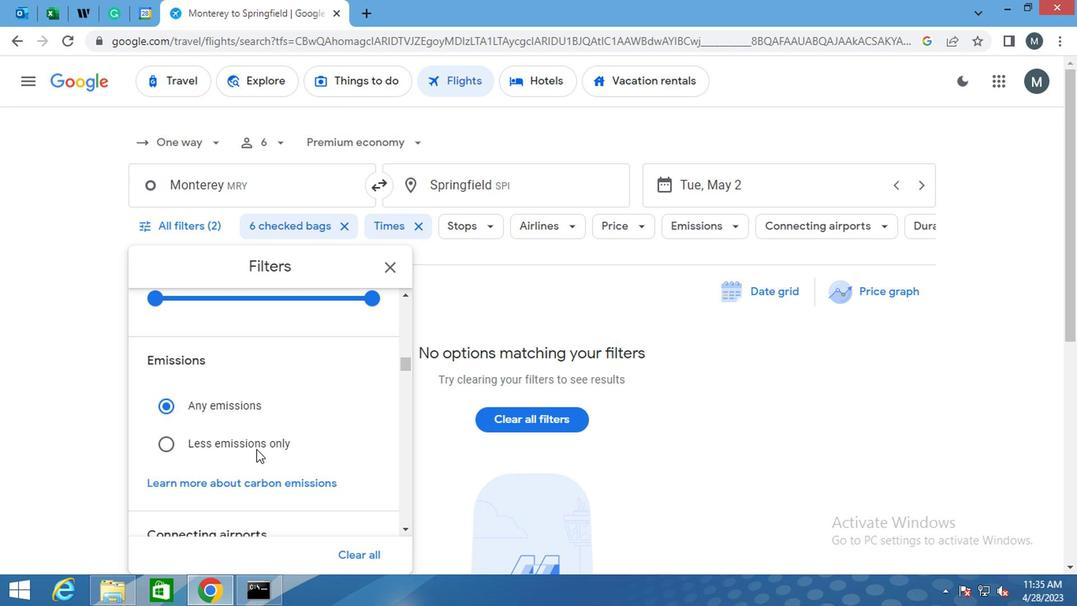 
Action: Mouse moved to (254, 452)
Screenshot: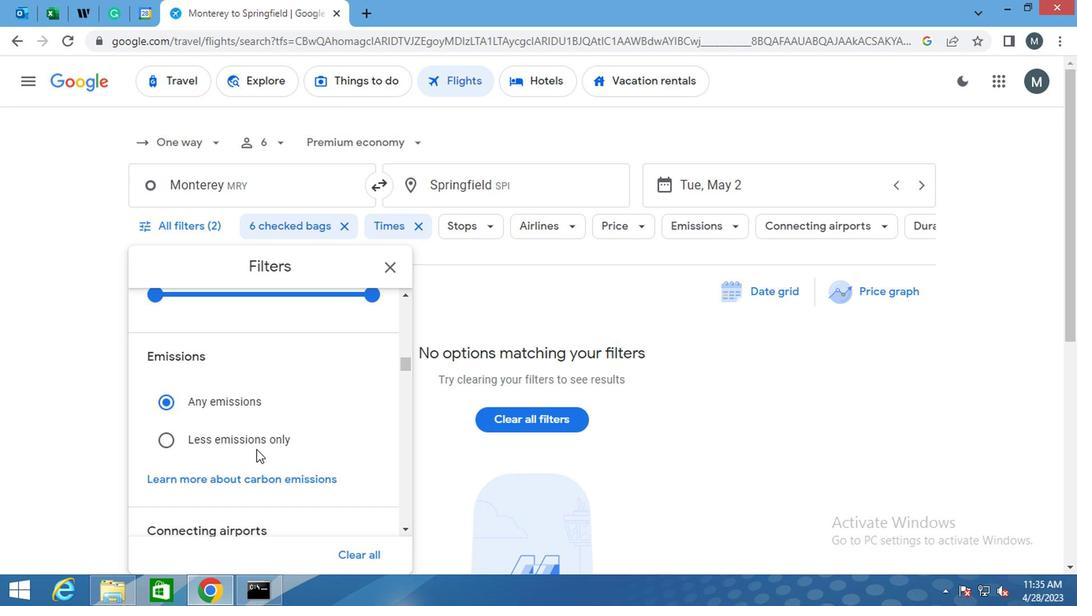 
Action: Mouse scrolled (254, 451) with delta (0, -1)
Screenshot: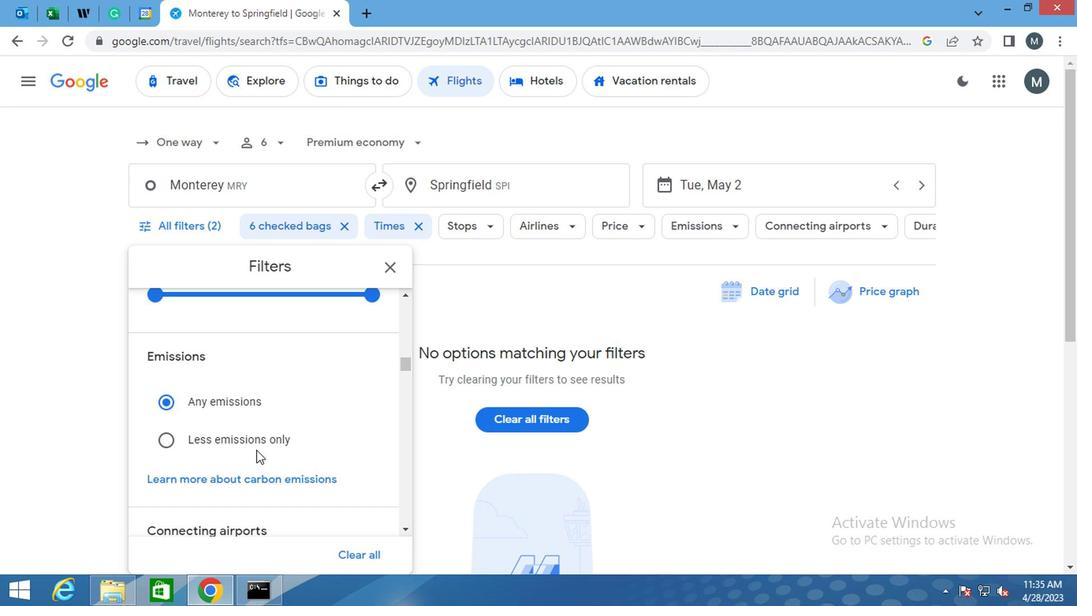 
Action: Mouse moved to (262, 447)
Screenshot: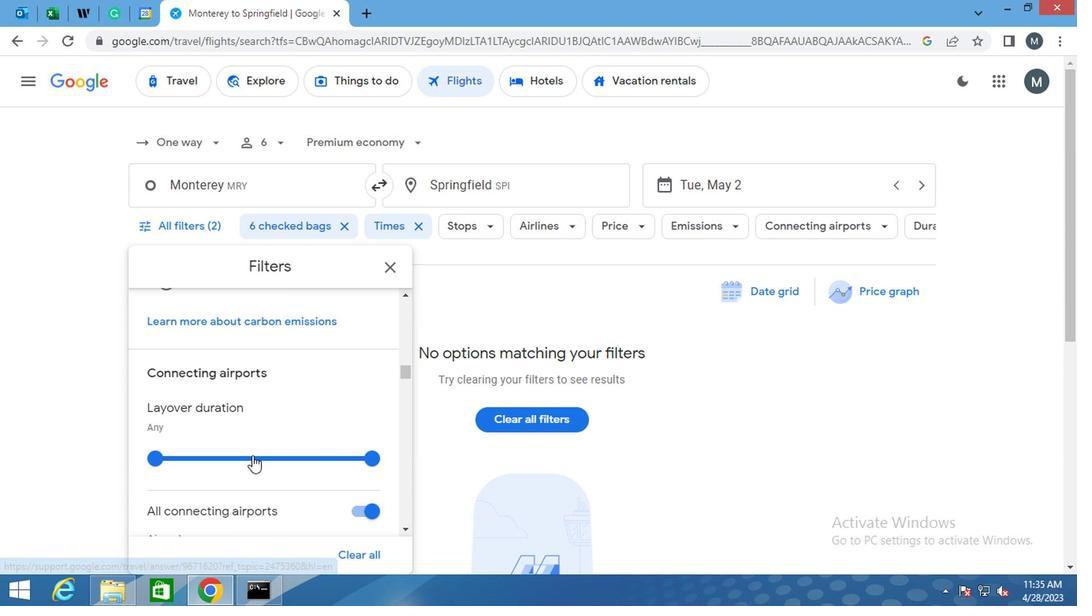 
Action: Mouse scrolled (262, 446) with delta (0, -1)
Screenshot: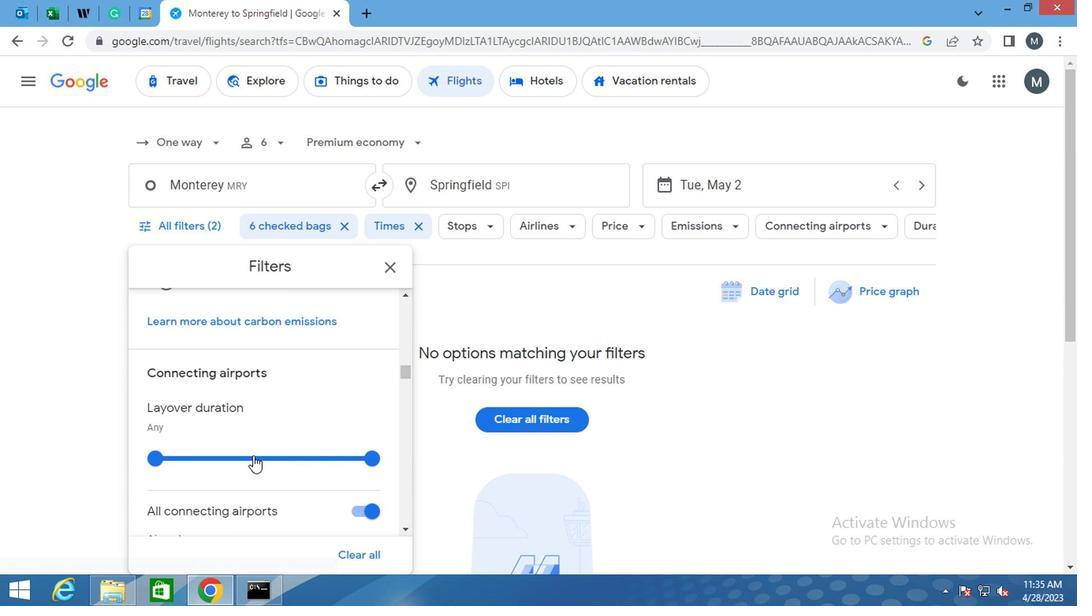 
Action: Mouse scrolled (262, 446) with delta (0, -1)
Screenshot: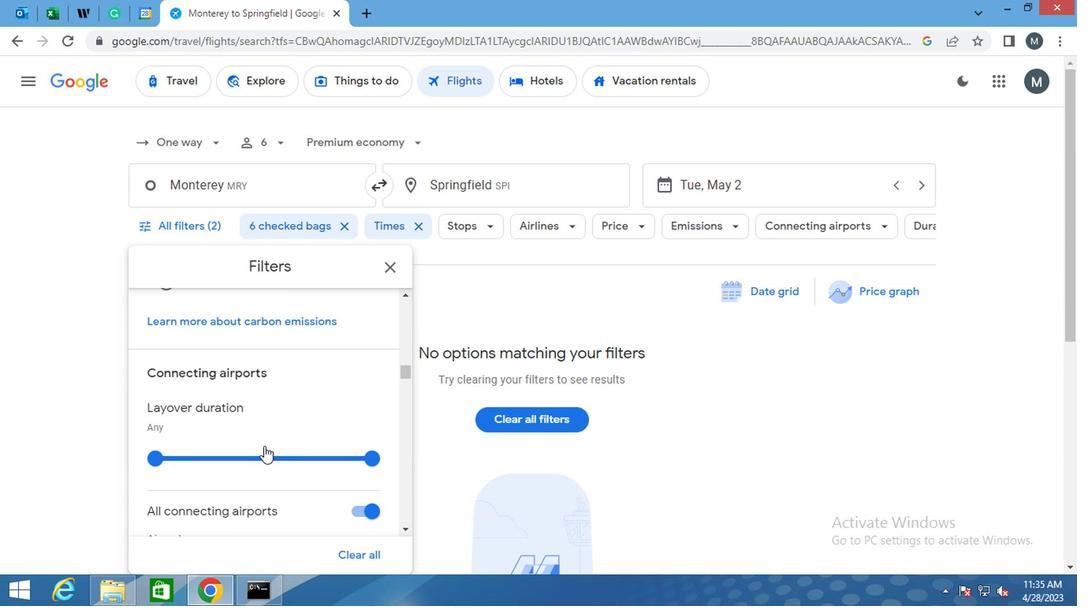 
Action: Mouse moved to (351, 352)
Screenshot: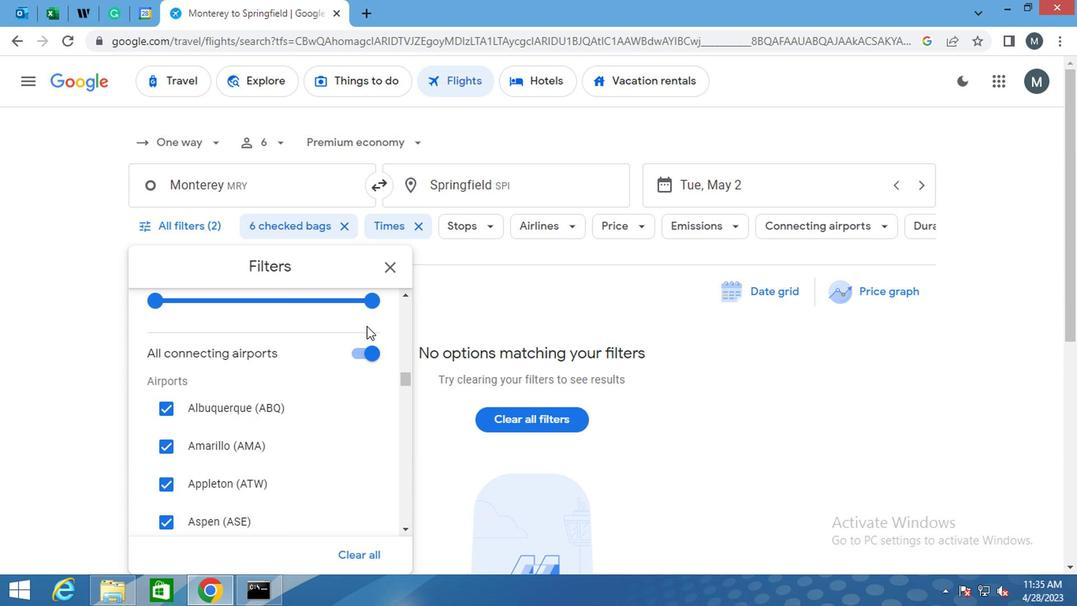 
Action: Mouse scrolled (351, 351) with delta (0, 0)
Screenshot: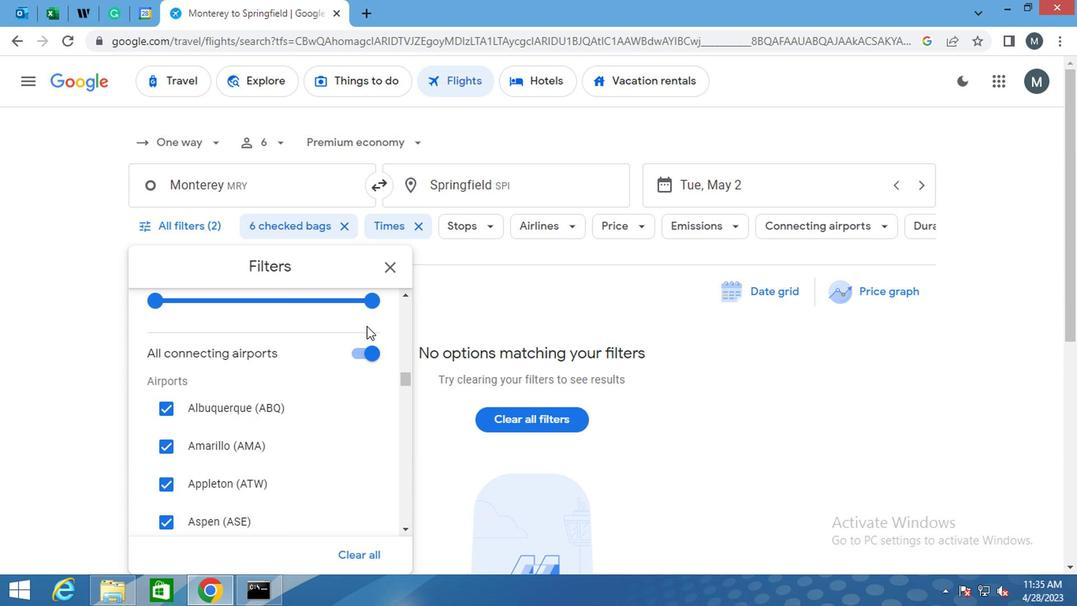 
Action: Mouse scrolled (351, 351) with delta (0, 0)
Screenshot: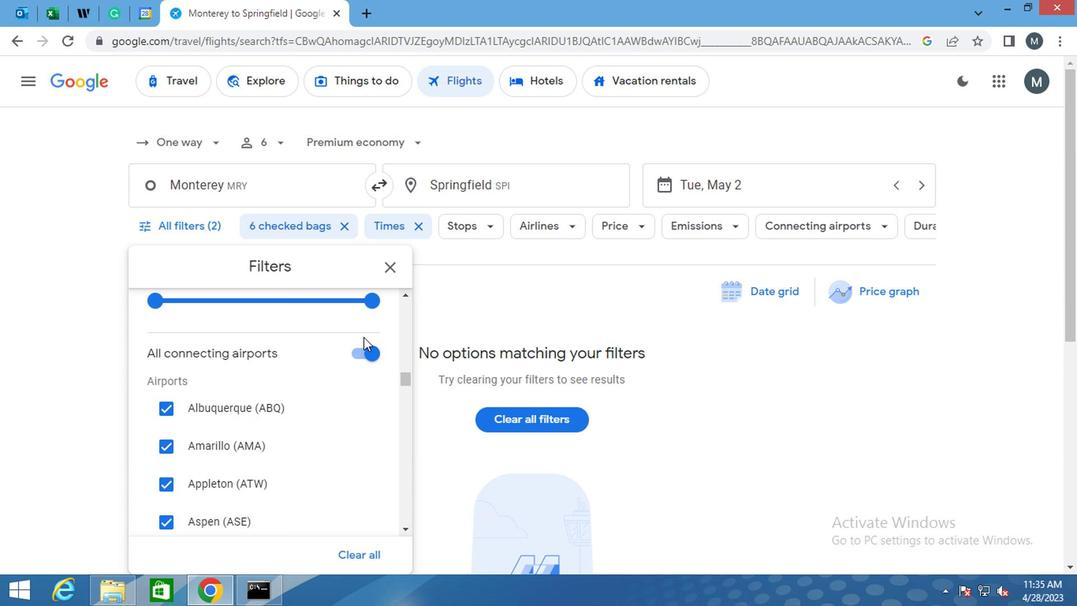 
Action: Mouse moved to (388, 271)
Screenshot: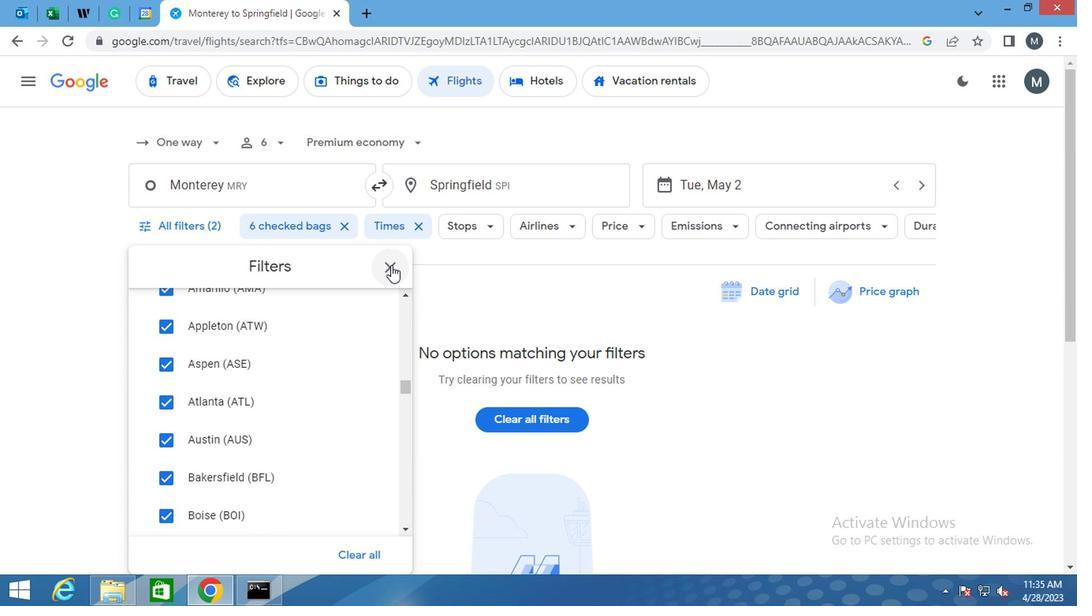 
Action: Mouse pressed left at (388, 271)
Screenshot: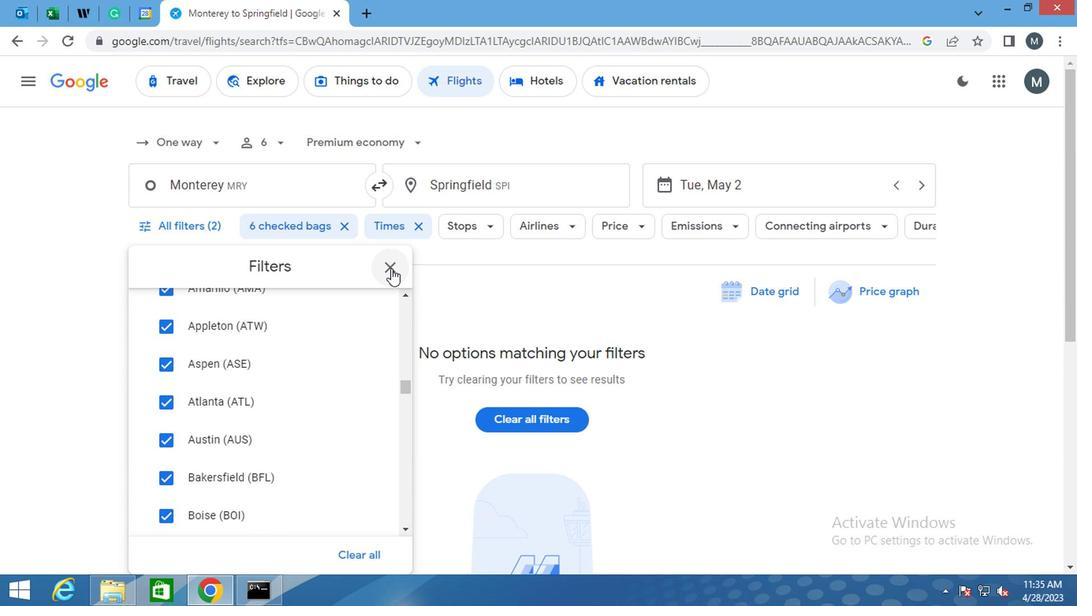 
Action: Mouse moved to (321, 307)
Screenshot: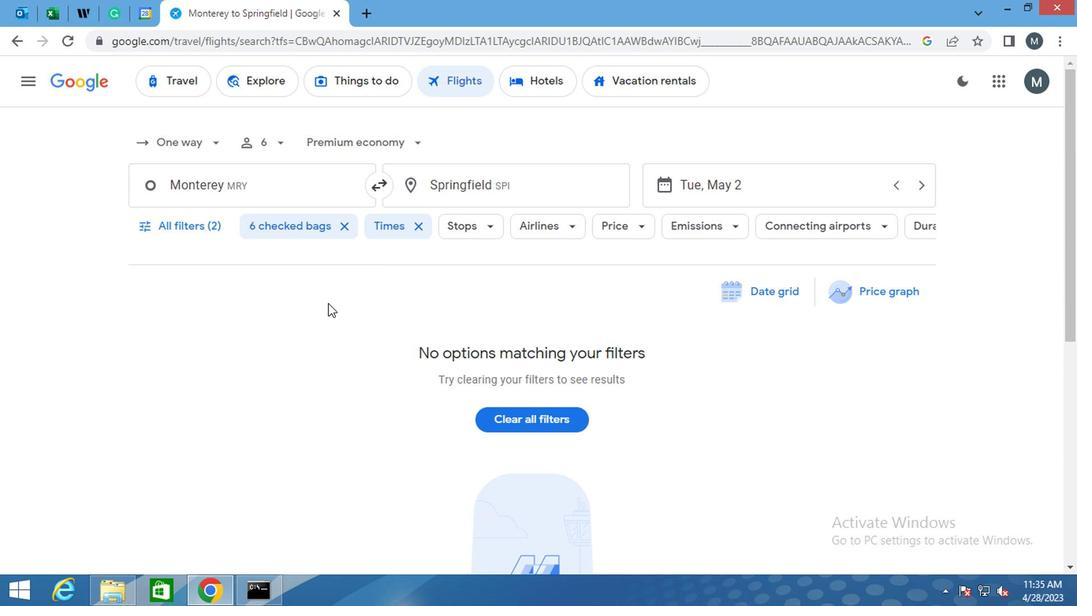 
